 Task: Add an event  with title  Third Training Workshop: Innovation and Creativity, date '2024/05/16' to 2024/05/17 & Select Event type as  Group. Add location for the event as  Aarhus, Denmark and add a description: Conduct a detailed analysis of each identified risk to determine its root causes, triggers, and potential warning signs. This analysis helps in understanding the nature and characteristics of each risk and provides insights into appropriate mitigation strategies.Create an event link  http-thirdtrainingworkshop:innovationandcreativitycom & Select the event color as  Magenta. , logged in from the account softage.4@softage.netand send the event invitation to softage.6@softage.net and softage.7@softage.net
Action: Mouse moved to (718, 98)
Screenshot: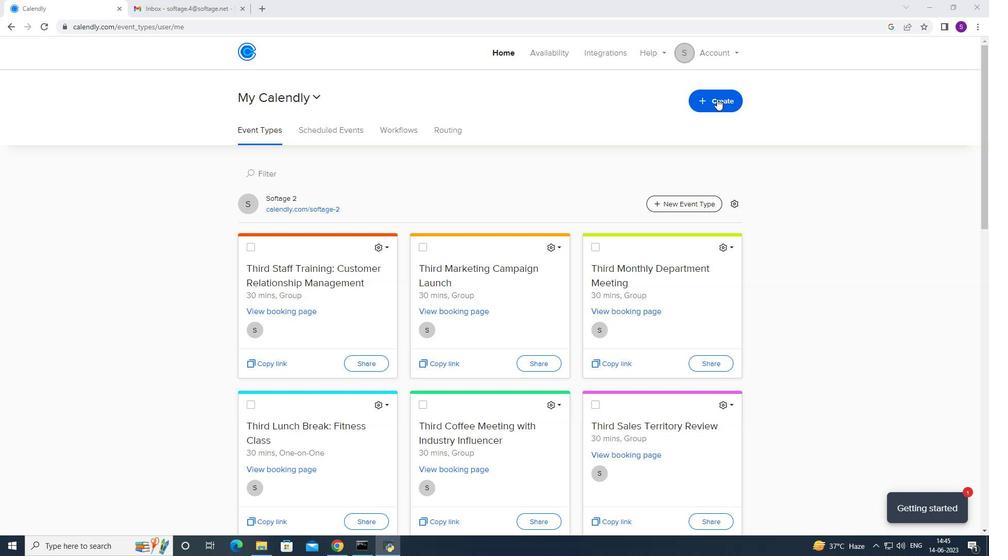 
Action: Mouse pressed left at (718, 98)
Screenshot: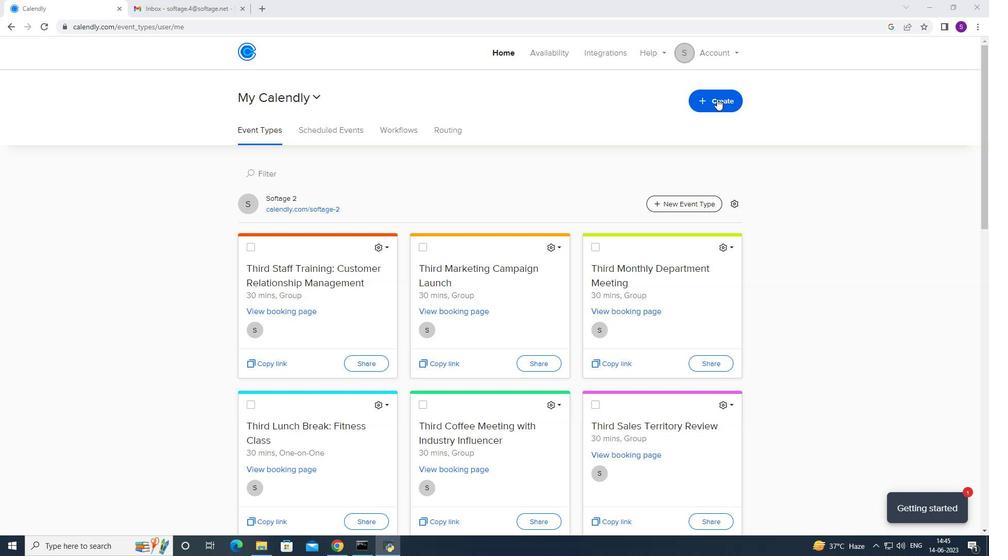 
Action: Mouse moved to (651, 140)
Screenshot: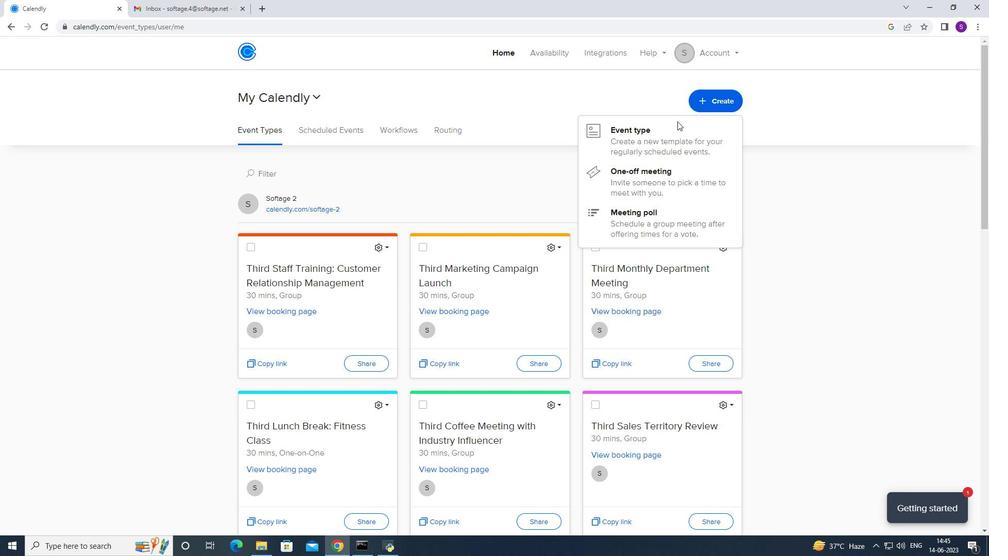 
Action: Mouse pressed left at (651, 140)
Screenshot: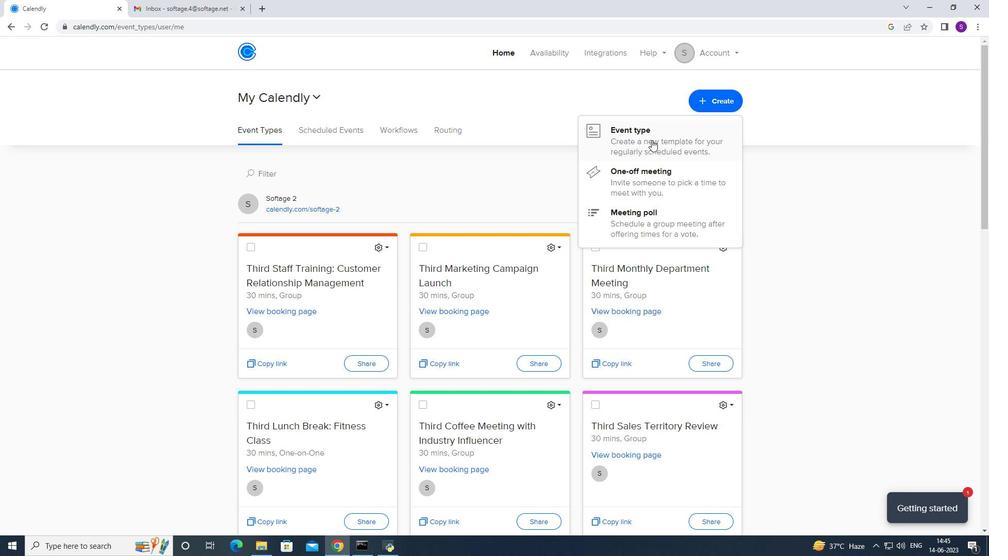 
Action: Mouse moved to (516, 152)
Screenshot: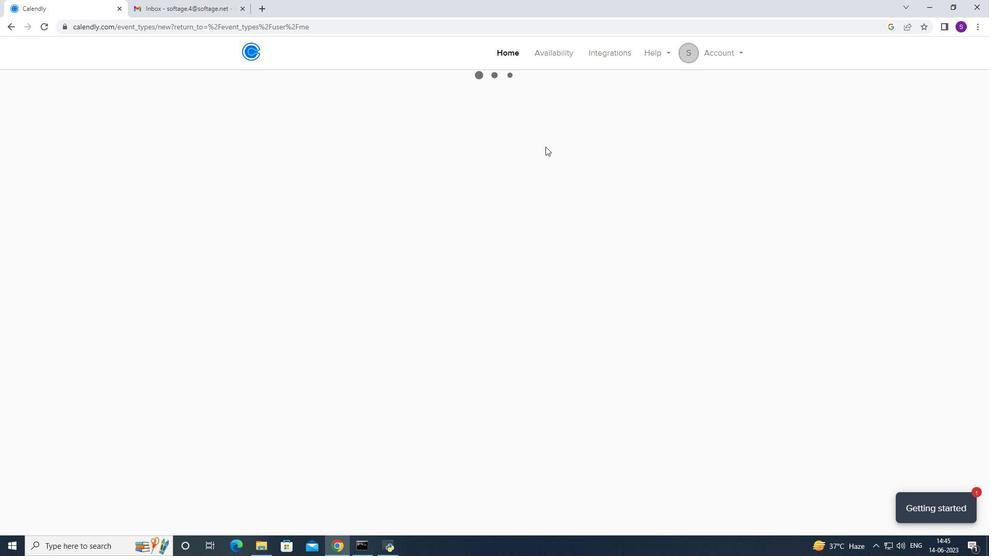 
Action: Mouse scrolled (516, 152) with delta (0, 0)
Screenshot: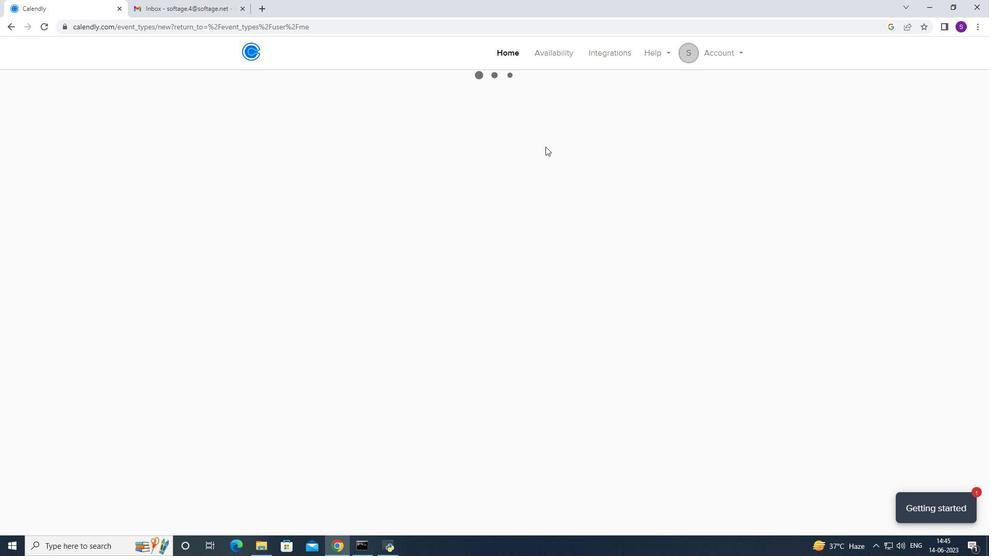 
Action: Mouse moved to (509, 152)
Screenshot: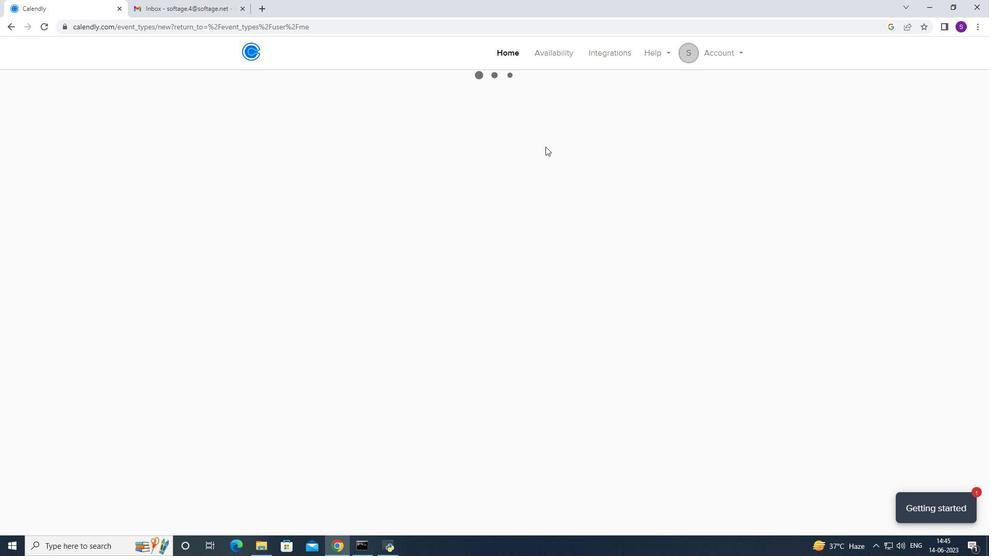 
Action: Mouse scrolled (509, 152) with delta (0, 0)
Screenshot: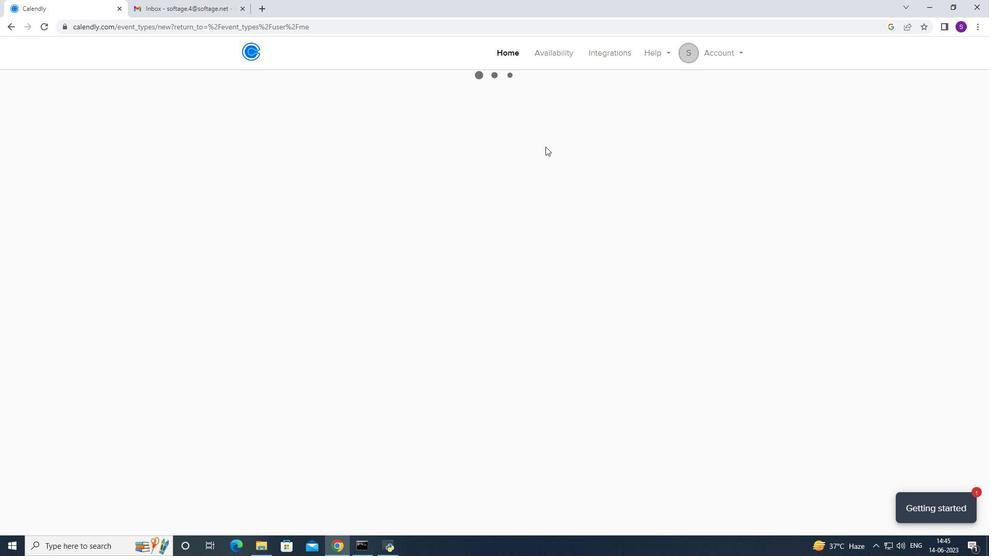 
Action: Mouse moved to (503, 152)
Screenshot: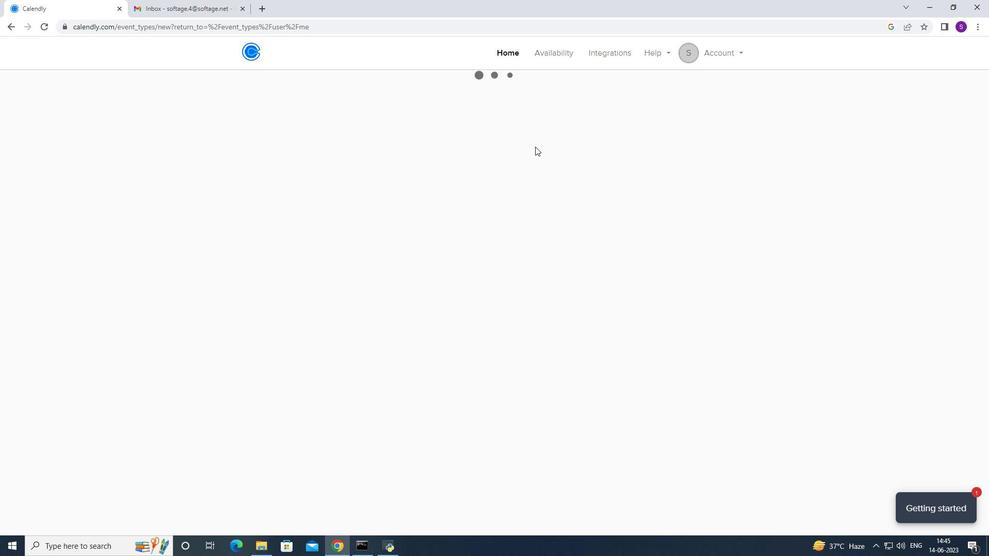 
Action: Mouse scrolled (503, 152) with delta (0, 0)
Screenshot: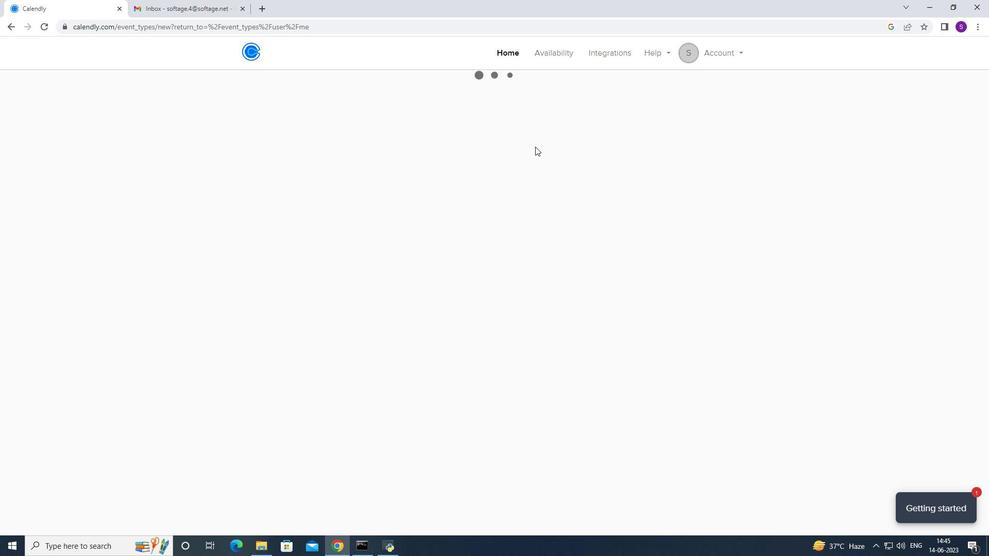 
Action: Mouse moved to (493, 152)
Screenshot: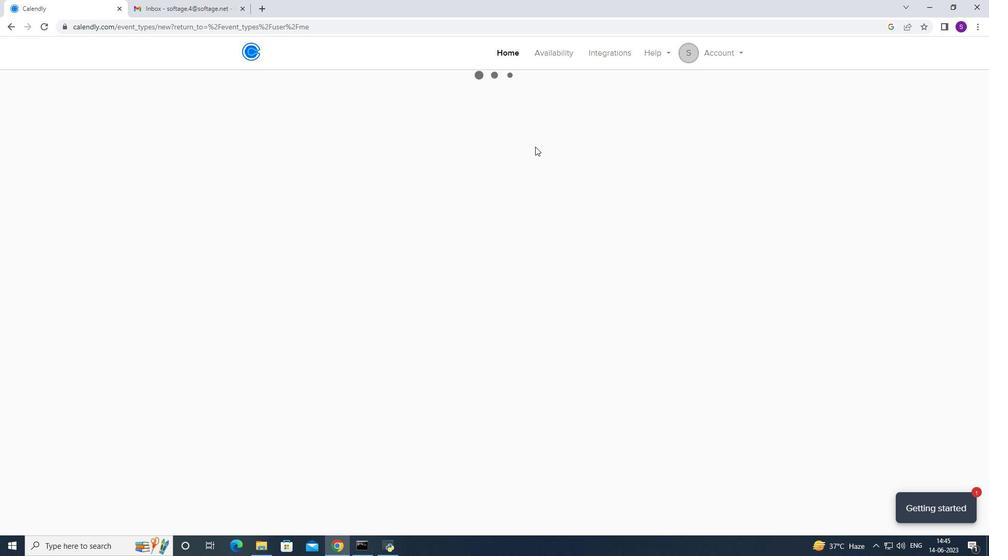 
Action: Mouse scrolled (496, 152) with delta (0, 0)
Screenshot: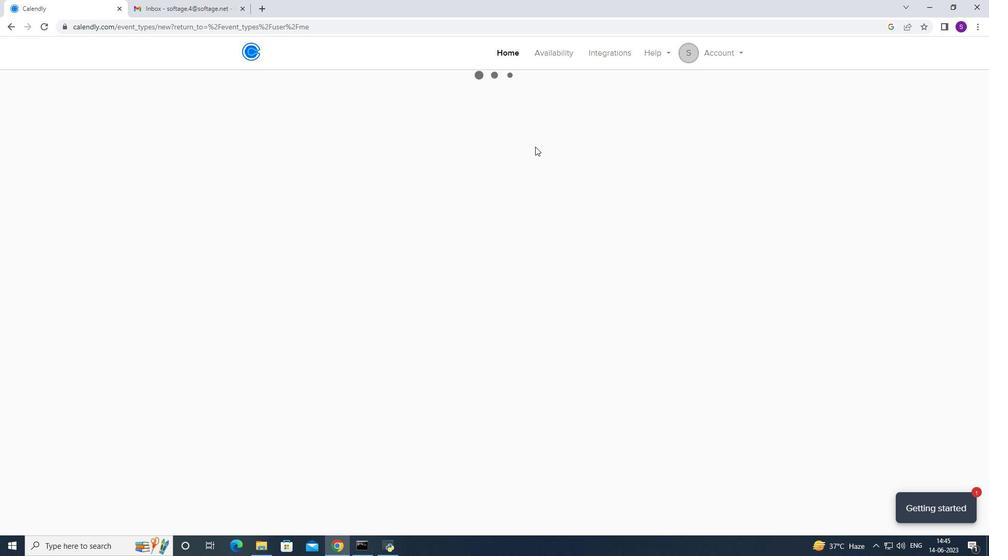 
Action: Mouse moved to (488, 152)
Screenshot: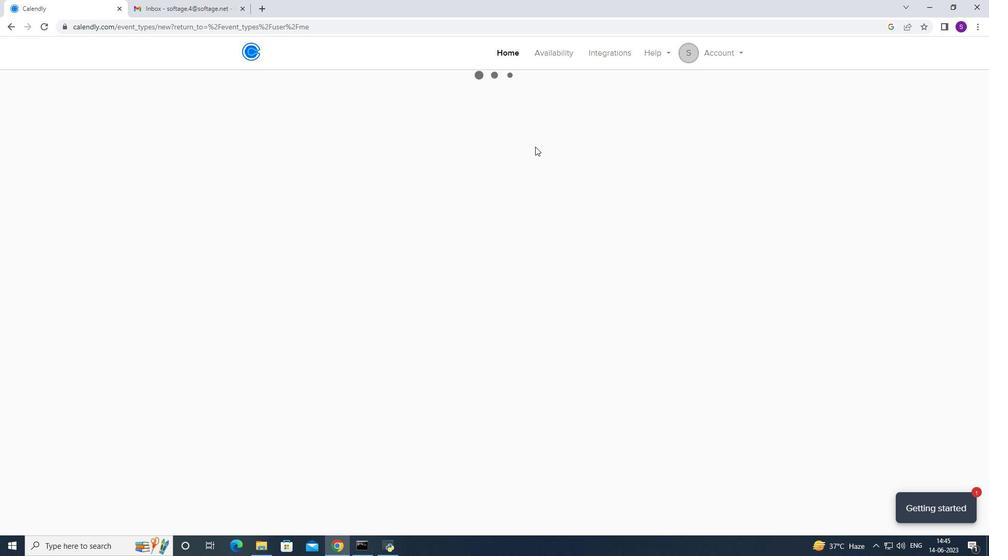 
Action: Mouse scrolled (488, 152) with delta (0, 0)
Screenshot: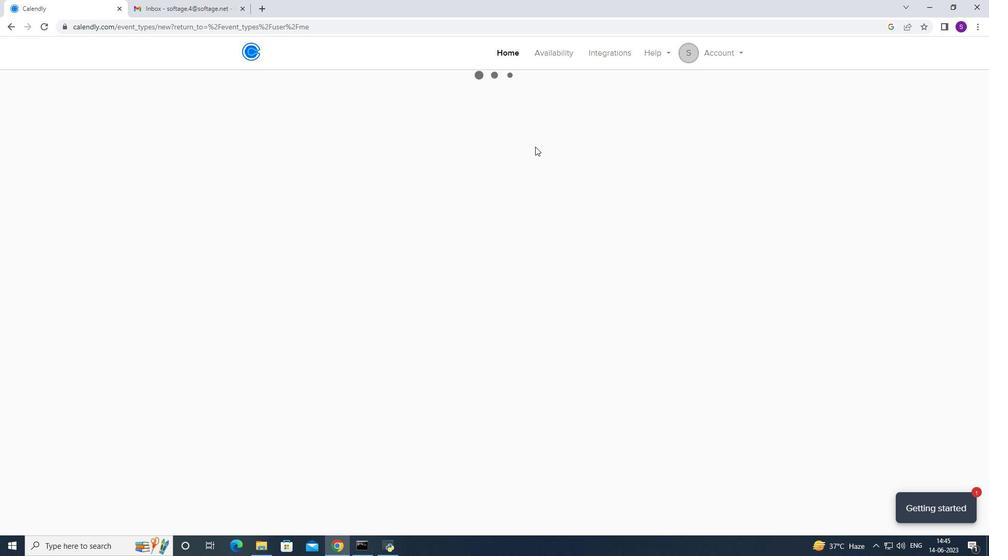 
Action: Mouse moved to (482, 152)
Screenshot: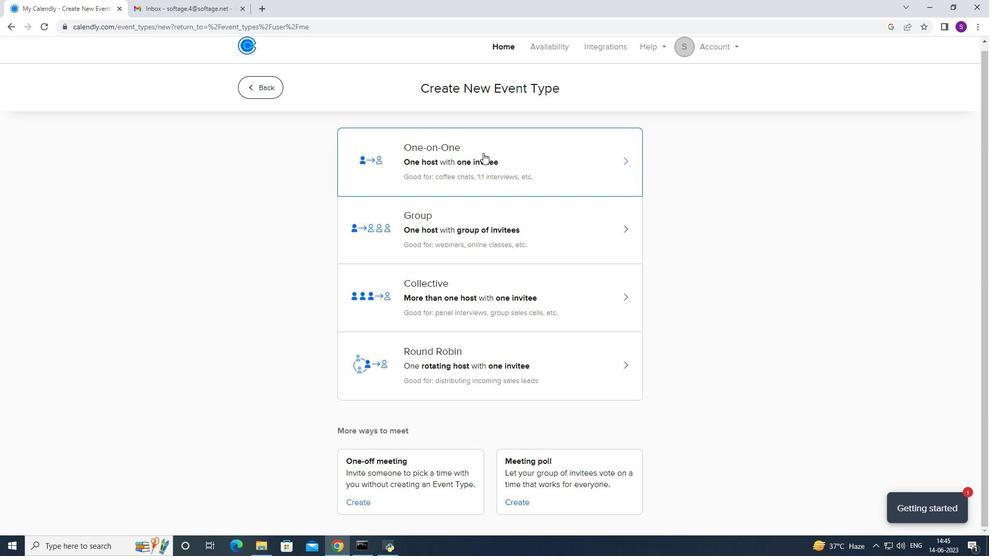 
Action: Mouse scrolled (482, 151) with delta (0, 0)
Screenshot: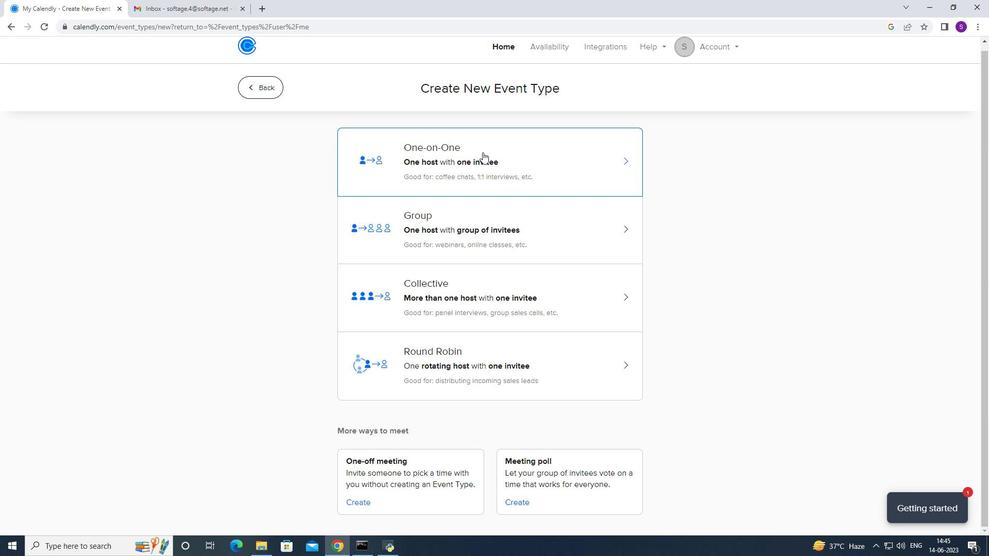 
Action: Mouse scrolled (482, 151) with delta (0, 0)
Screenshot: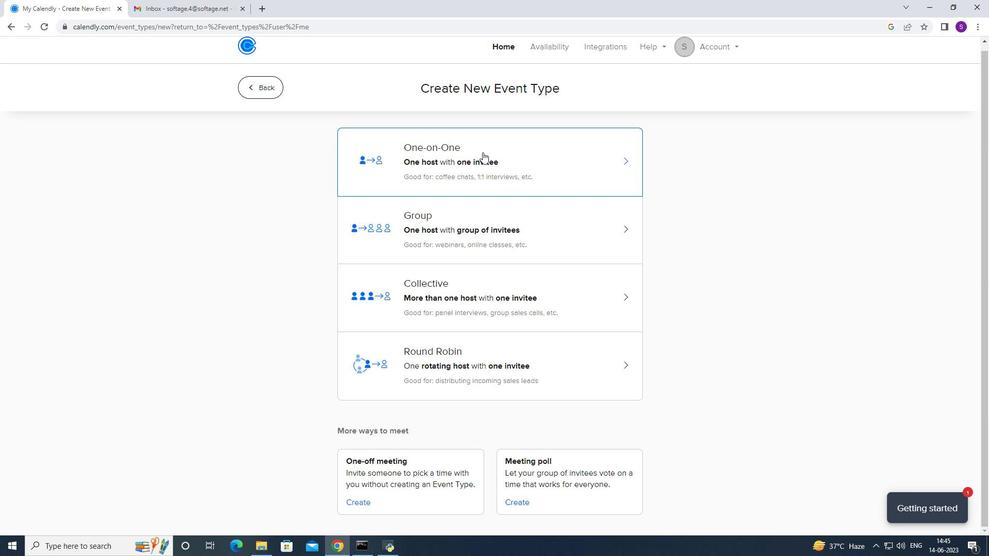 
Action: Mouse scrolled (482, 151) with delta (0, -1)
Screenshot: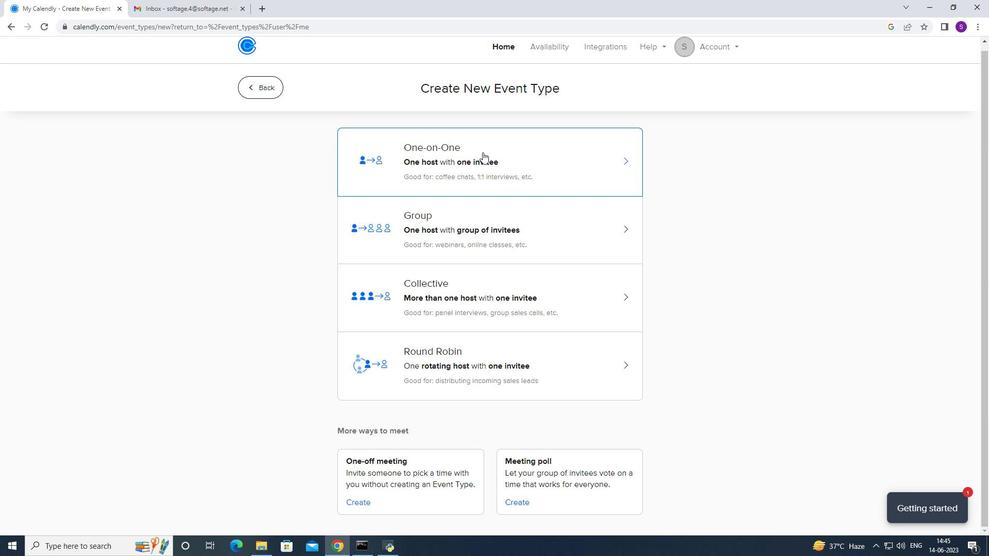 
Action: Mouse moved to (482, 151)
Screenshot: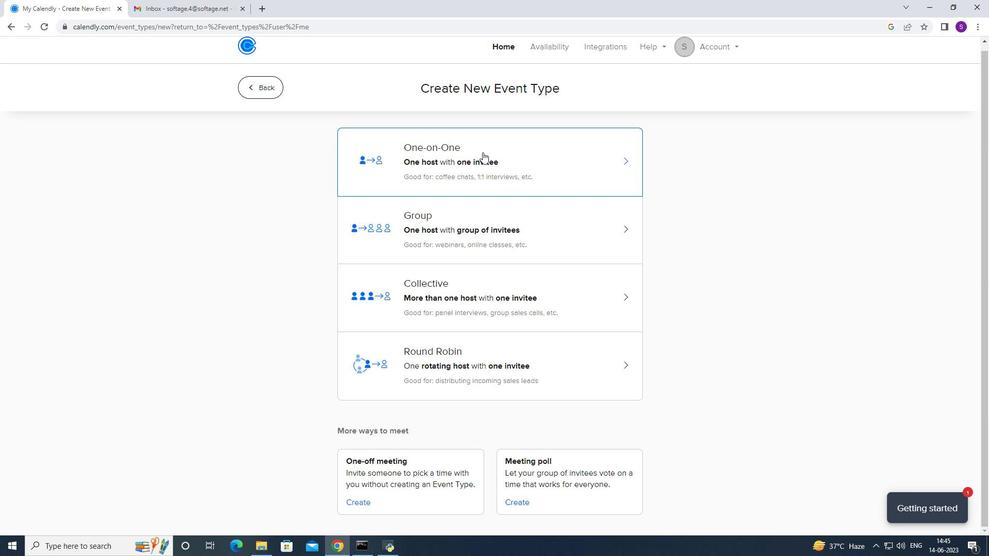 
Action: Mouse scrolled (482, 151) with delta (0, 0)
Screenshot: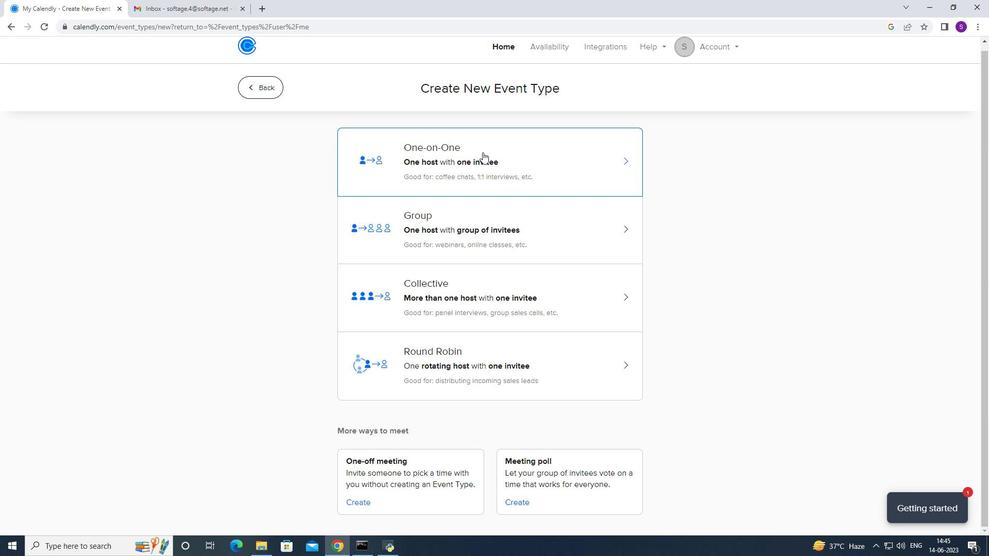 
Action: Mouse moved to (480, 151)
Screenshot: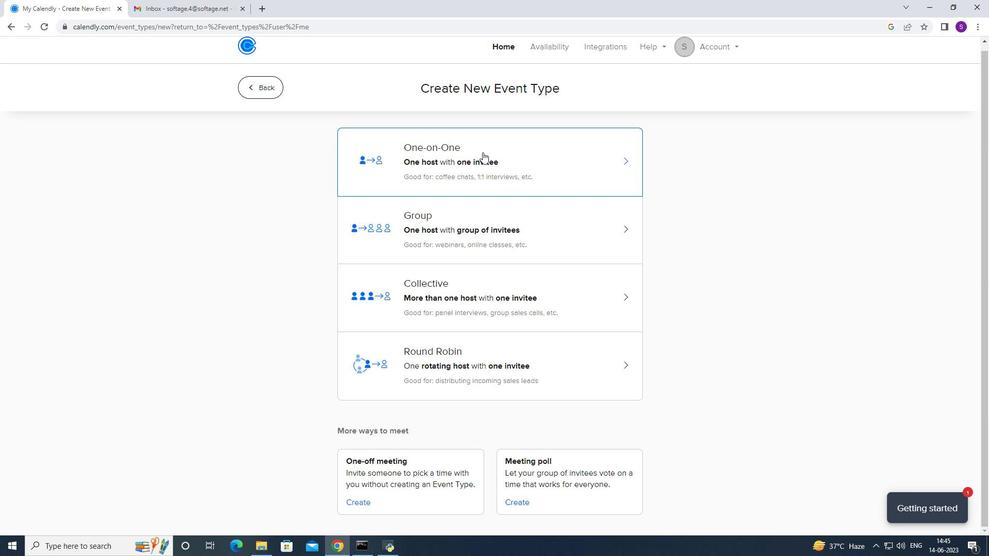 
Action: Mouse scrolled (481, 151) with delta (0, 0)
Screenshot: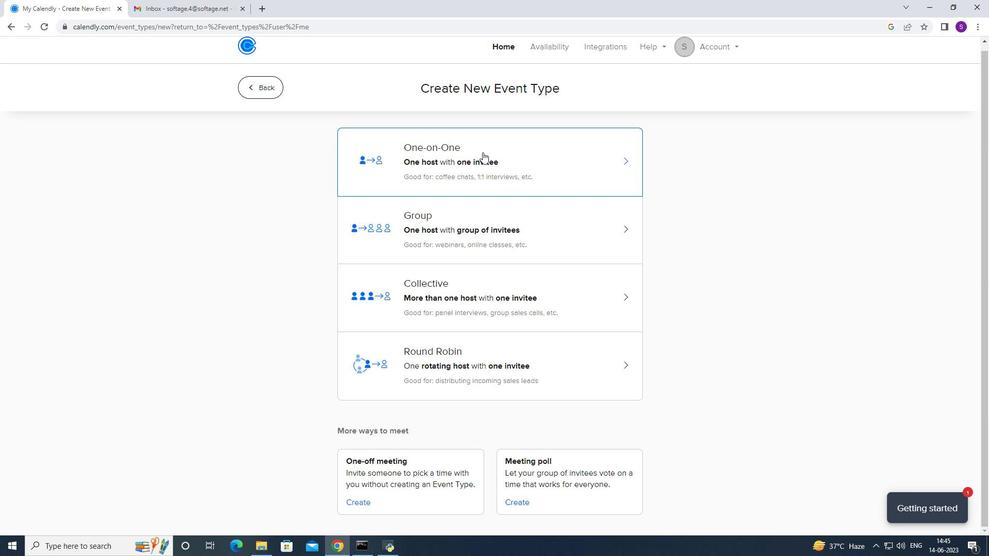 
Action: Mouse moved to (420, 239)
Screenshot: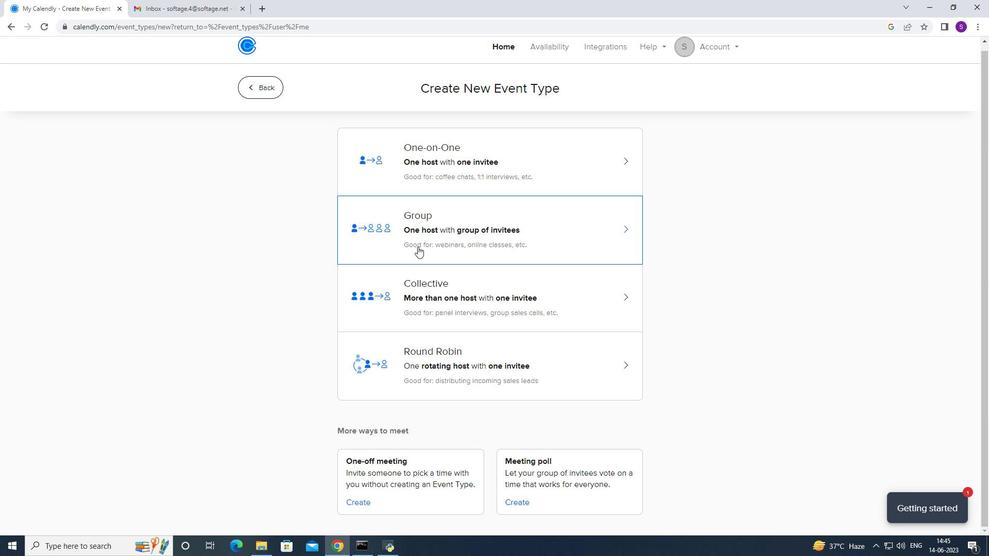 
Action: Mouse pressed left at (420, 239)
Screenshot: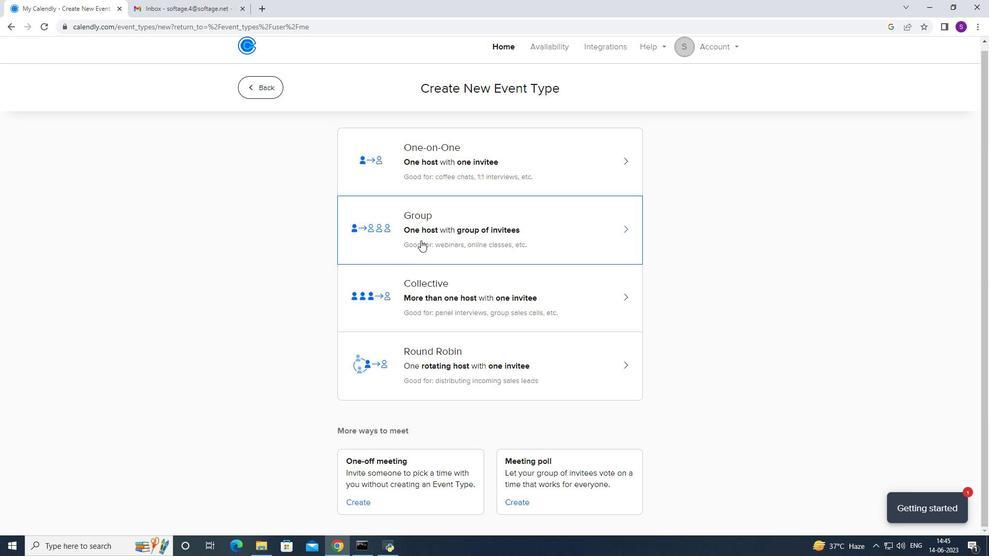 
Action: Mouse moved to (988, 12)
Screenshot: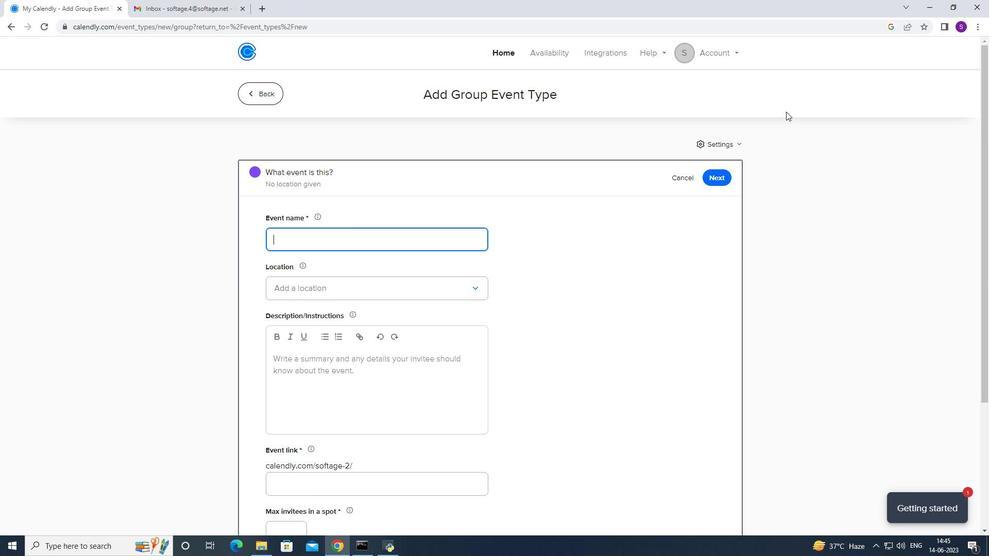 
Action: Key pressed <Key.caps_lock>T<Key.caps_lock>hird<Key.space><Key.caps_lock>T<Key.caps_lock><Key.caps_lock>RAINING<Key.space><Key.backspace><Key.backspace><Key.backspace><Key.backspace><Key.backspace><Key.backspace><Key.backspace><Key.backspace><Key.caps_lock>raining<Key.shift_r>:<Key.space><Key.backspace><Key.space><Key.backspace><Key.backspace><Key.space><Key.caps_lock>W<Key.caps_lock>orkshop<Key.shift_r>:<Key.space><Key.caps_lock><Key.caps_lock><Key.caps_lock>I<Key.caps_lock>nnovation<Key.space>and<Key.space><Key.caps_lock>C<Key.caps_lock>reativity
Screenshot: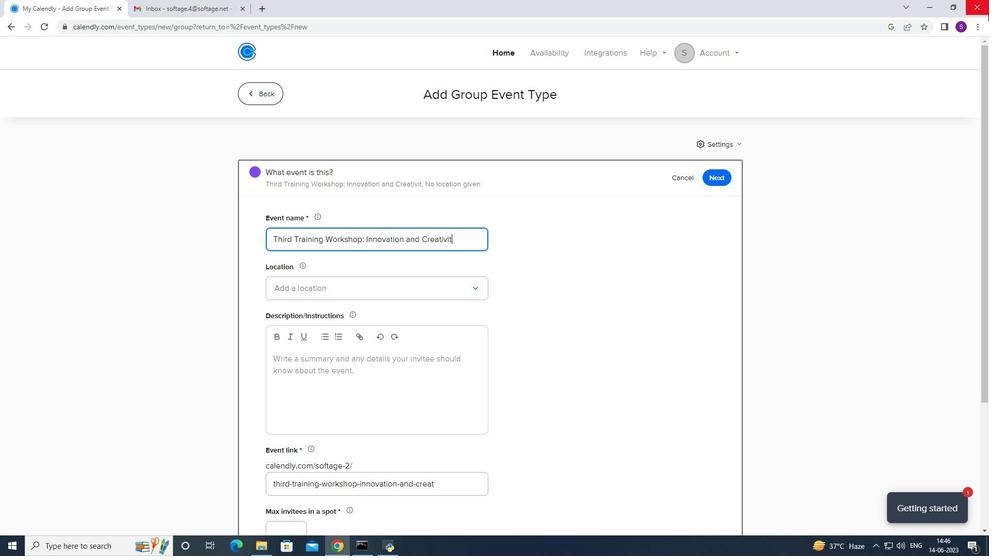 
Action: Mouse moved to (314, 301)
Screenshot: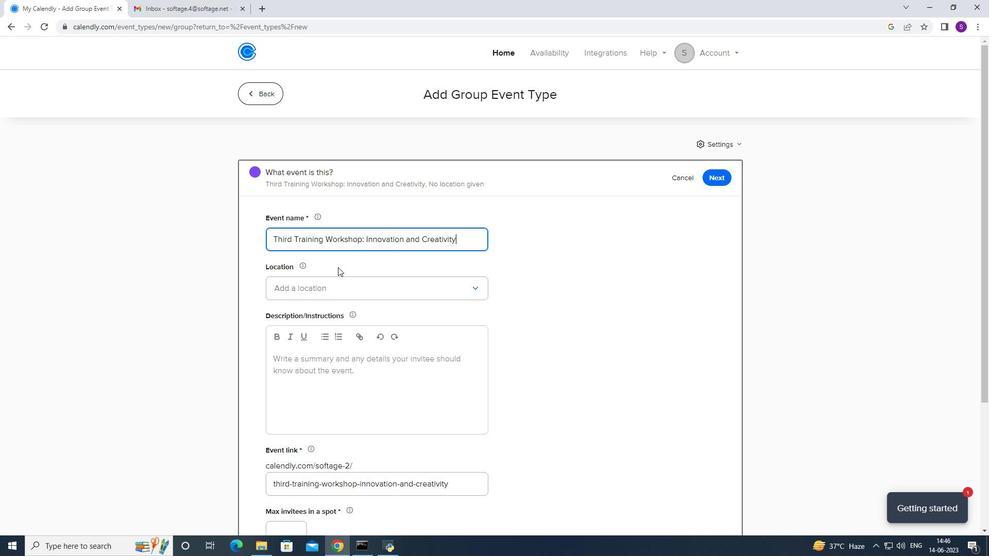 
Action: Mouse pressed left at (314, 301)
Screenshot: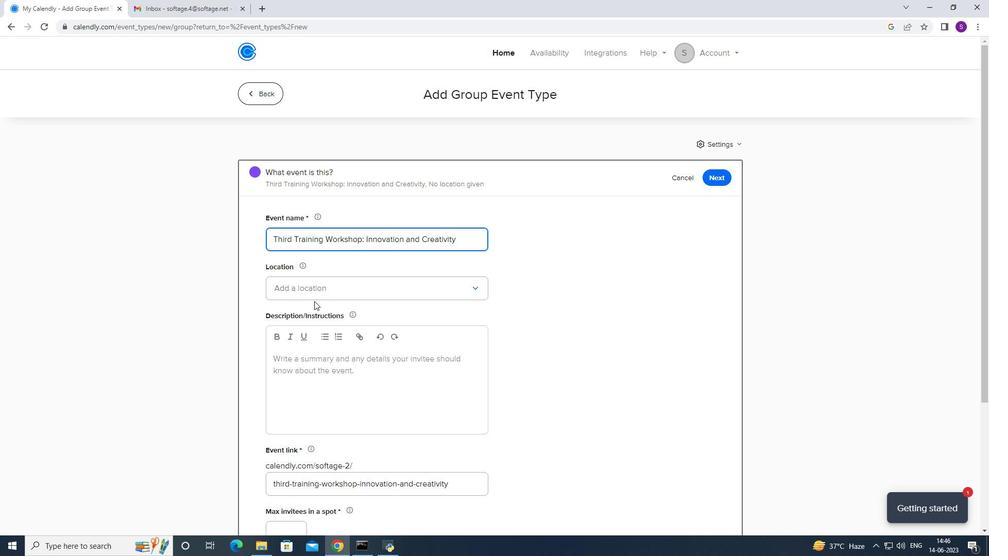 
Action: Mouse moved to (314, 296)
Screenshot: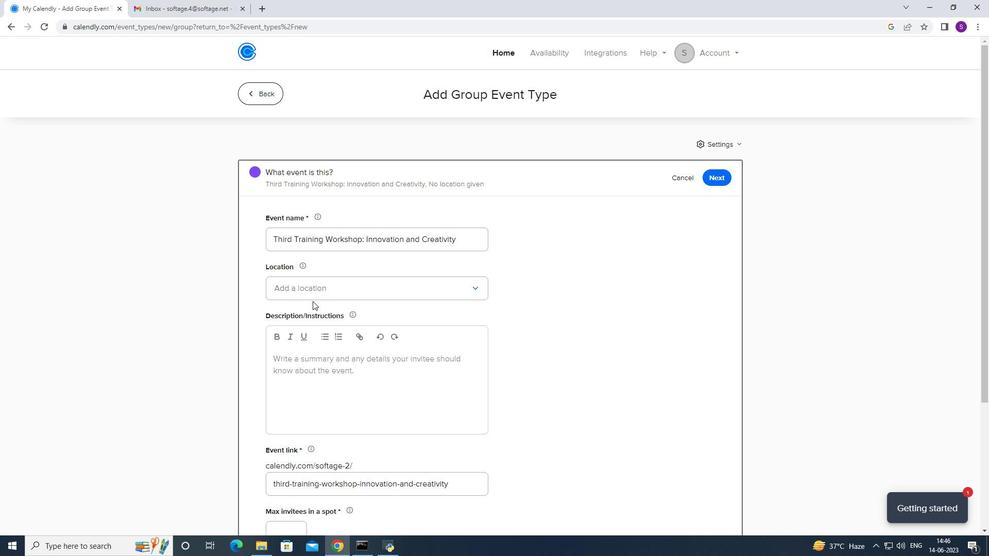 
Action: Mouse pressed left at (314, 296)
Screenshot: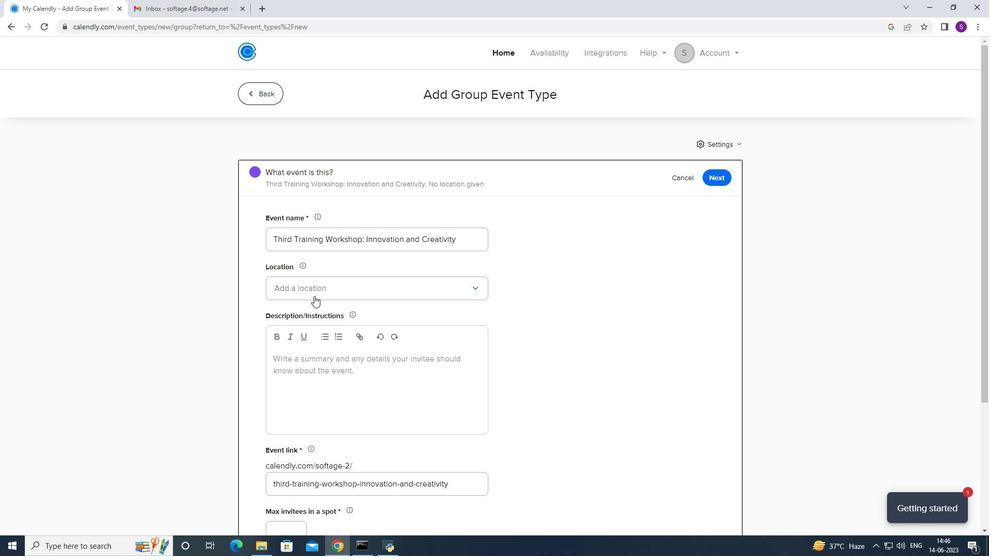 
Action: Mouse moved to (308, 319)
Screenshot: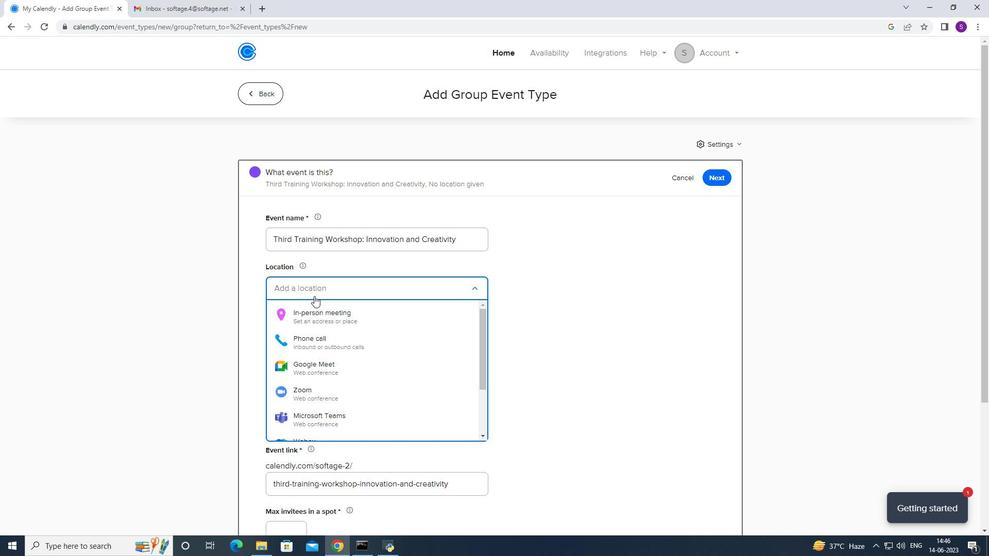 
Action: Mouse pressed left at (308, 319)
Screenshot: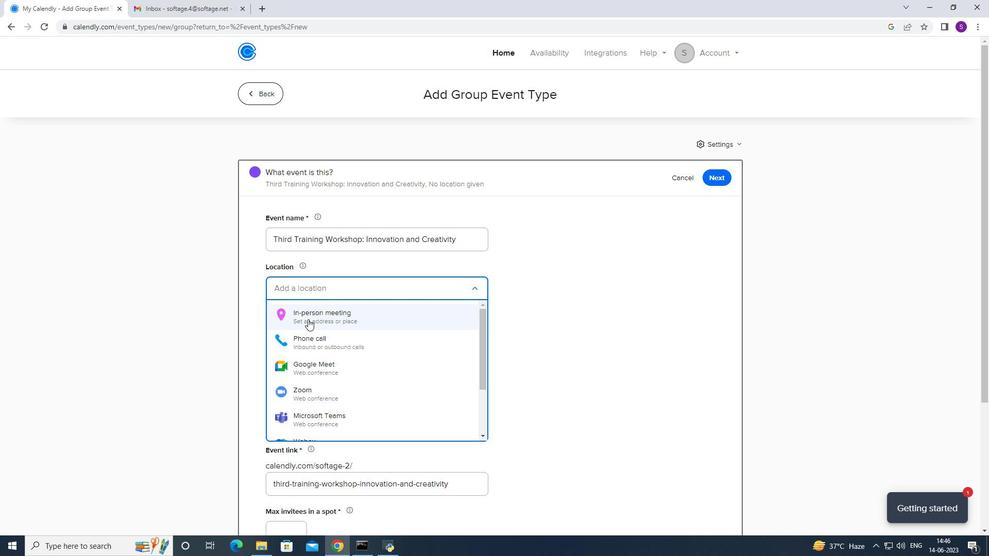 
Action: Mouse moved to (464, 168)
Screenshot: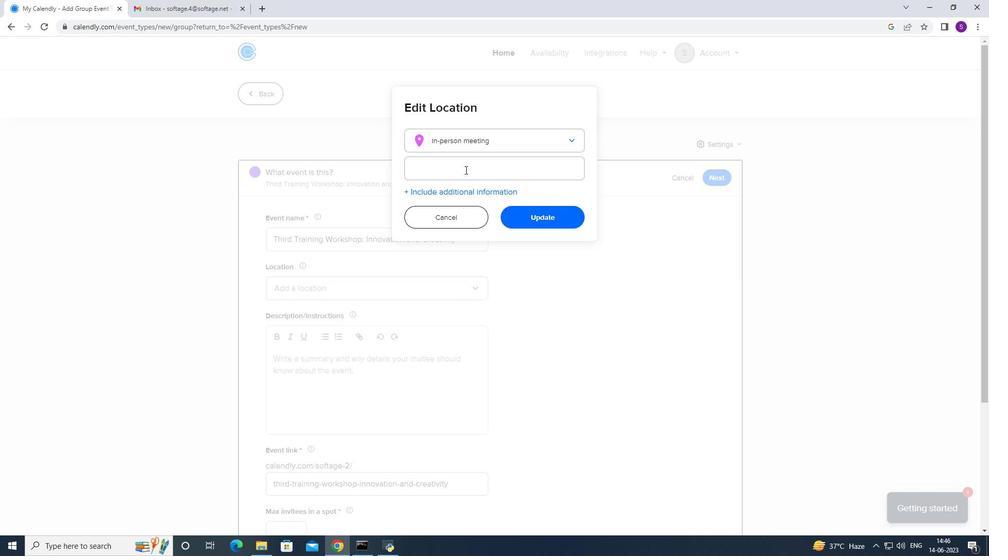 
Action: Mouse pressed left at (464, 168)
Screenshot: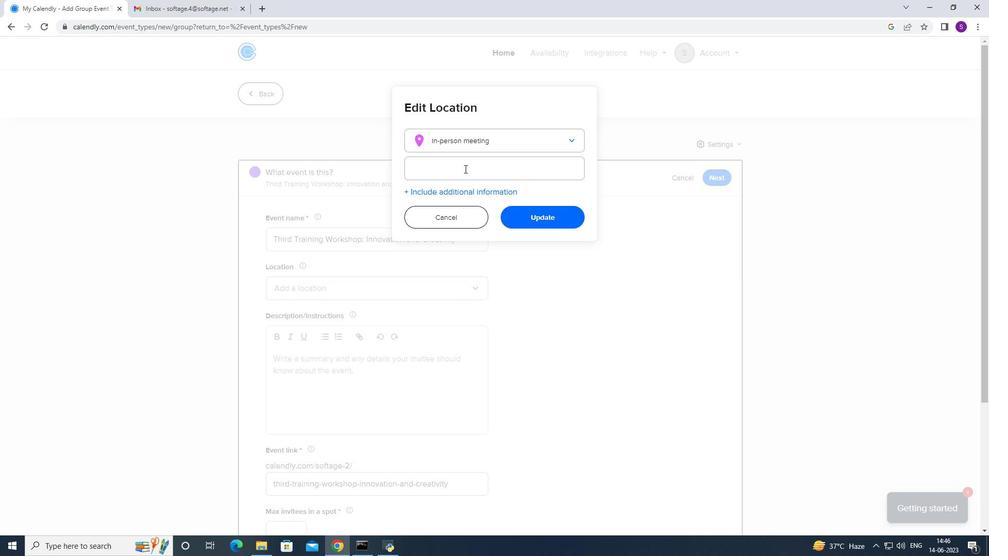 
Action: Mouse moved to (447, 169)
Screenshot: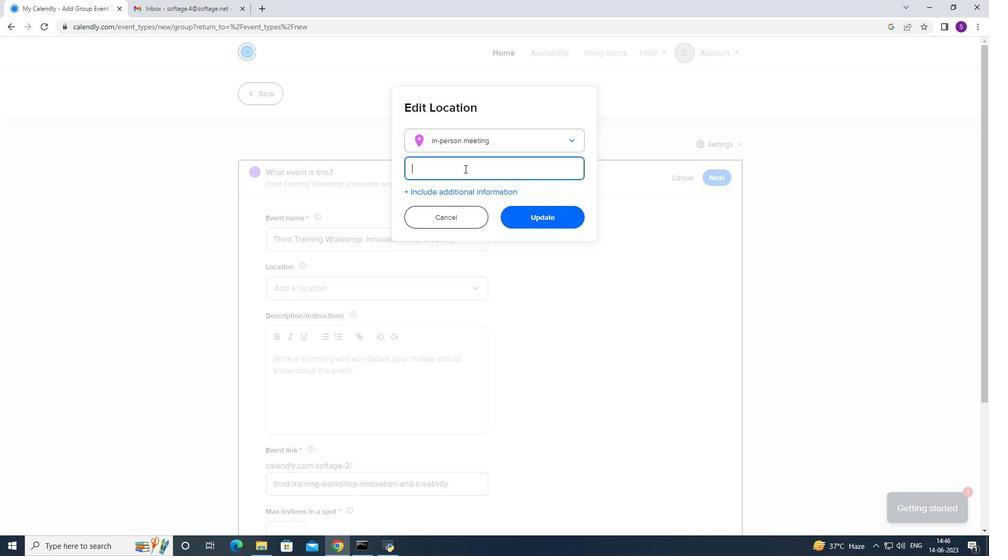 
Action: Key pressed <Key.caps_lock>AA<Key.caps_lock><Key.backspace>arhus,<Key.space><Key.caps_lock>D<Key.caps_lock>enmark
Screenshot: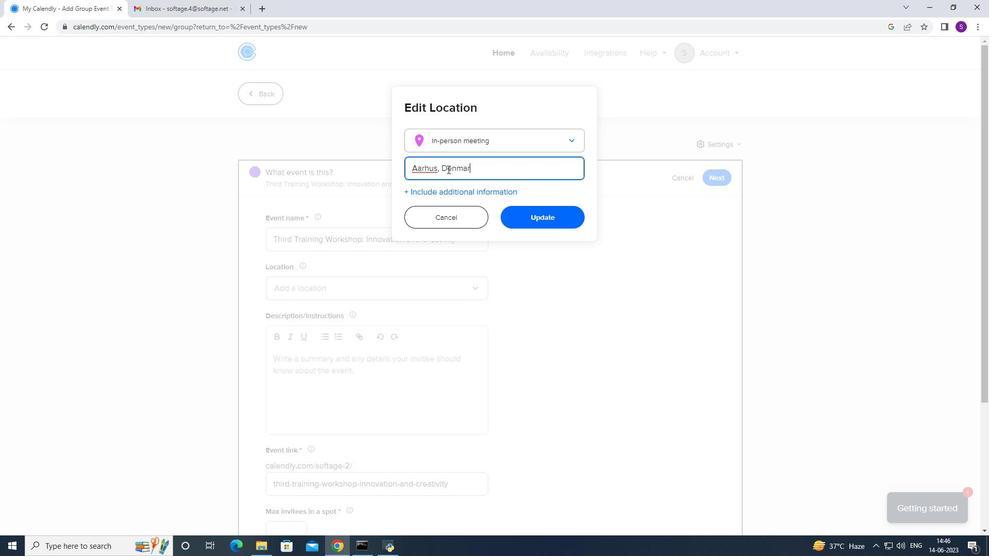 
Action: Mouse moved to (503, 203)
Screenshot: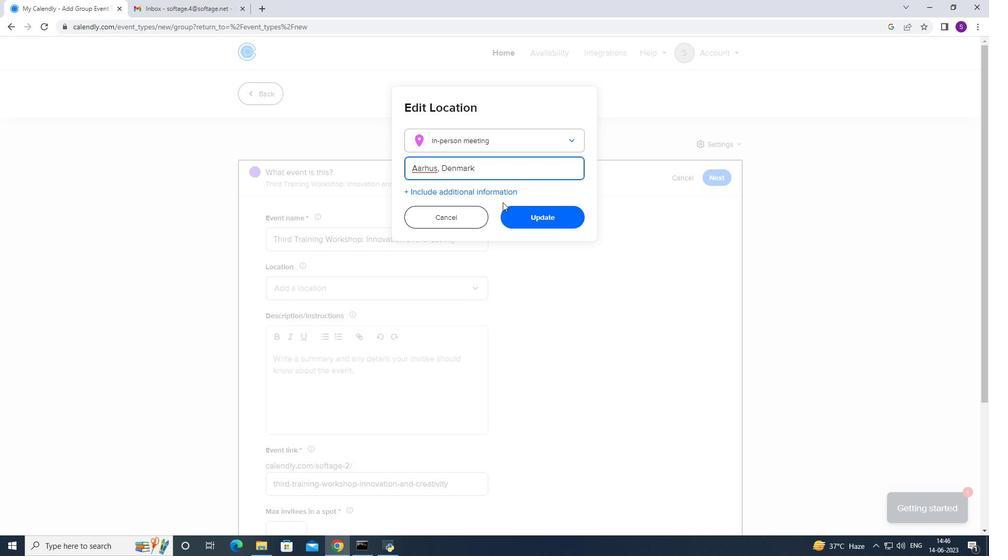 
Action: Mouse pressed left at (503, 203)
Screenshot: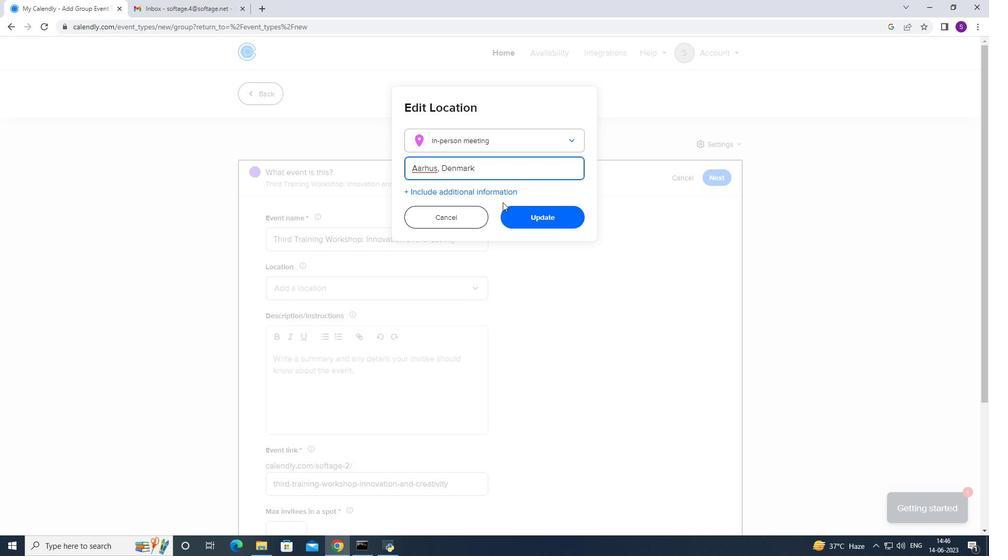
Action: Mouse moved to (514, 209)
Screenshot: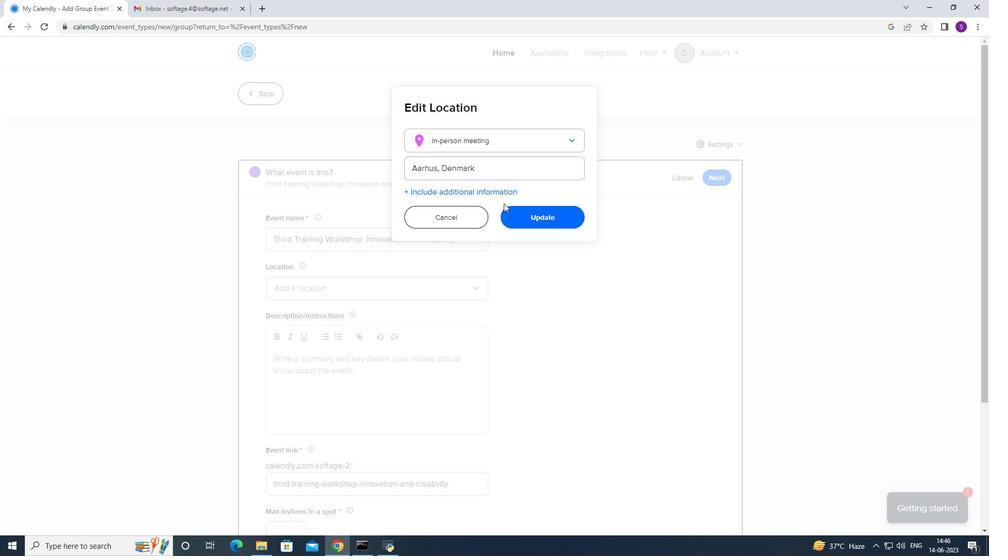 
Action: Mouse pressed left at (514, 209)
Screenshot: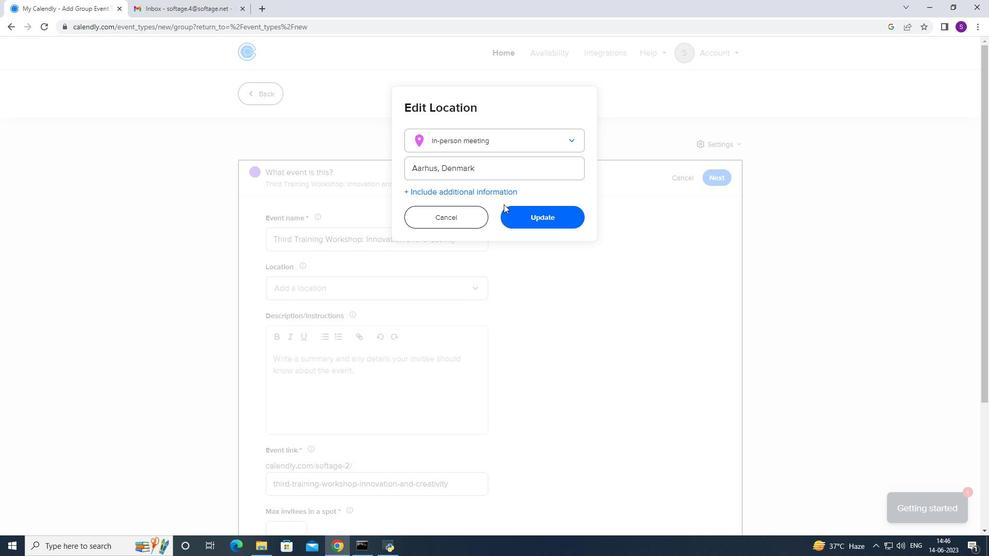 
Action: Mouse moved to (394, 239)
Screenshot: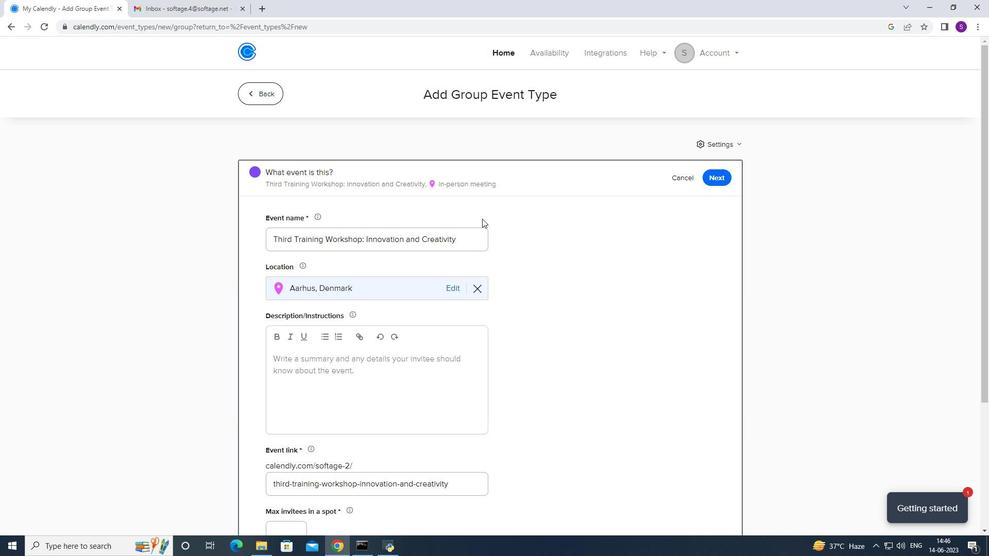 
Action: Mouse scrolled (394, 238) with delta (0, 0)
Screenshot: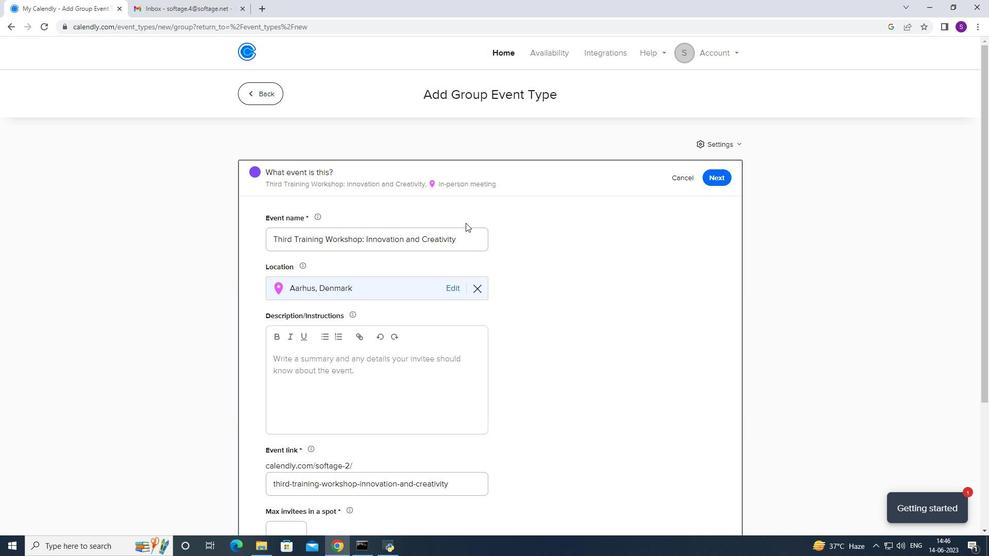 
Action: Mouse moved to (363, 252)
Screenshot: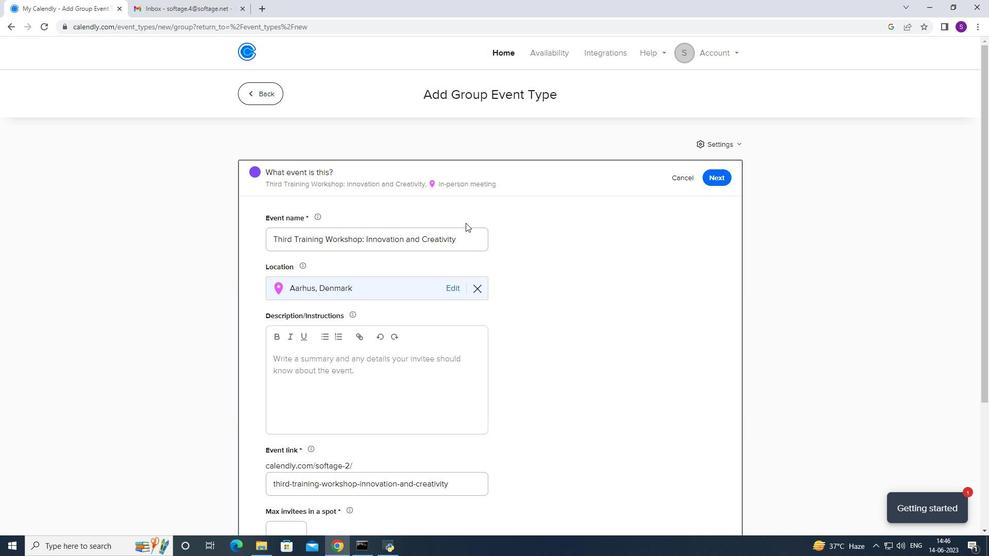 
Action: Mouse scrolled (363, 251) with delta (0, 0)
Screenshot: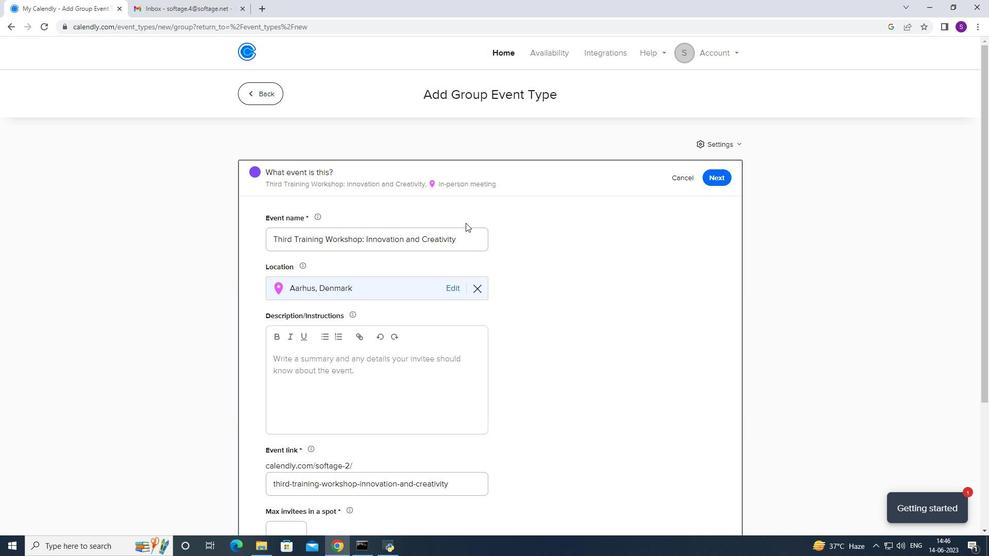 
Action: Mouse moved to (320, 264)
Screenshot: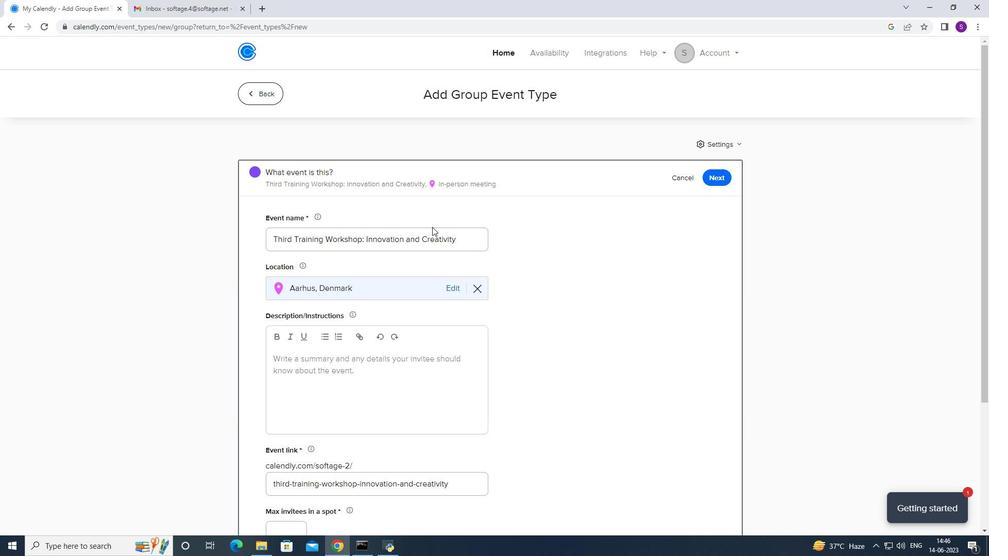 
Action: Mouse scrolled (340, 258) with delta (0, 0)
Screenshot: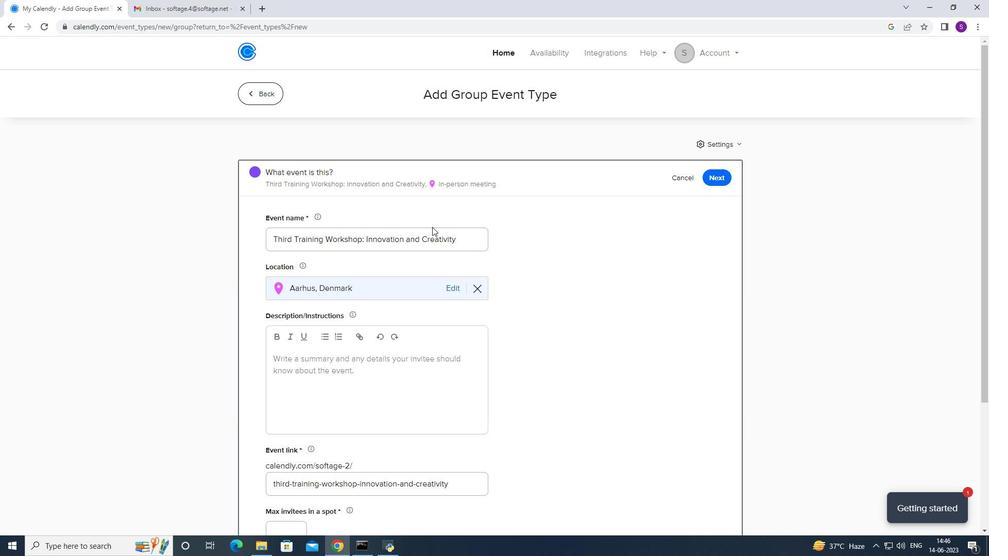 
Action: Mouse moved to (305, 267)
Screenshot: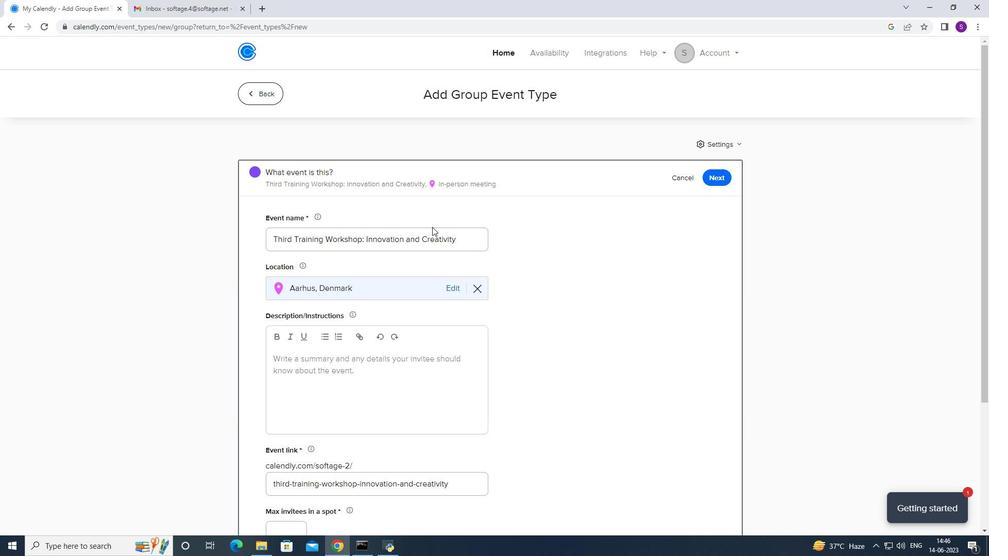 
Action: Mouse scrolled (314, 264) with delta (0, 0)
Screenshot: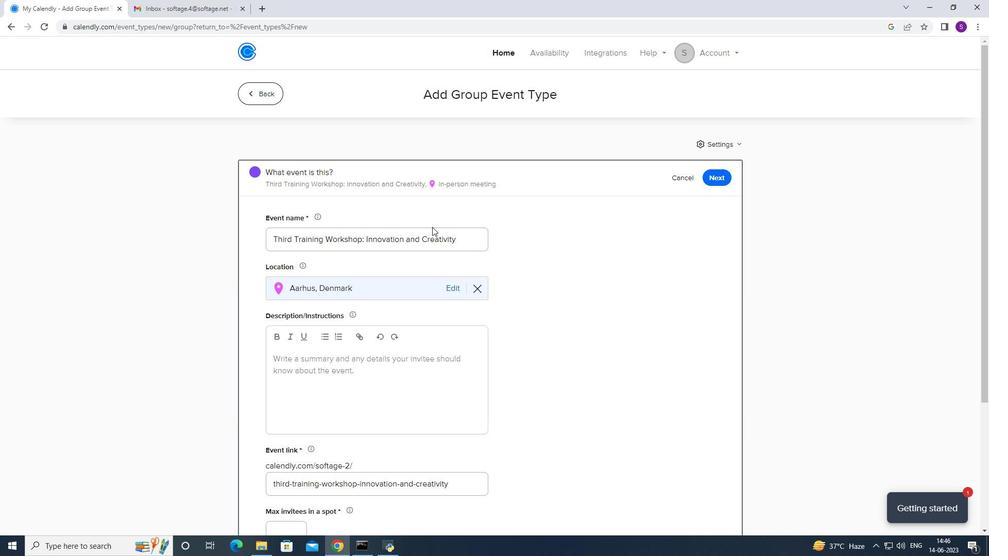 
Action: Mouse moved to (288, 277)
Screenshot: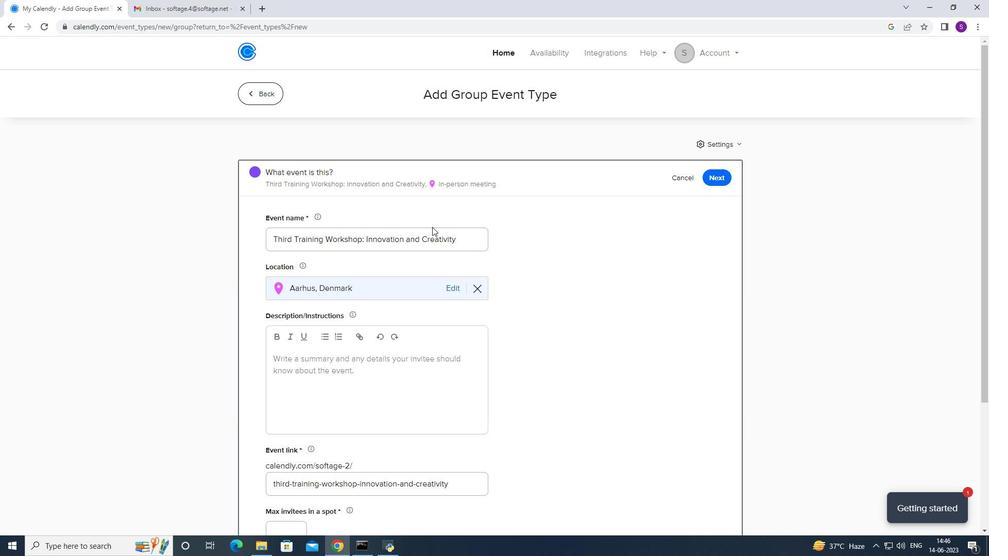 
Action: Mouse scrolled (295, 272) with delta (0, 0)
Screenshot: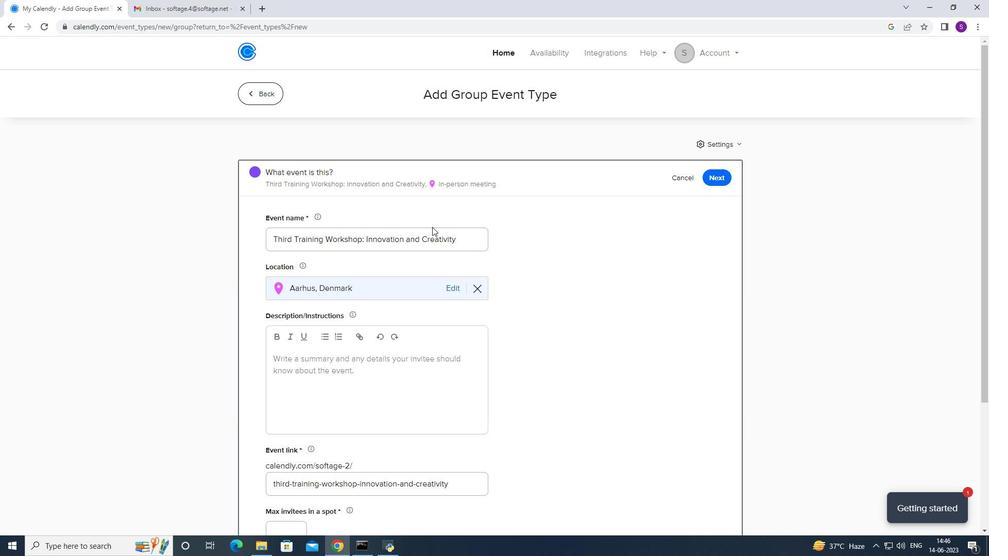
Action: Mouse moved to (265, 286)
Screenshot: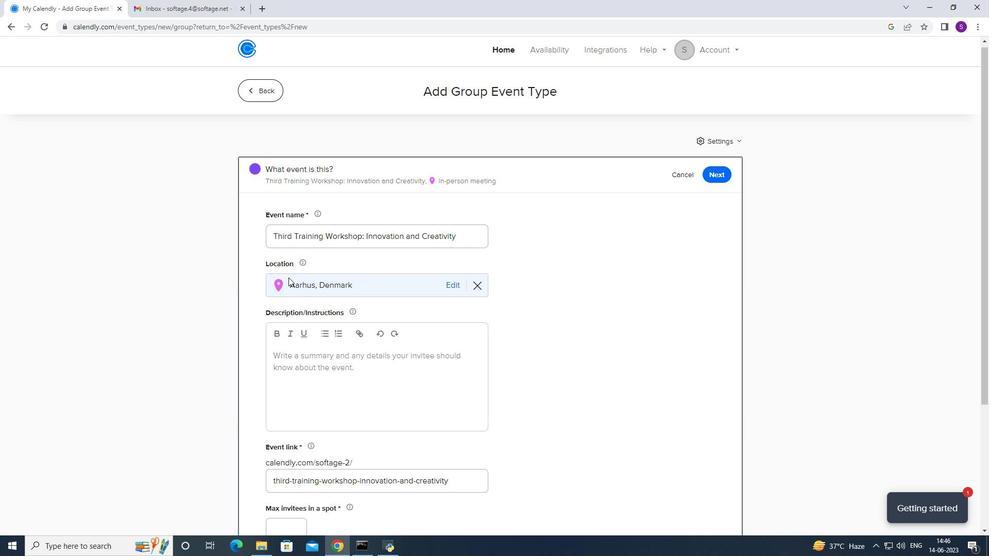 
Action: Mouse scrolled (272, 285) with delta (0, 0)
Screenshot: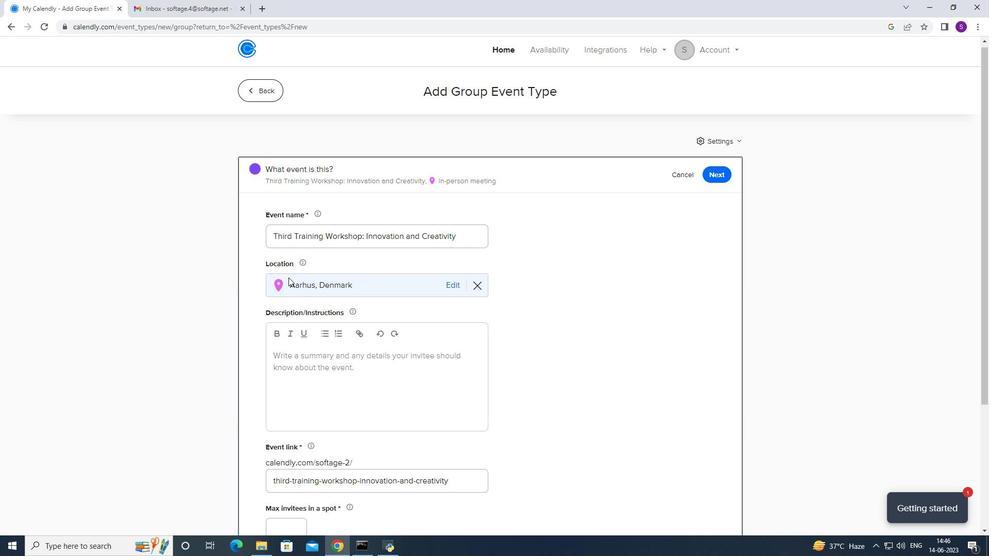 
Action: Mouse moved to (320, 222)
Screenshot: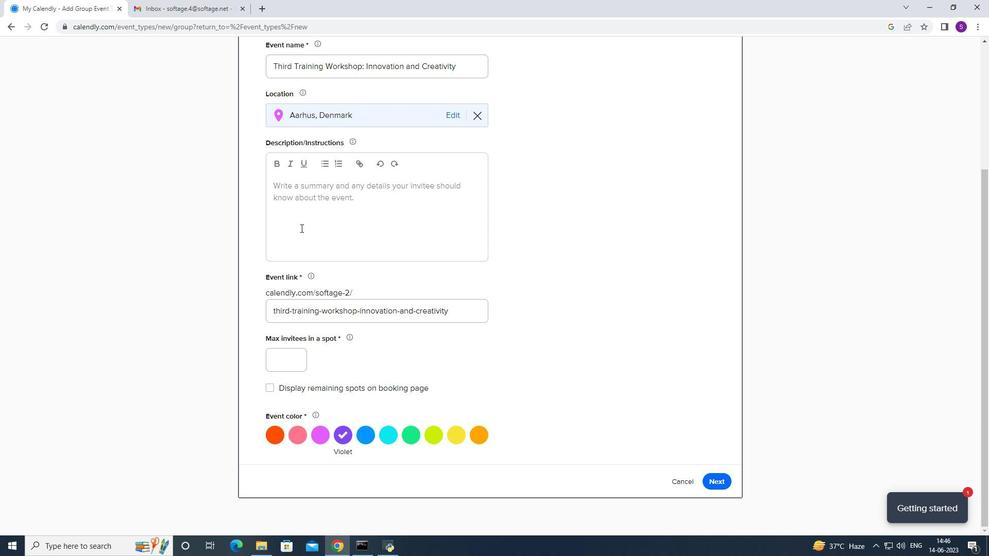 
Action: Mouse pressed left at (320, 222)
Screenshot: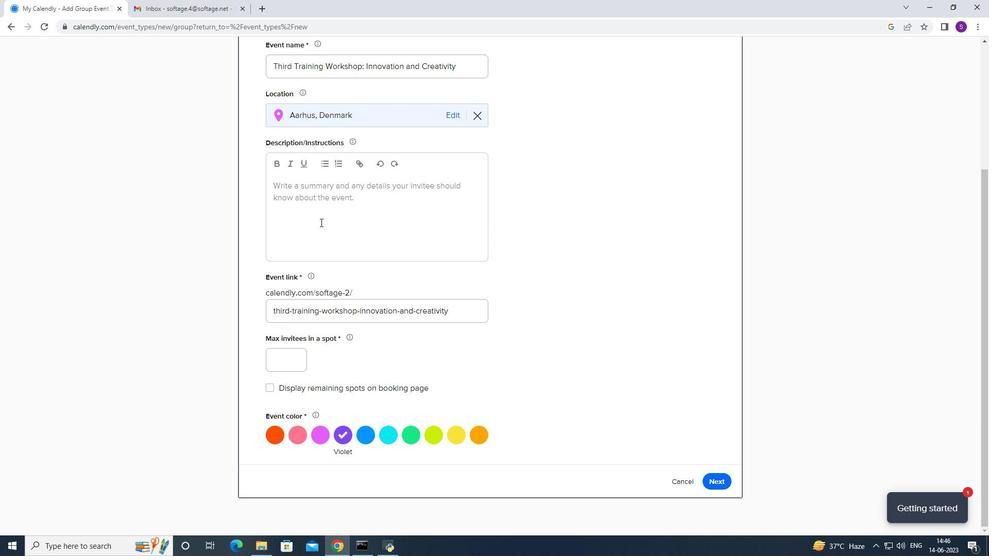 
Action: Mouse moved to (315, 243)
Screenshot: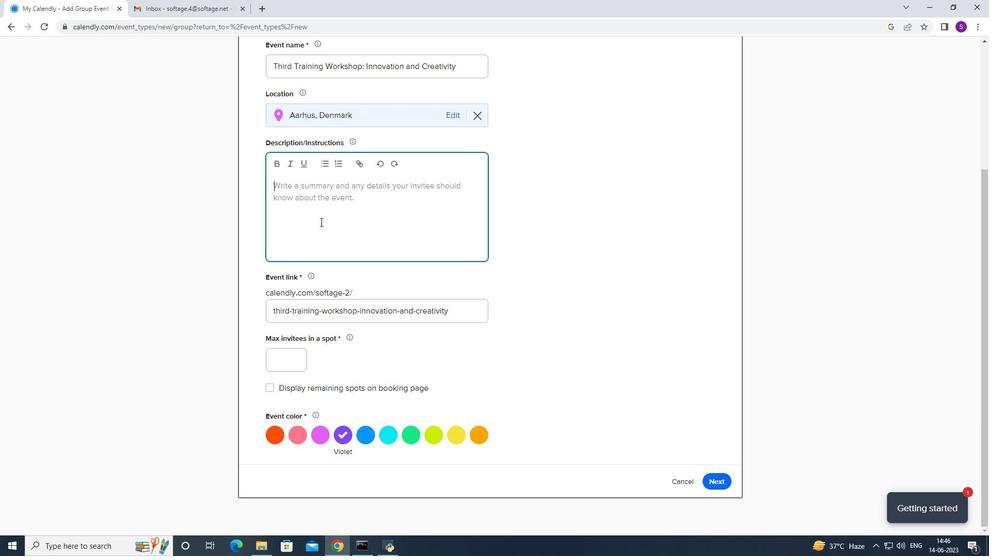 
Action: Mouse scrolled (315, 243) with delta (0, 0)
Screenshot: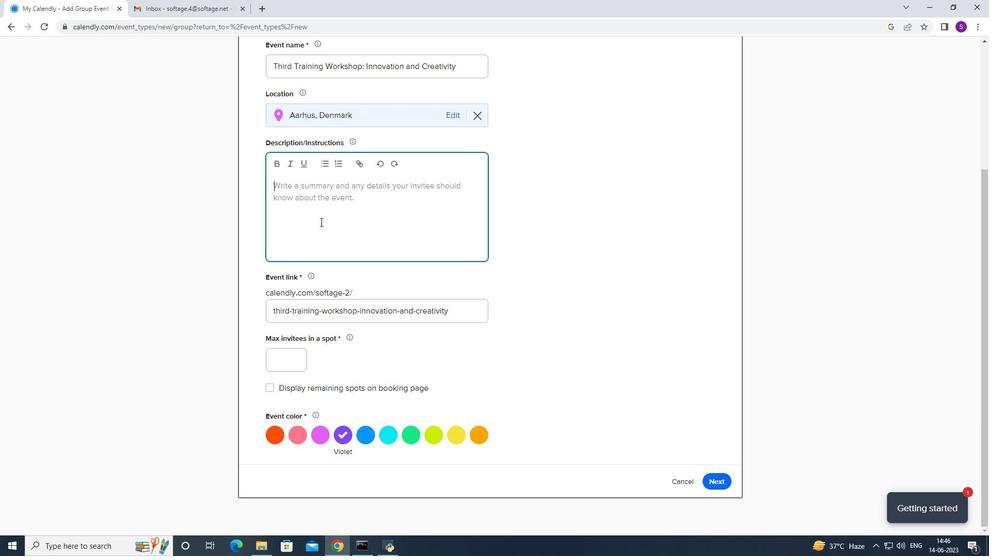 
Action: Mouse moved to (313, 248)
Screenshot: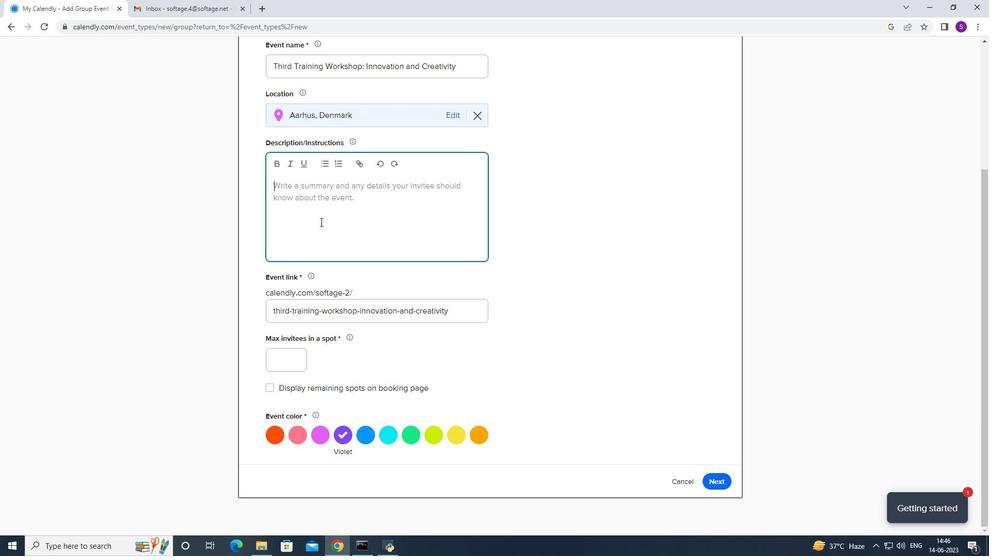 
Action: Mouse scrolled (313, 248) with delta (0, 0)
Screenshot: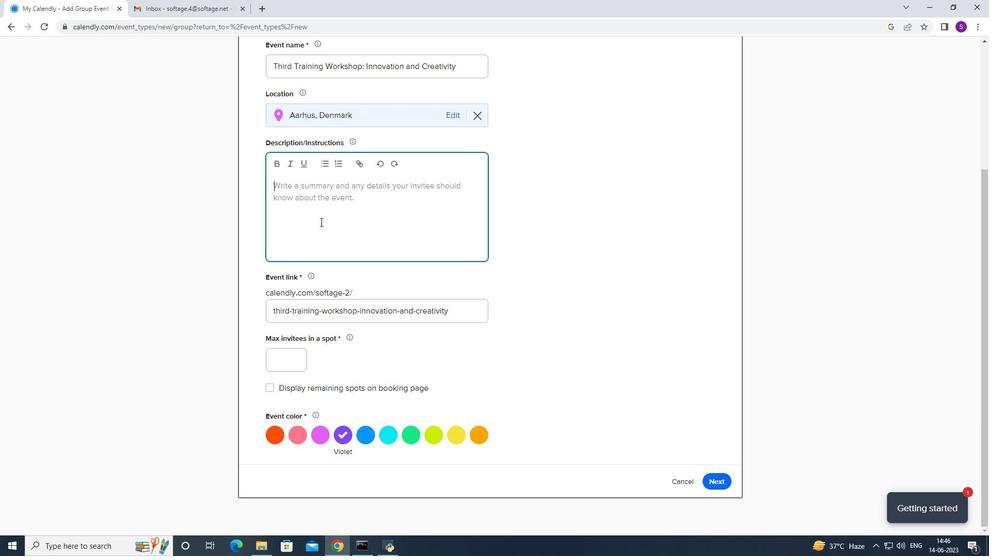 
Action: Mouse moved to (312, 251)
Screenshot: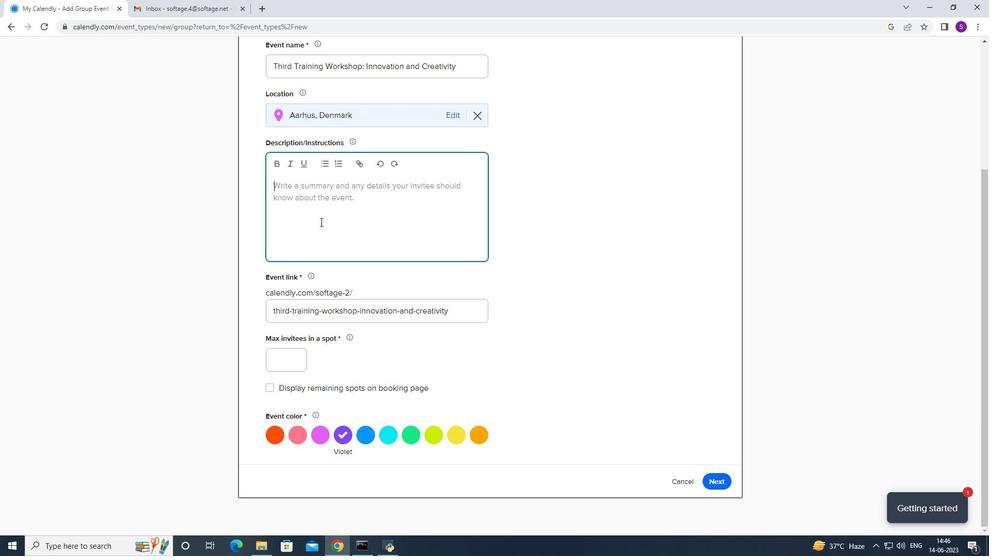 
Action: Mouse scrolled (312, 251) with delta (0, 0)
Screenshot: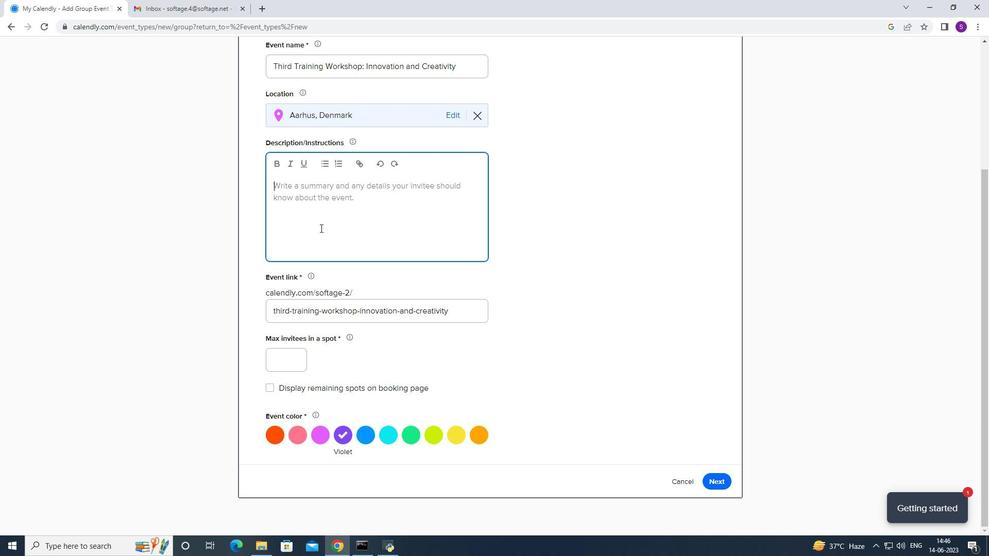 
Action: Mouse moved to (312, 252)
Screenshot: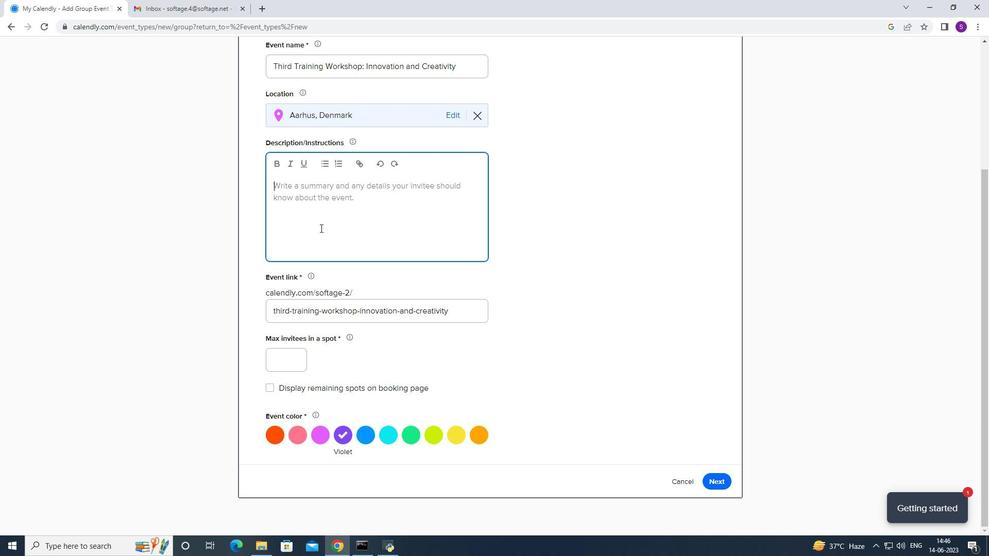 
Action: Mouse scrolled (312, 251) with delta (0, 0)
Screenshot: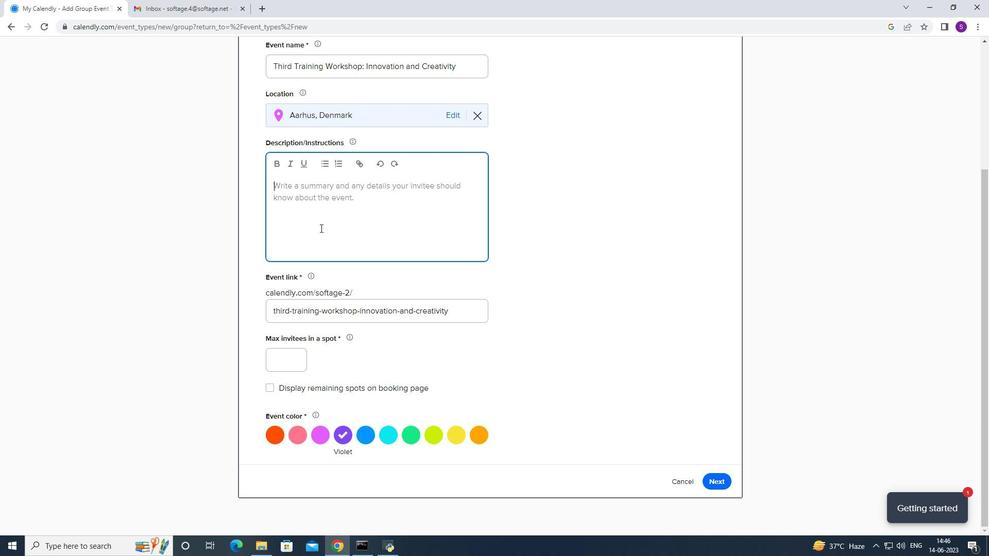 
Action: Mouse scrolled (312, 251) with delta (0, 0)
Screenshot: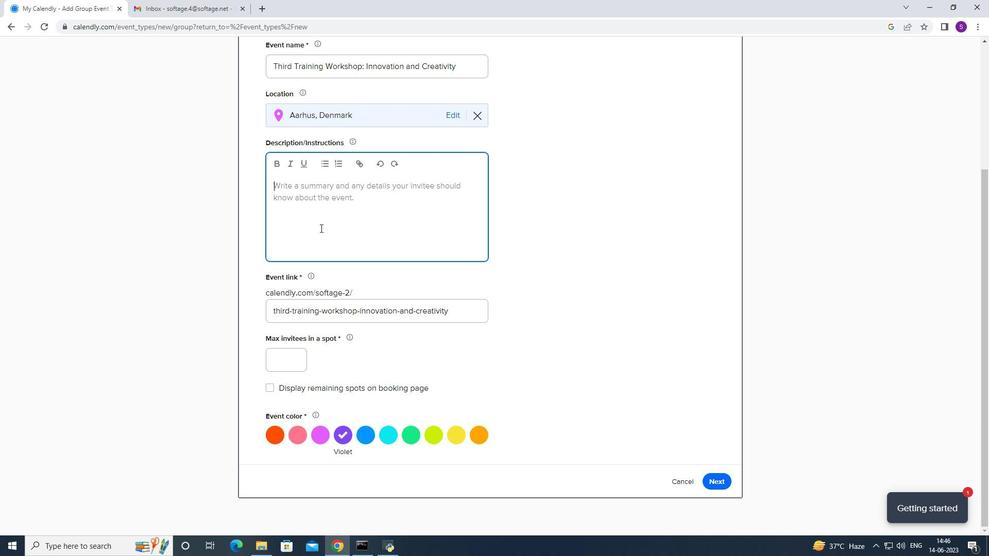 
Action: Mouse scrolled (312, 251) with delta (0, 0)
Screenshot: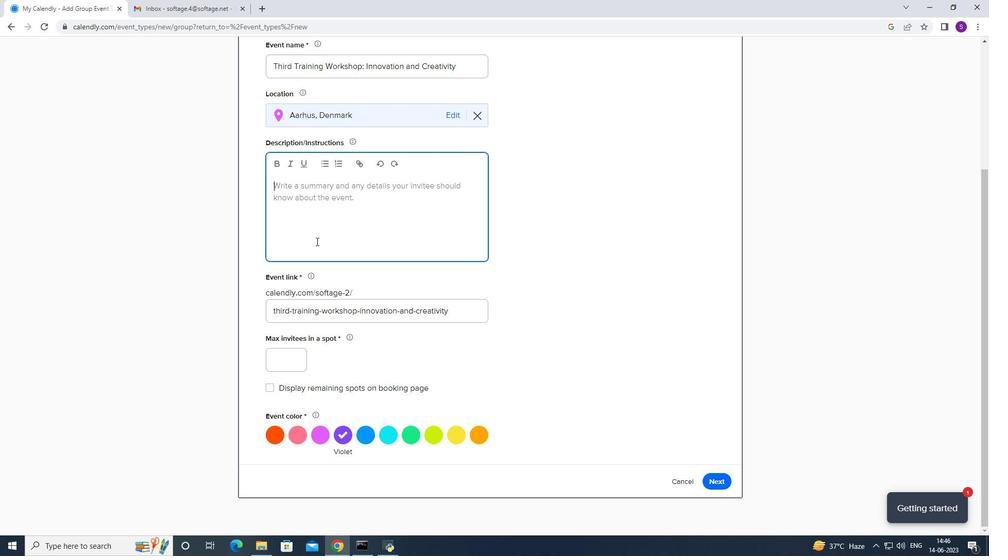 
Action: Mouse scrolled (312, 252) with delta (0, 0)
Screenshot: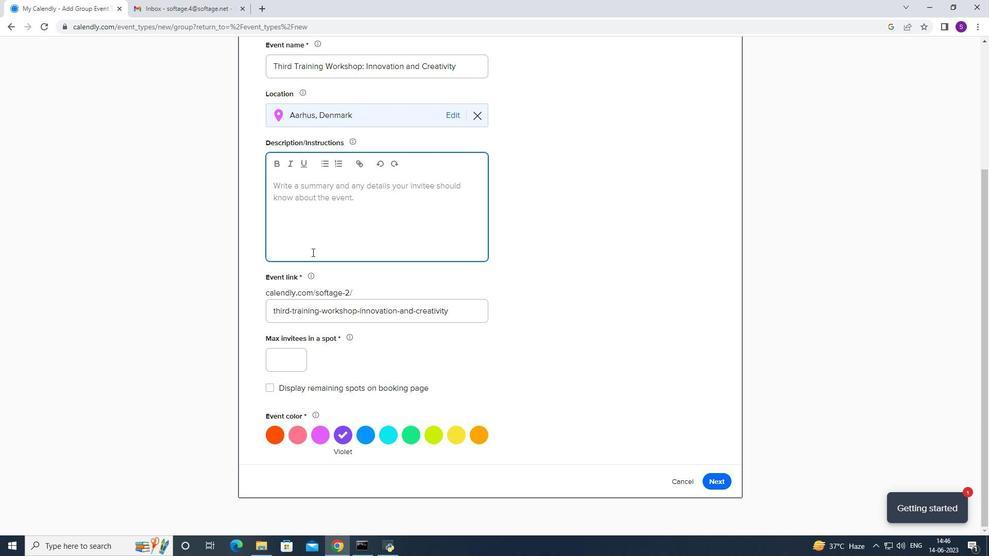 
Action: Mouse scrolled (312, 252) with delta (0, 0)
Screenshot: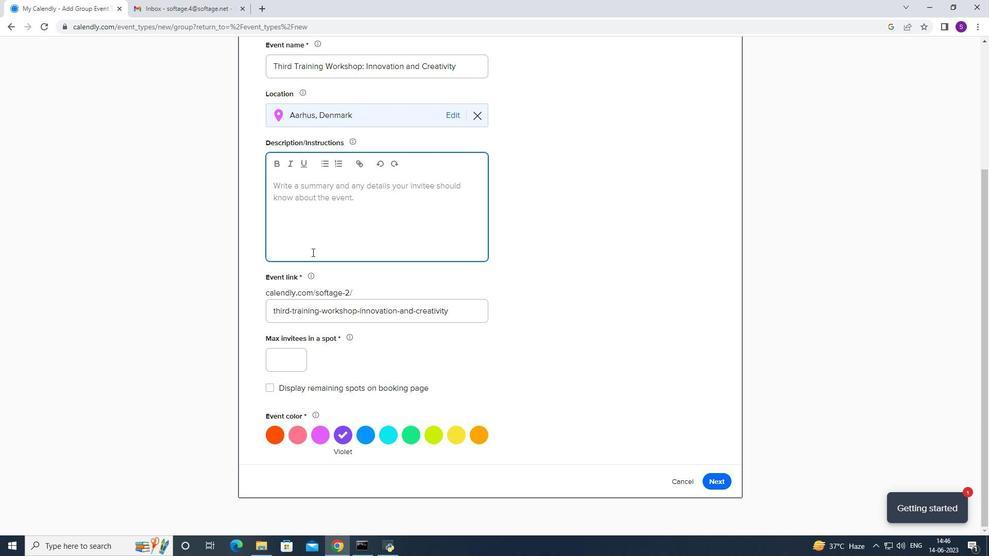 
Action: Mouse moved to (284, 384)
Screenshot: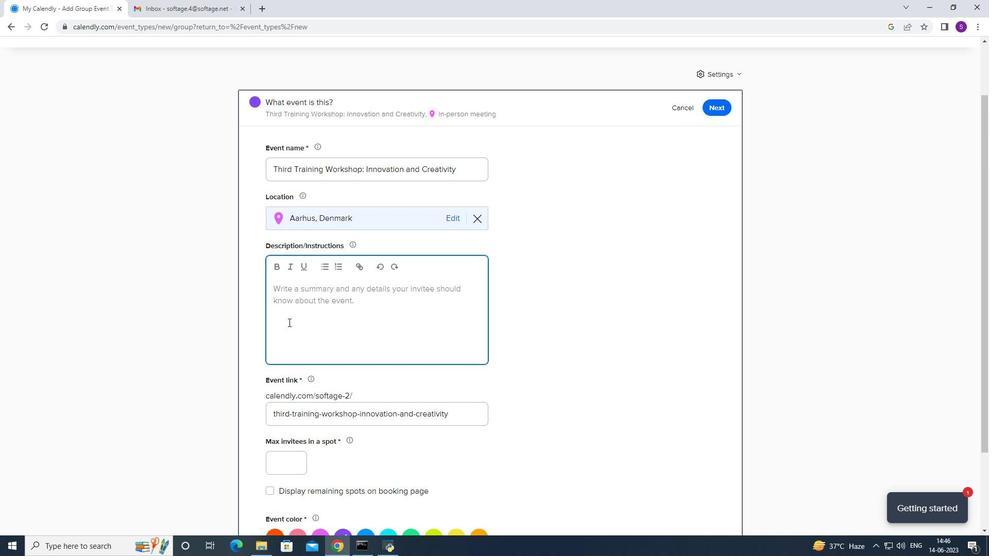 
Action: Mouse scrolled (284, 384) with delta (0, 0)
Screenshot: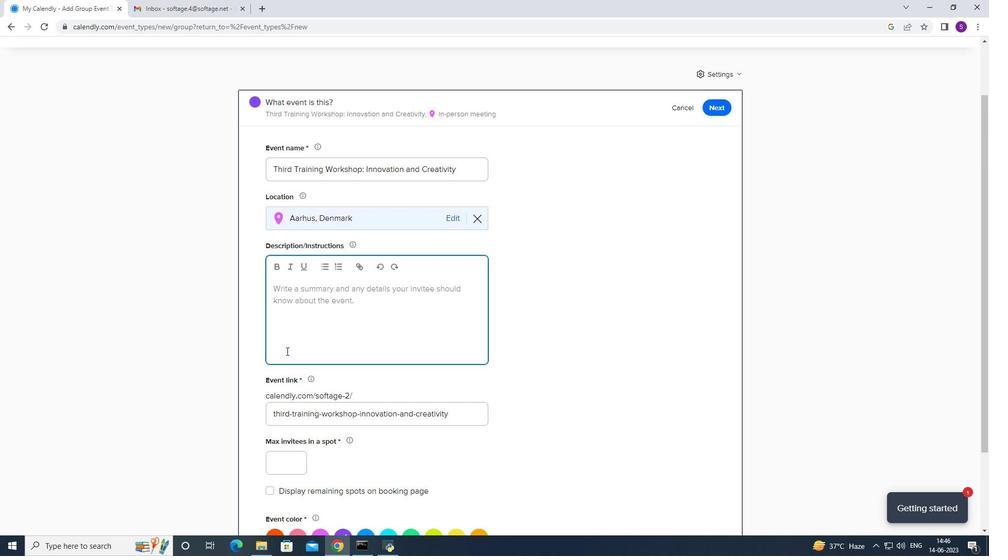 
Action: Mouse moved to (284, 385)
Screenshot: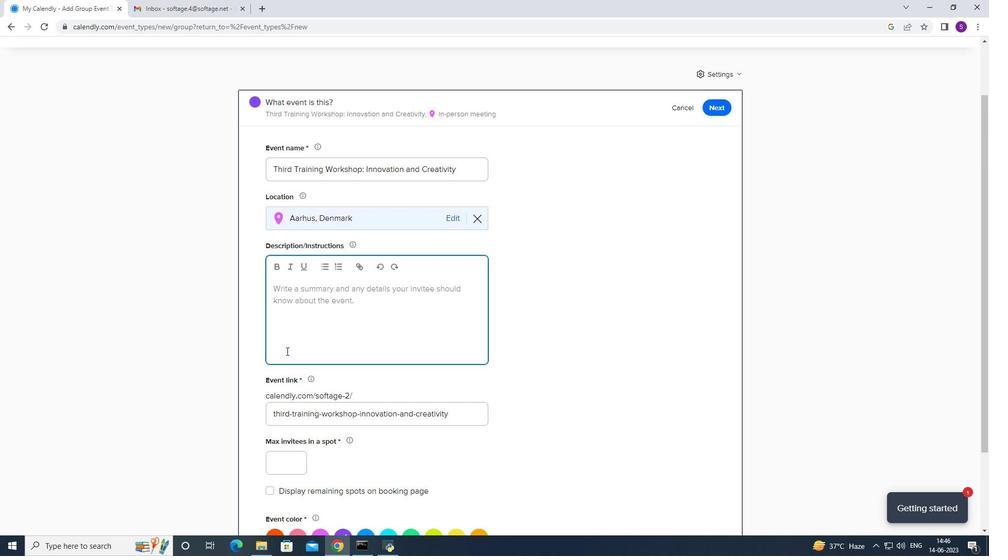 
Action: Mouse scrolled (284, 384) with delta (0, 0)
Screenshot: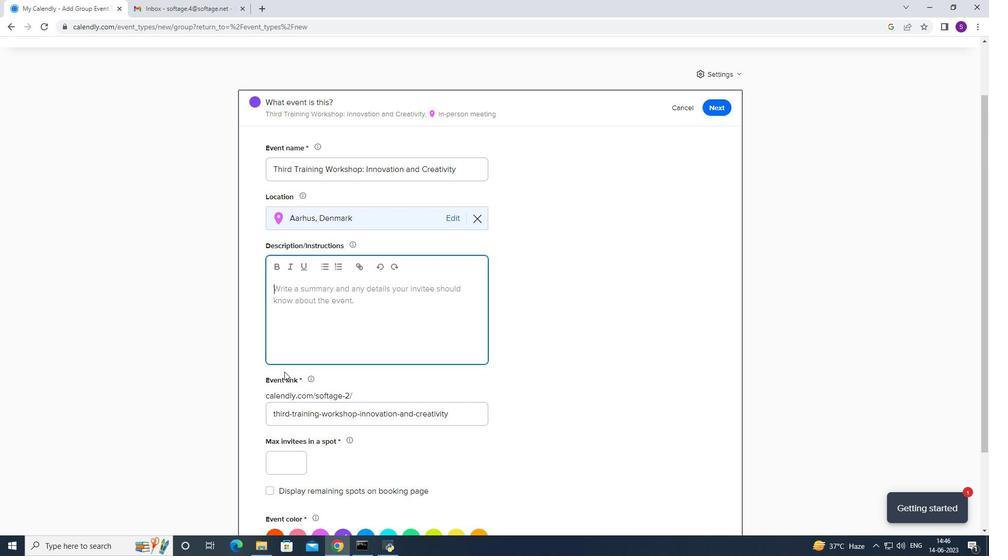 
Action: Mouse scrolled (284, 384) with delta (0, 0)
Screenshot: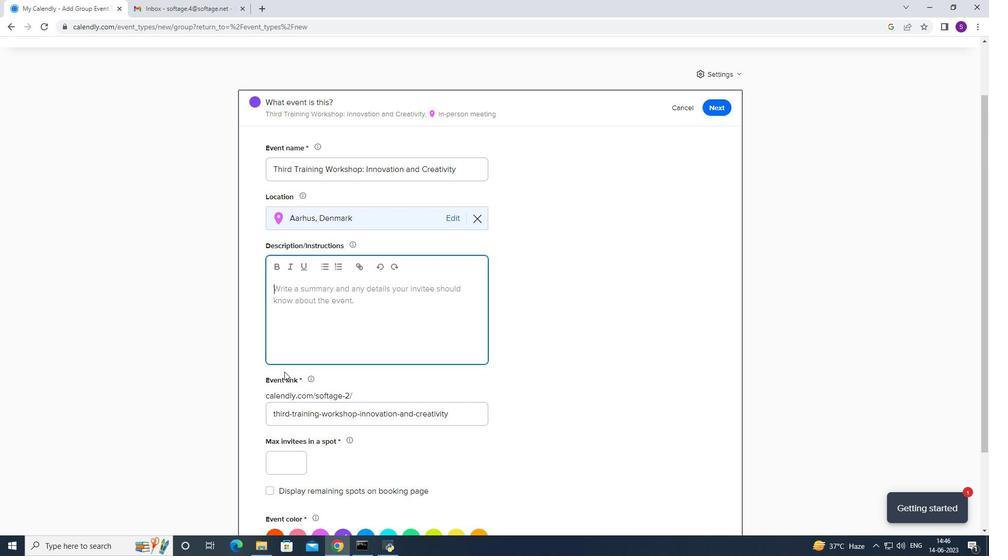 
Action: Mouse scrolled (284, 384) with delta (0, 0)
Screenshot: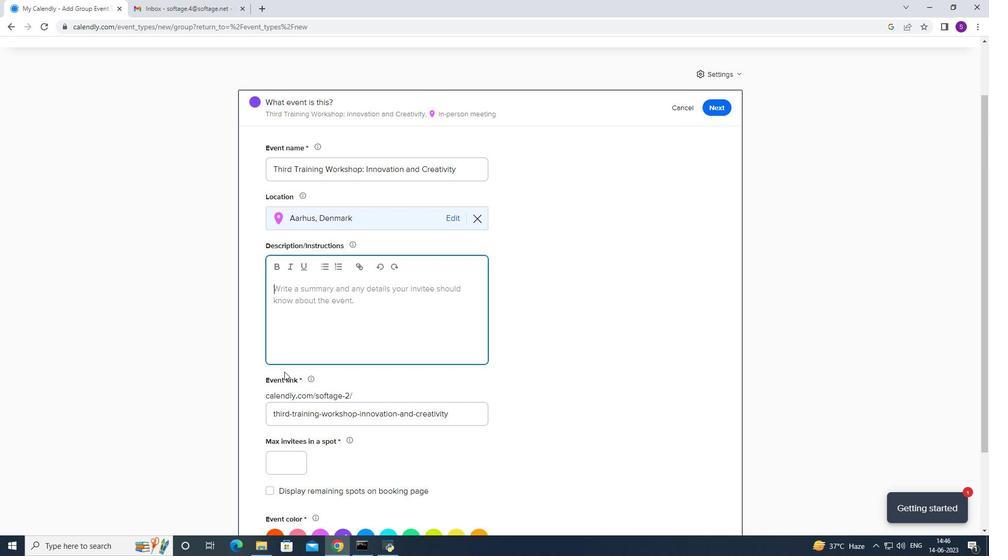
Action: Mouse moved to (286, 385)
Screenshot: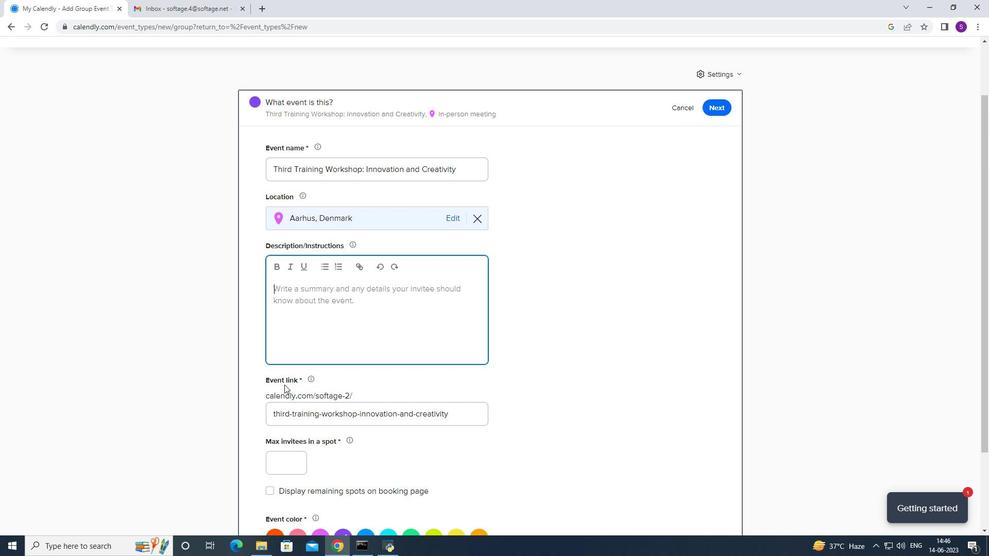 
Action: Mouse scrolled (286, 385) with delta (0, 0)
Screenshot: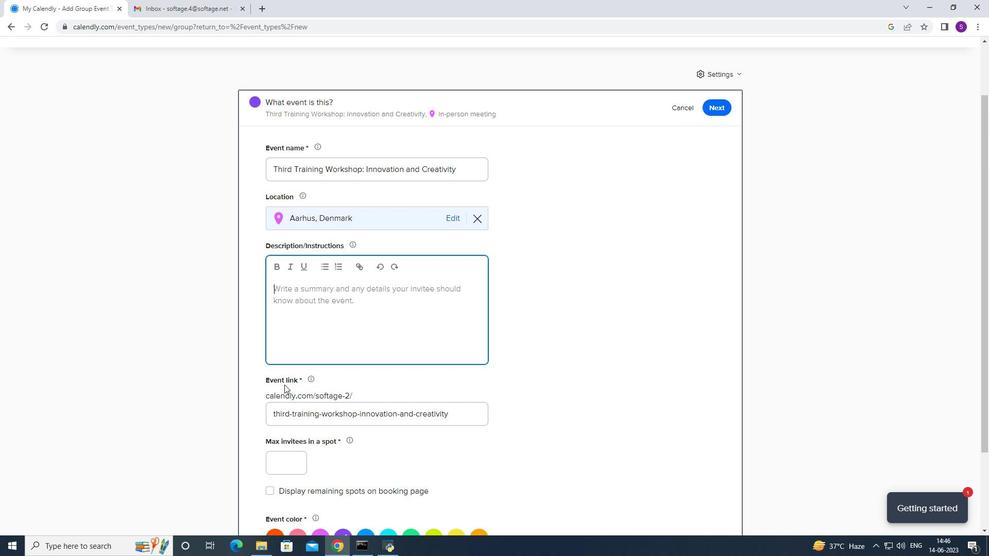 
Action: Mouse moved to (291, 379)
Screenshot: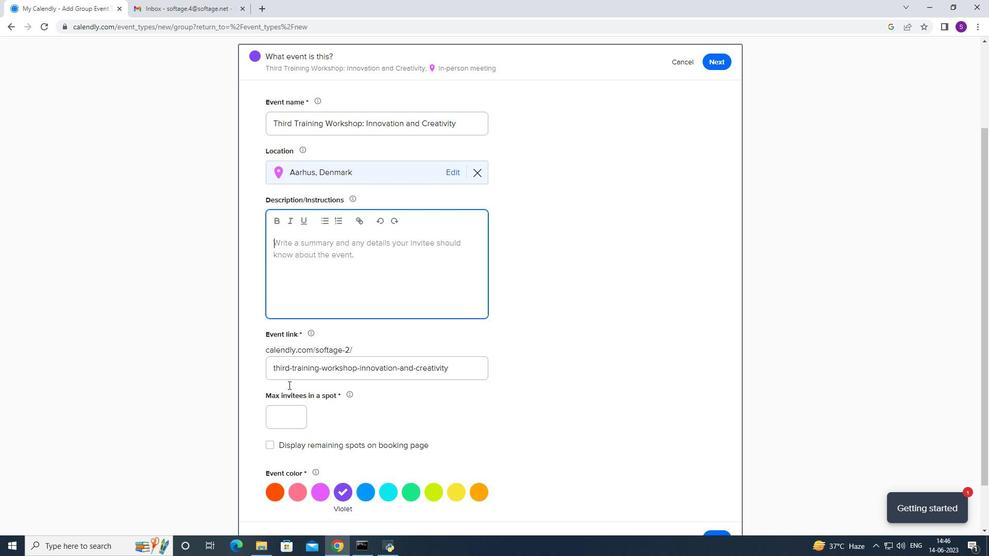
Action: Mouse scrolled (291, 380) with delta (0, 0)
Screenshot: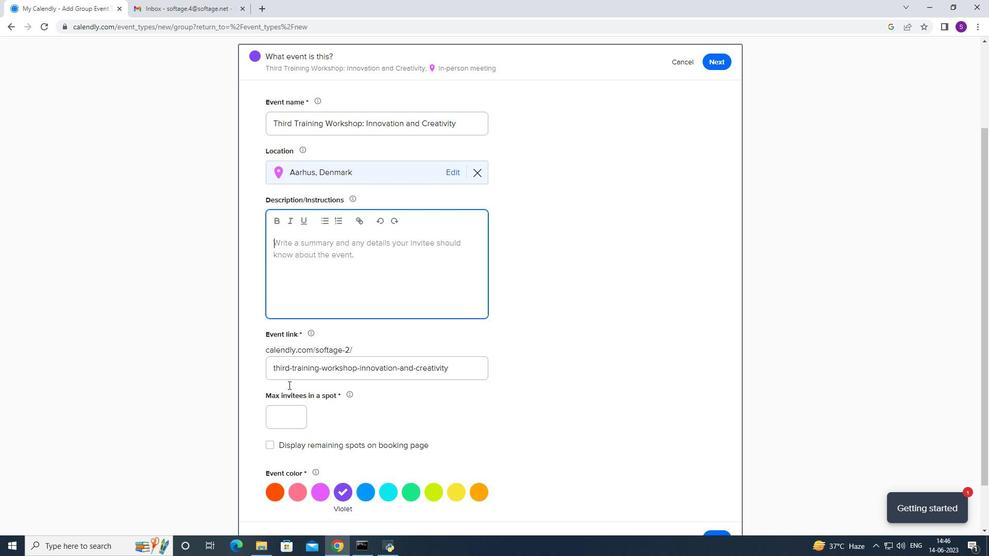 
Action: Mouse moved to (286, 402)
Screenshot: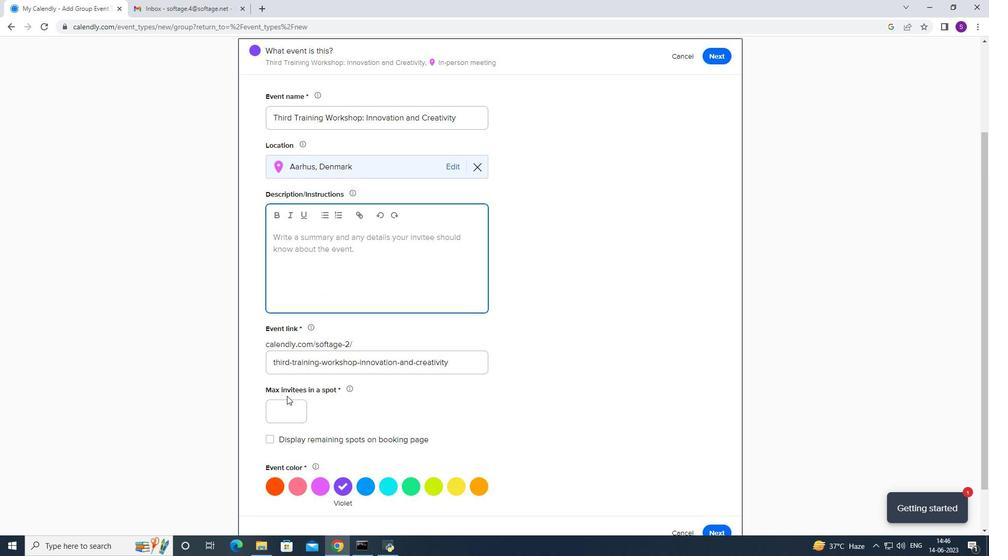 
Action: Mouse pressed left at (286, 402)
Screenshot: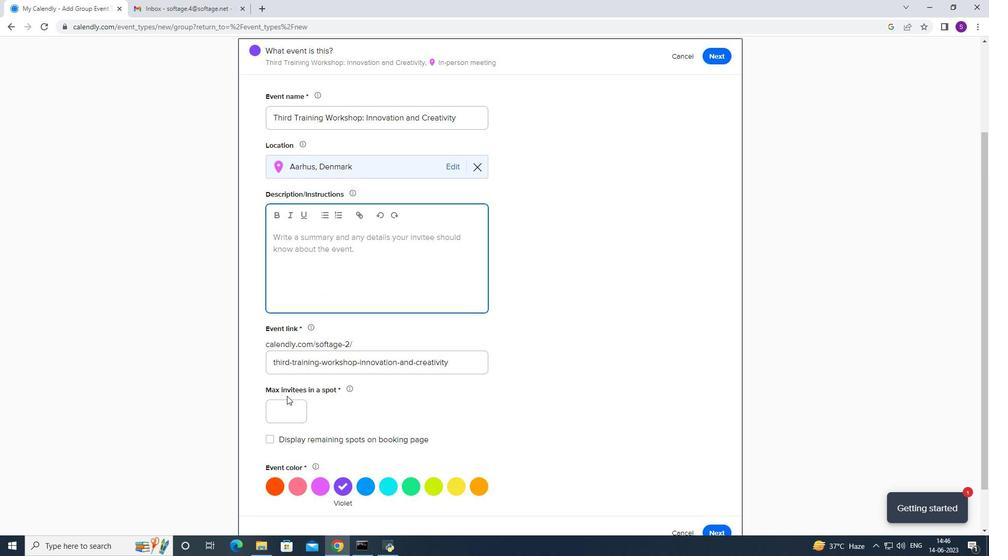 
Action: Key pressed 3
Screenshot: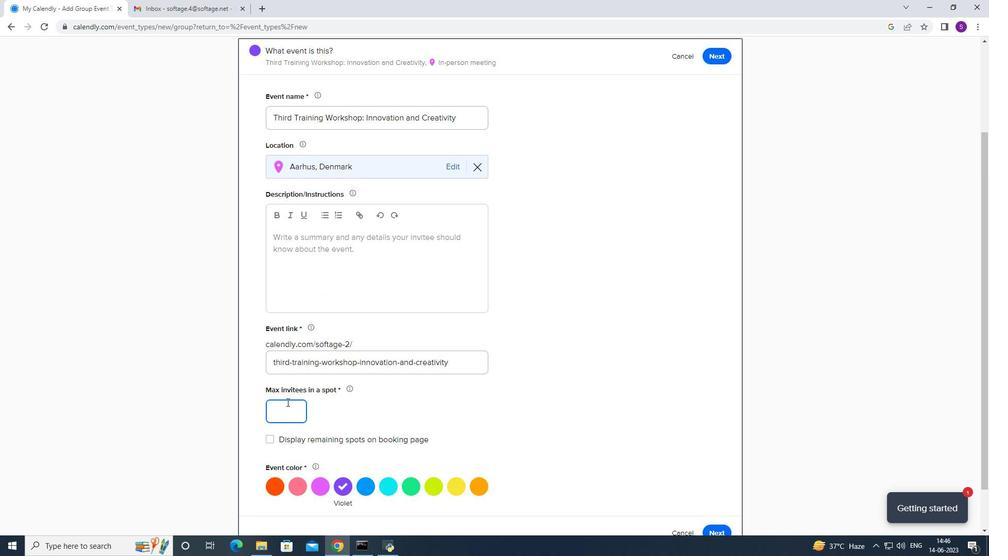 
Action: Mouse moved to (304, 389)
Screenshot: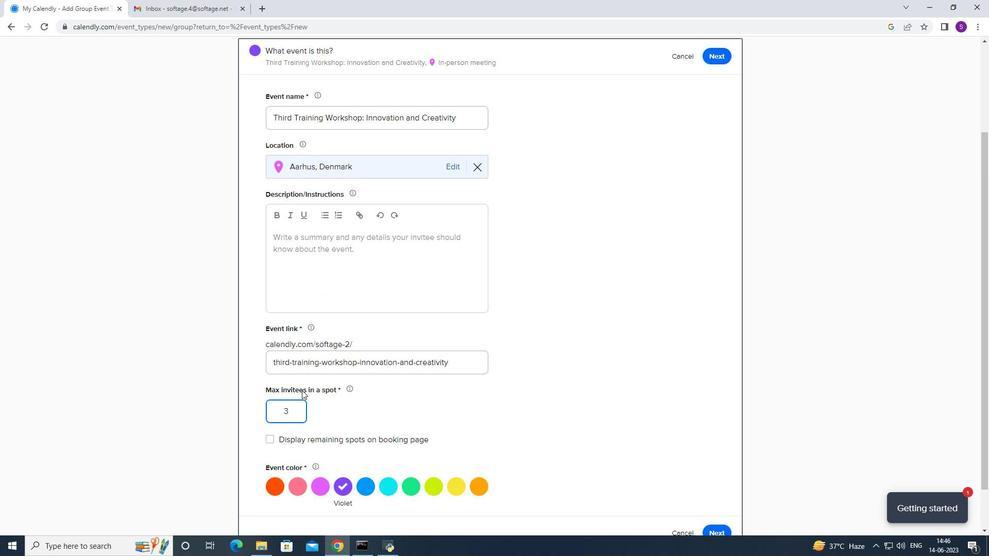 
Action: Mouse scrolled (304, 388) with delta (0, 0)
Screenshot: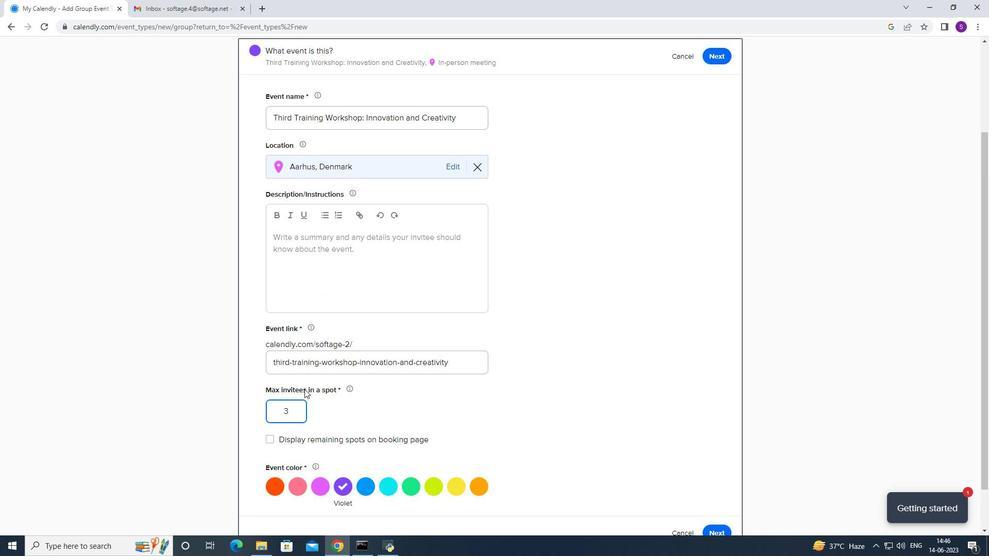 
Action: Mouse scrolled (304, 388) with delta (0, 0)
Screenshot: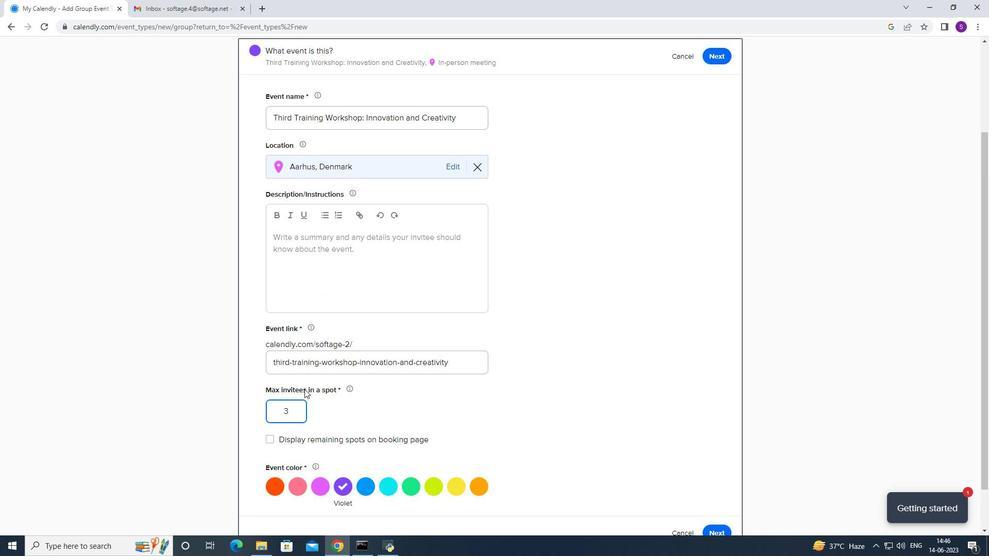
Action: Mouse scrolled (304, 388) with delta (0, 0)
Screenshot: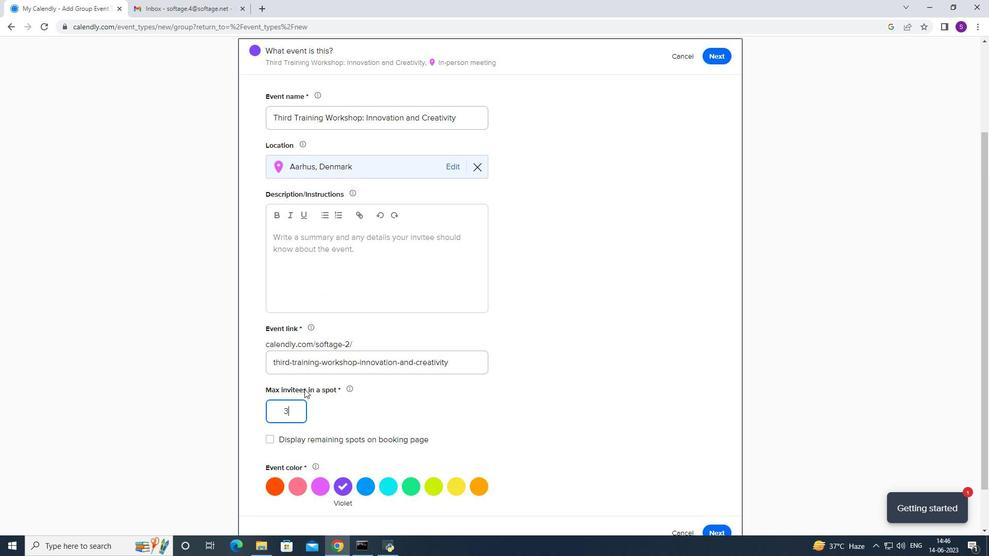
Action: Mouse scrolled (304, 388) with delta (0, 0)
Screenshot: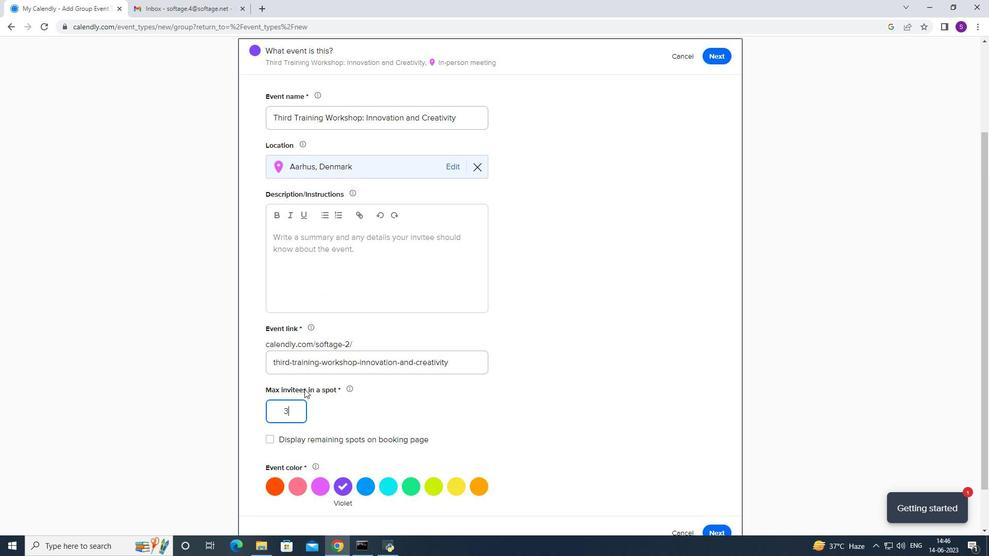 
Action: Mouse moved to (338, 474)
Screenshot: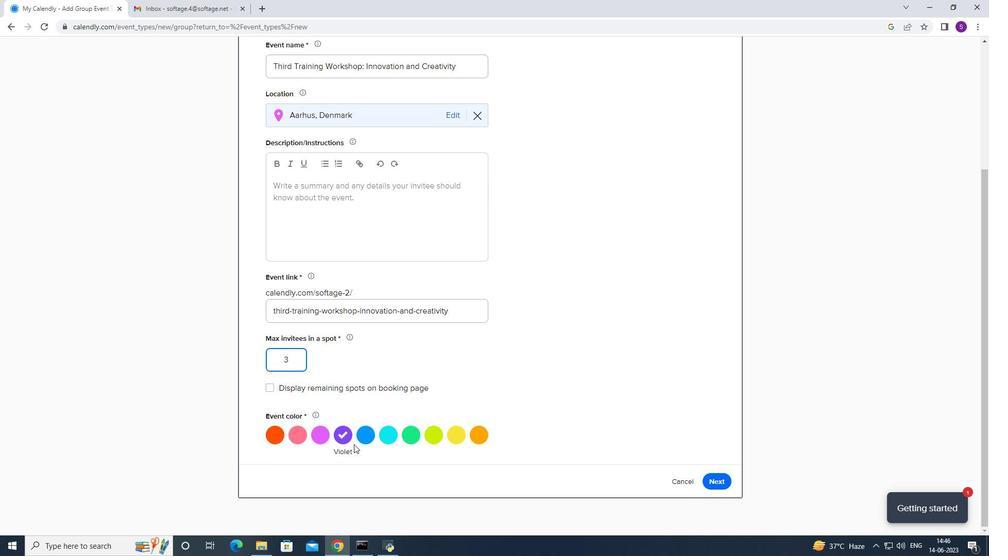 
Action: Mouse scrolled (343, 469) with delta (0, 0)
Screenshot: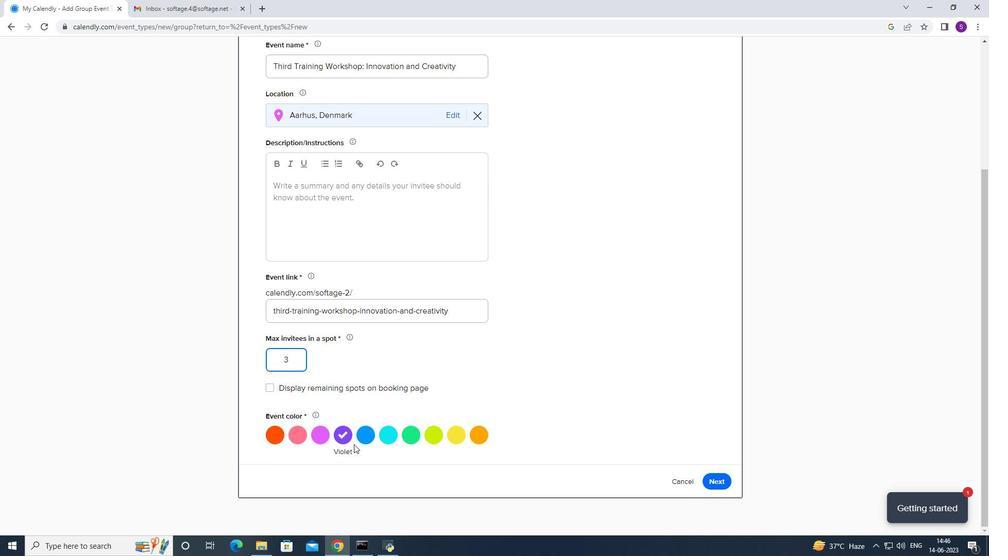 
Action: Mouse moved to (328, 442)
Screenshot: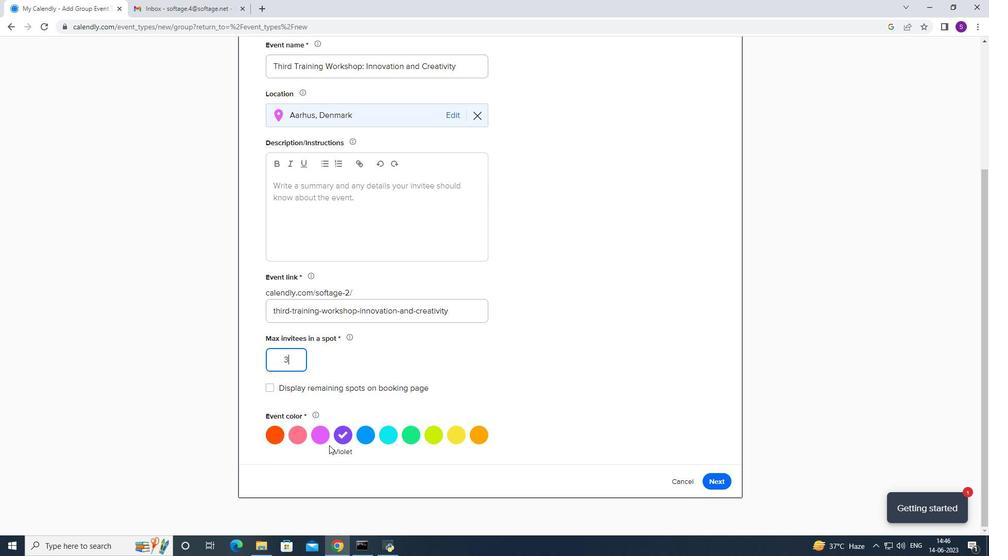 
Action: Mouse pressed left at (328, 442)
Screenshot: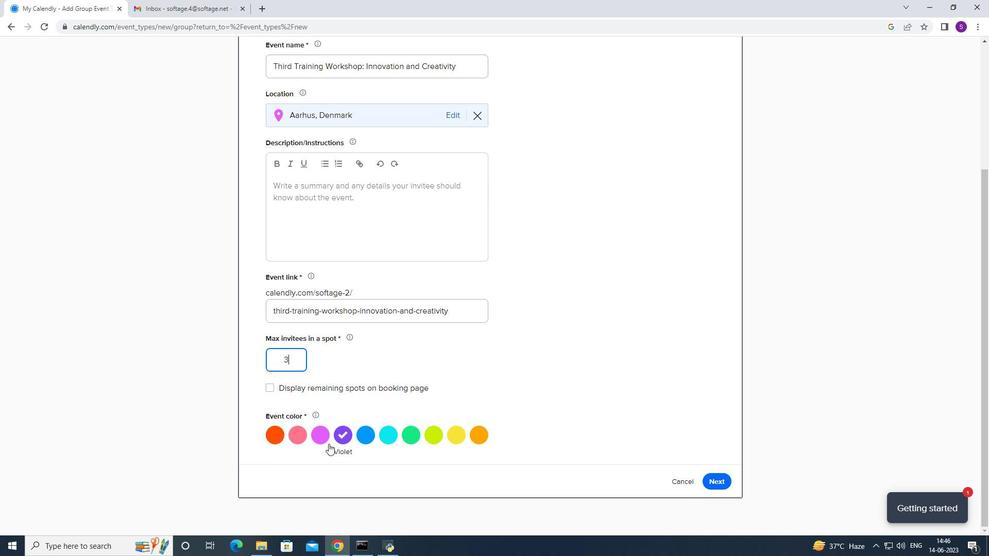 
Action: Mouse moved to (325, 361)
Screenshot: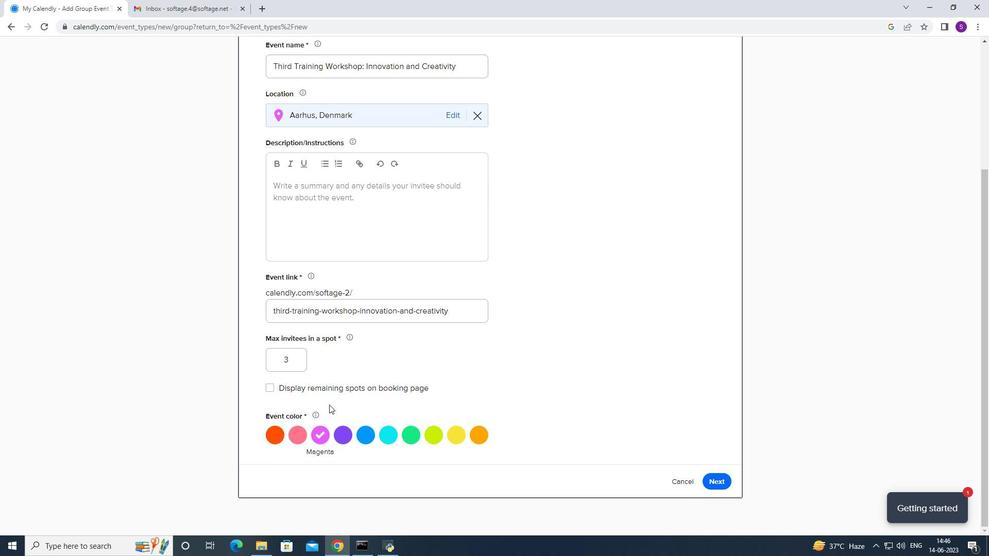 
Action: Mouse scrolled (325, 361) with delta (0, 0)
Screenshot: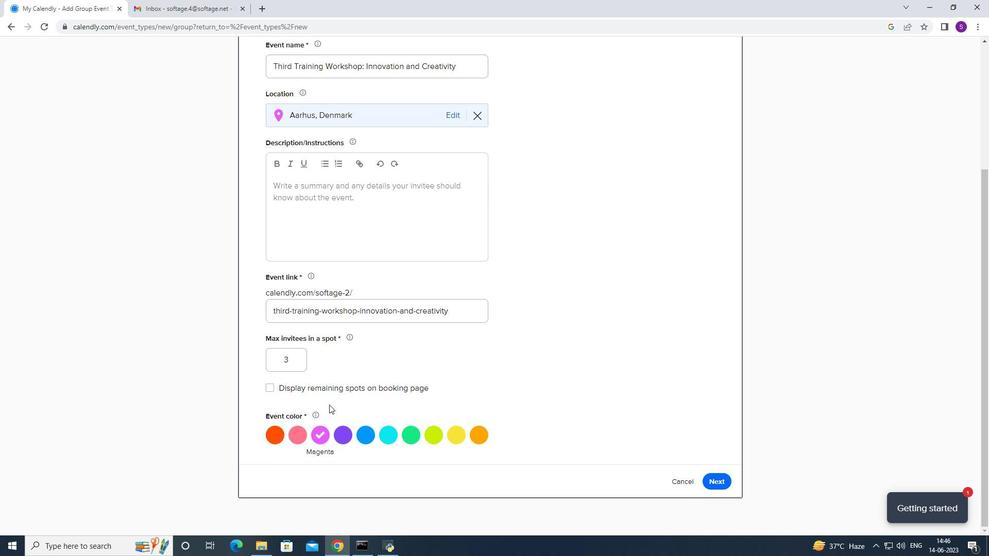 
Action: Mouse scrolled (325, 361) with delta (0, 0)
Screenshot: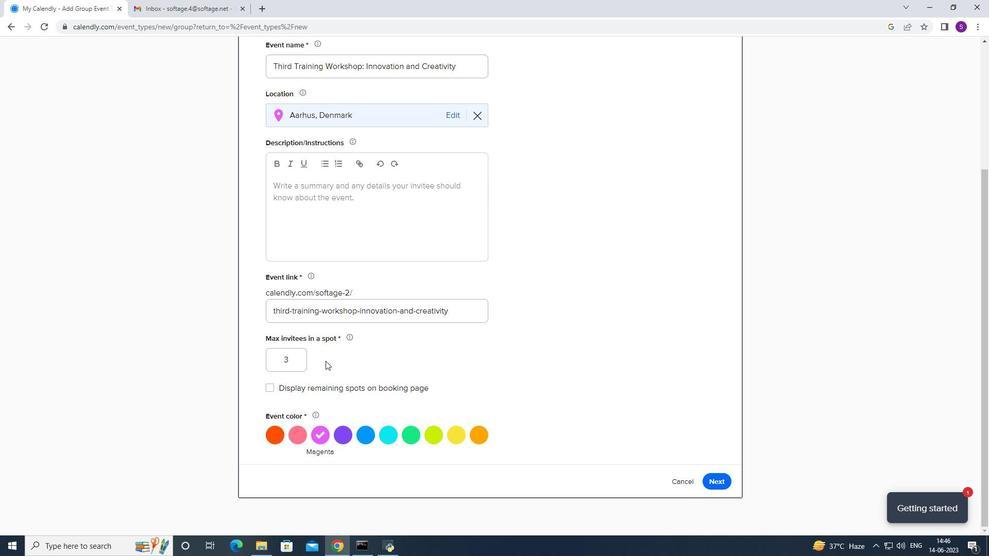 
Action: Mouse scrolled (325, 361) with delta (0, 0)
Screenshot: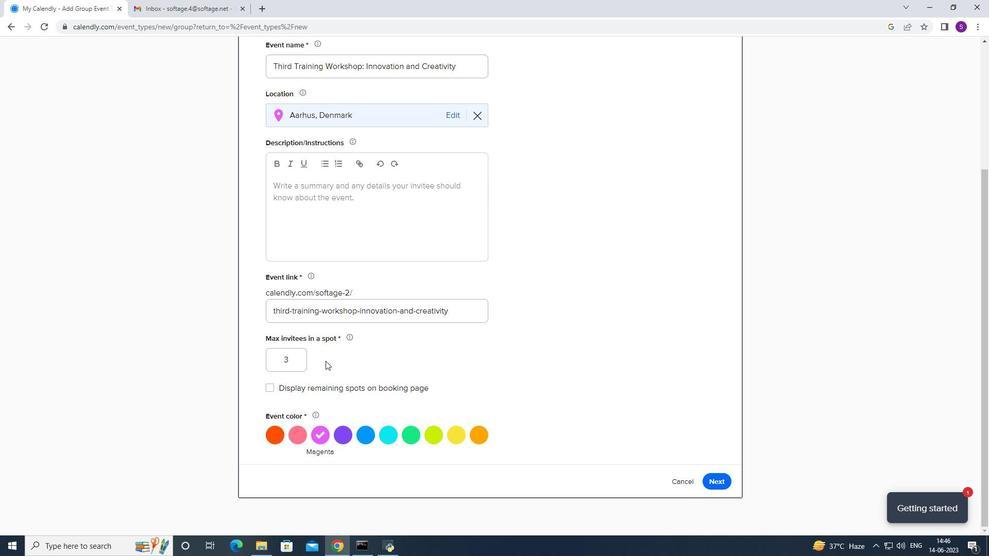 
Action: Mouse scrolled (325, 361) with delta (0, 0)
Screenshot: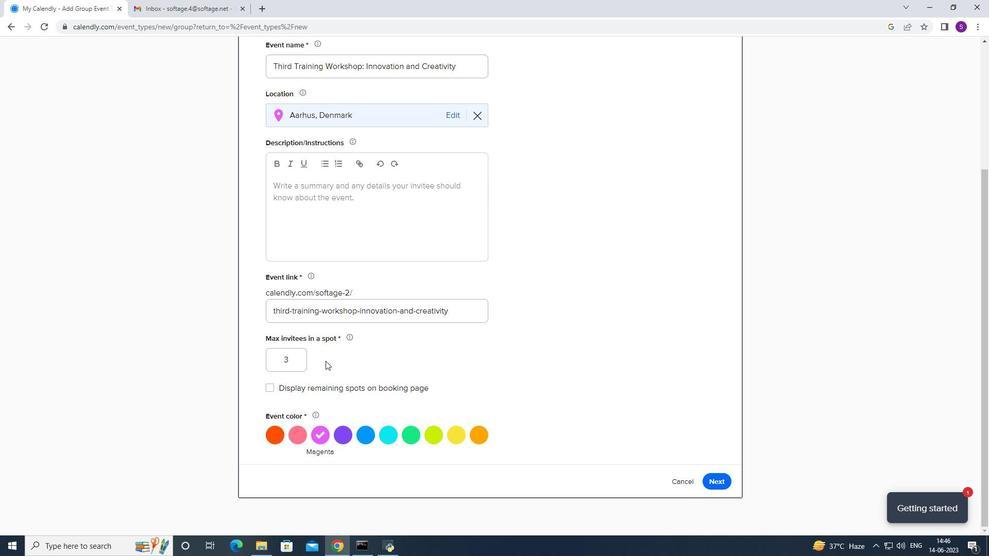 
Action: Mouse scrolled (325, 361) with delta (0, 0)
Screenshot: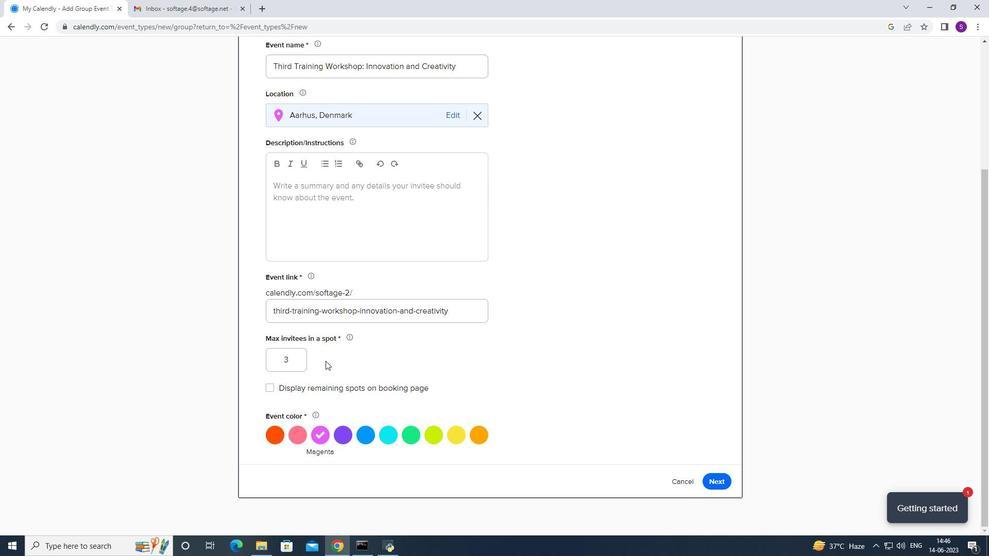 
Action: Mouse scrolled (325, 361) with delta (0, 0)
Screenshot: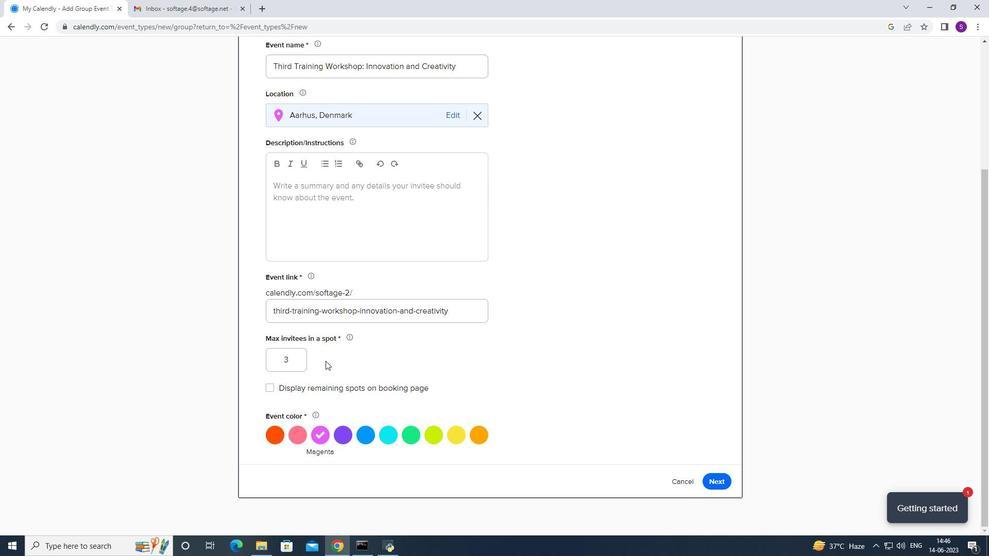 
Action: Mouse scrolled (325, 361) with delta (0, 0)
Screenshot: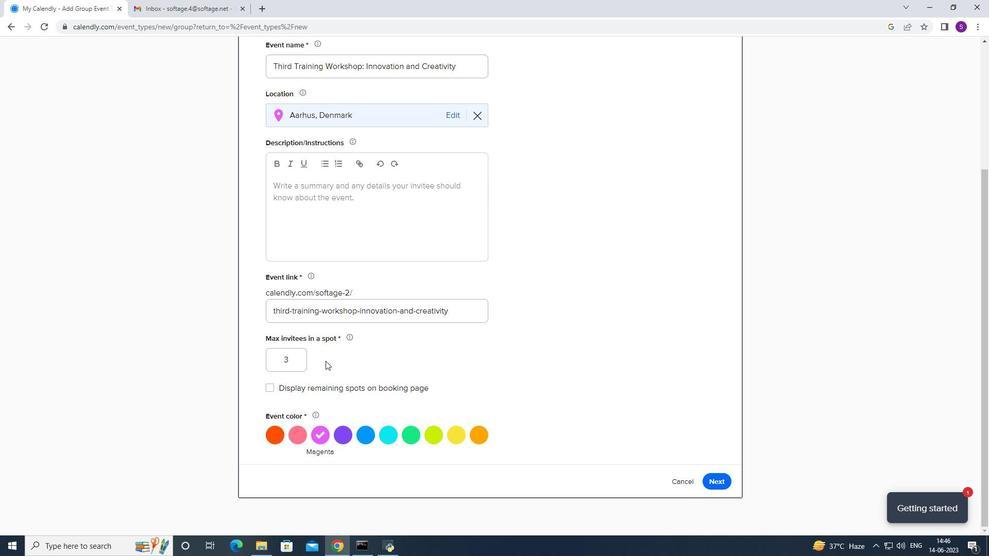 
Action: Mouse scrolled (325, 361) with delta (0, 0)
Screenshot: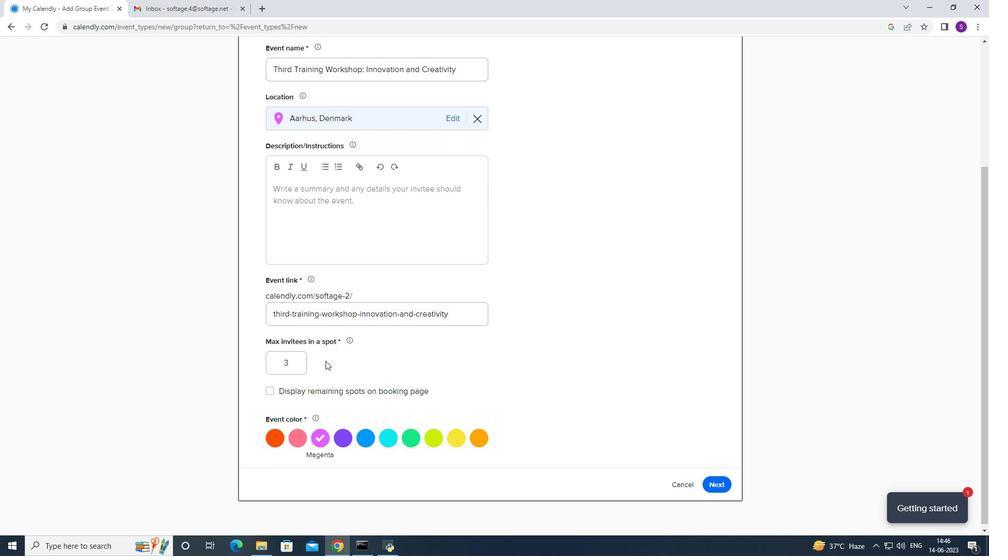 
Action: Mouse moved to (311, 372)
Screenshot: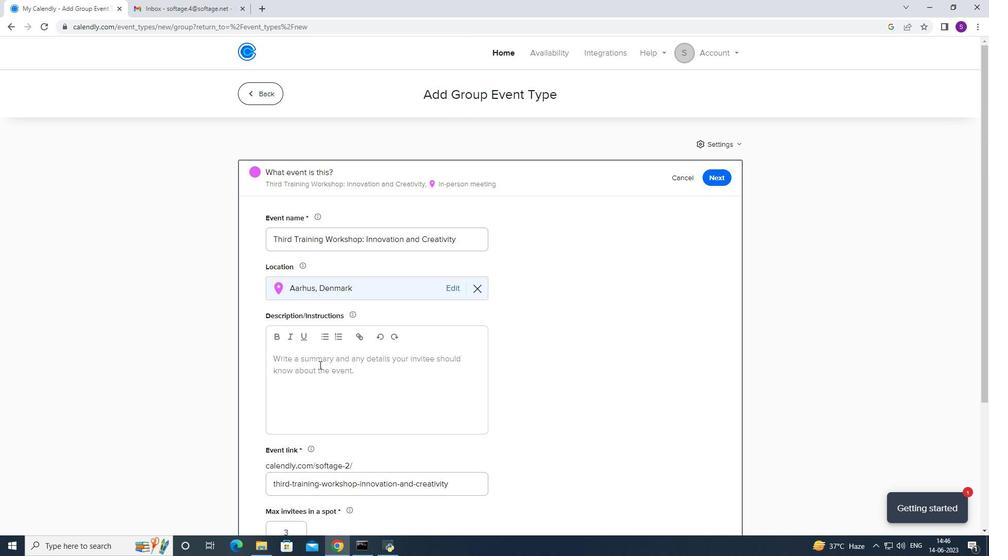 
Action: Mouse pressed left at (311, 372)
Screenshot: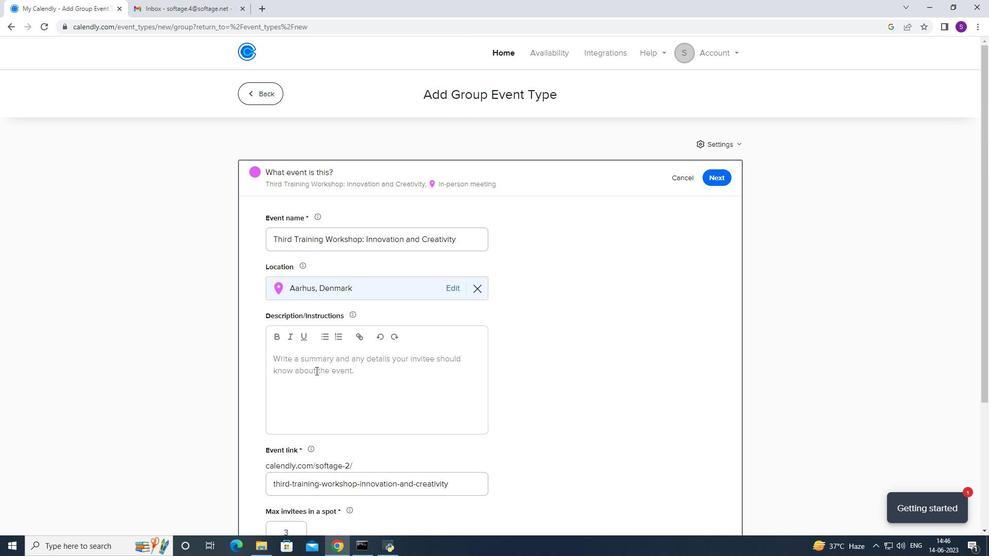 
Action: Mouse moved to (318, 370)
Screenshot: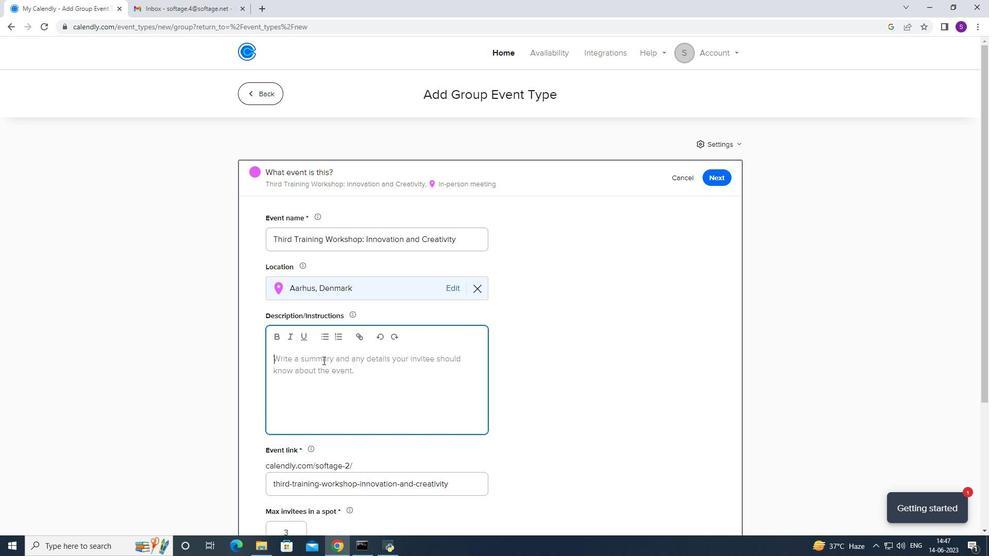 
Action: Mouse pressed left at (318, 370)
Screenshot: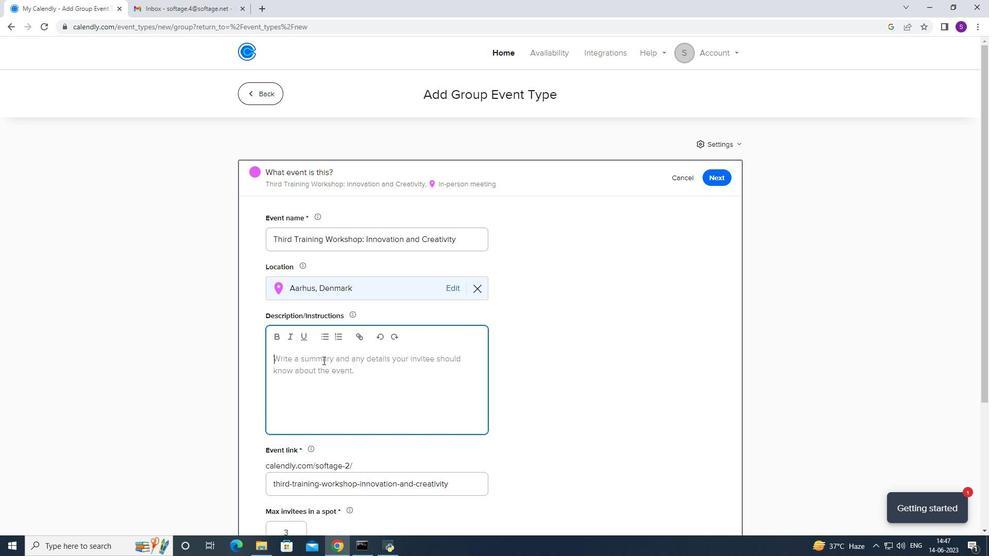 
Action: Mouse moved to (310, 370)
Screenshot: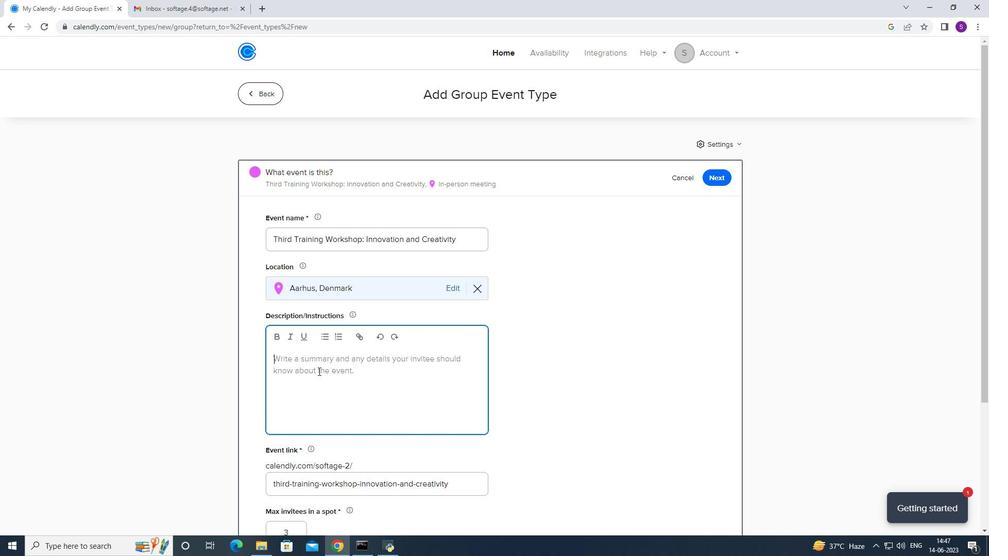 
Action: Key pressed <Key.caps_lock>C<Key.caps_lock>ondfucrt<Key.space><Key.backspace><Key.backspace><Key.backspace><Key.backspace><Key.backspace><Key.backspace>uct<Key.space><Key.space>a<Key.space>detailed<Key.space>analysis<Key.space>of<Key.space>each<Key.space>identified<Key.space>risk<Key.space>to<Key.space>determine<Key.space>its<Key.space>root<Key.space>causes,<Key.space>troiggers=<Key.backspace><Key.backspace><Key.backspace><Key.backspace><Key.backspace><Key.backspace><Key.backspace><Key.backspace>
Screenshot: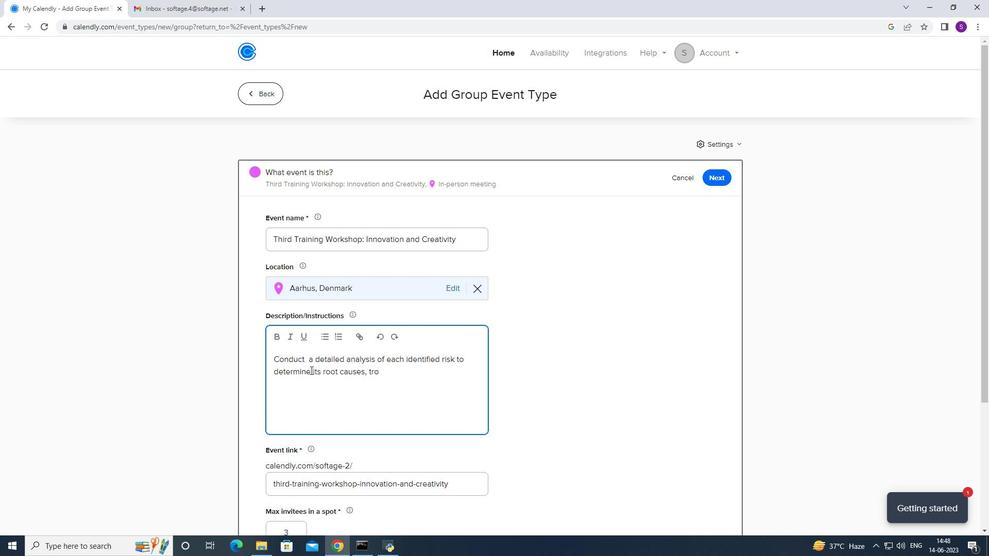 
Action: Mouse moved to (310, 370)
Screenshot: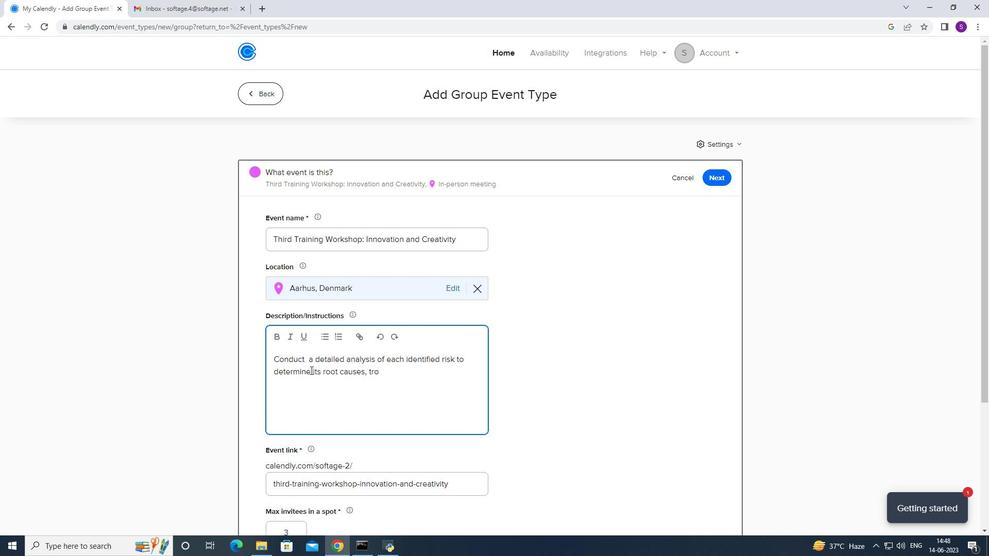 
Action: Key pressed i
Screenshot: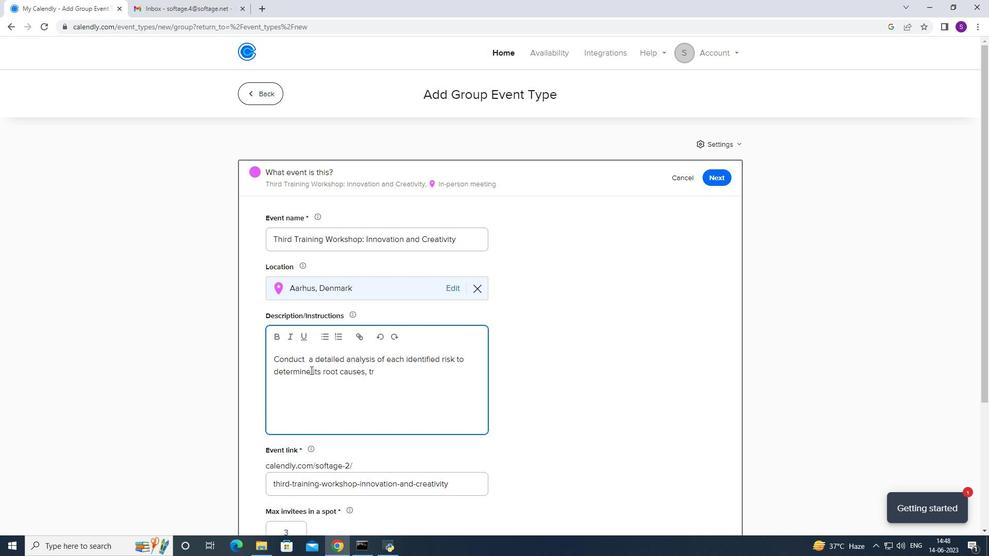 
Action: Mouse moved to (310, 370)
Screenshot: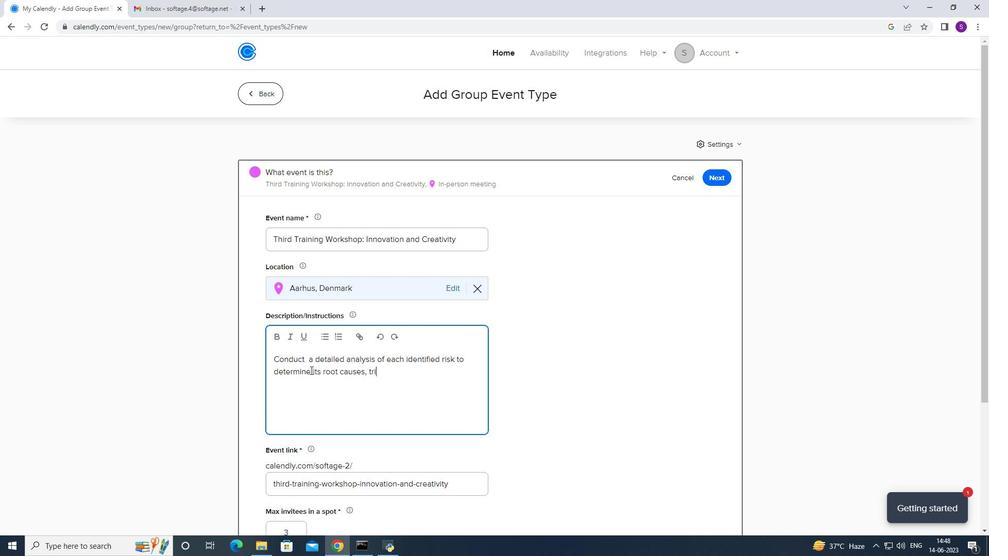 
Action: Key pressed ggers,<Key.space>and<Key.space>warning<Key.space>signs.<Key.space><Key.caps_lock>T<Key.caps_lock>his<Key.space>anlaus<Key.backspace><Key.backspace><Key.backspace>
Screenshot: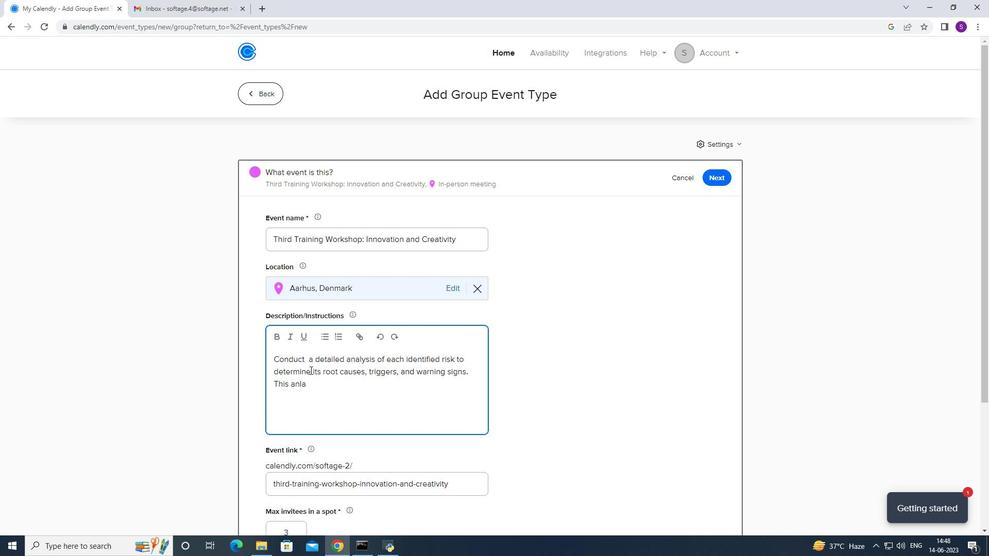 
Action: Mouse moved to (269, 383)
Screenshot: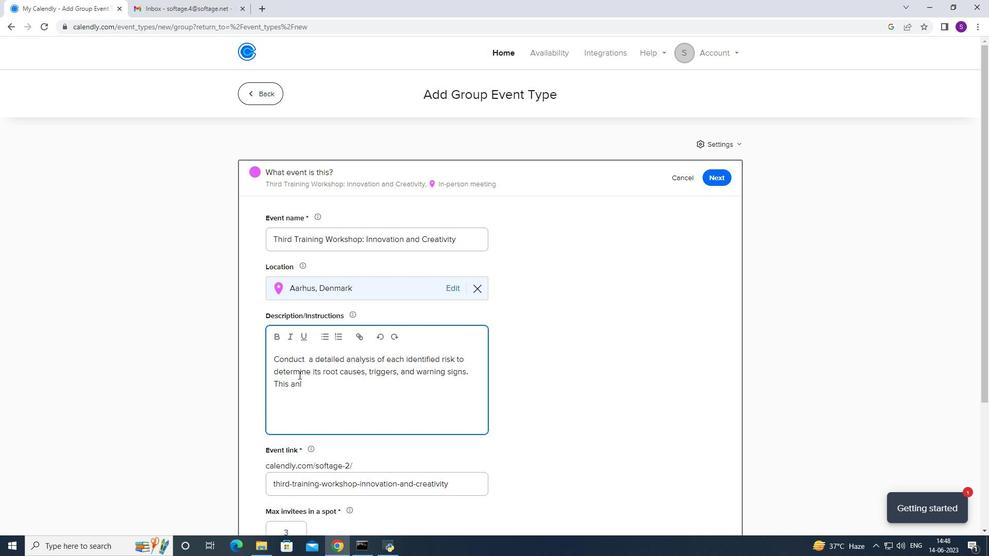 
Action: Key pressed <Key.backspace>alu<Key.backspace>ysis<Key.space>helps<Key.space>in<Key.space>understanduing<Key.space><Key.backspace><Key.backspace><Key.backspace><Key.backspace><Key.backspace>ing<Key.space>the<Key.space>nature<Key.space>and<Key.space>charactertistic<Key.space>
Screenshot: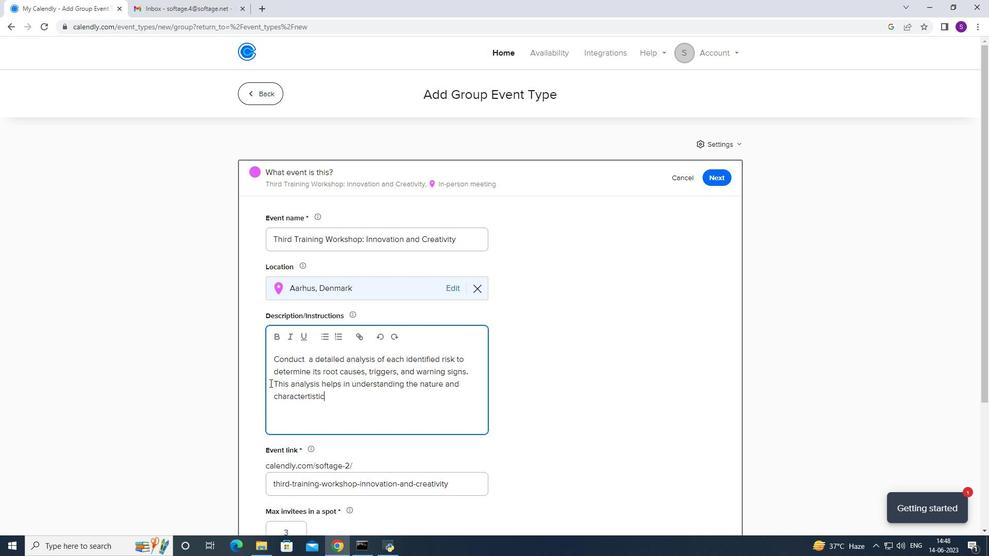 
Action: Mouse moved to (275, 396)
Screenshot: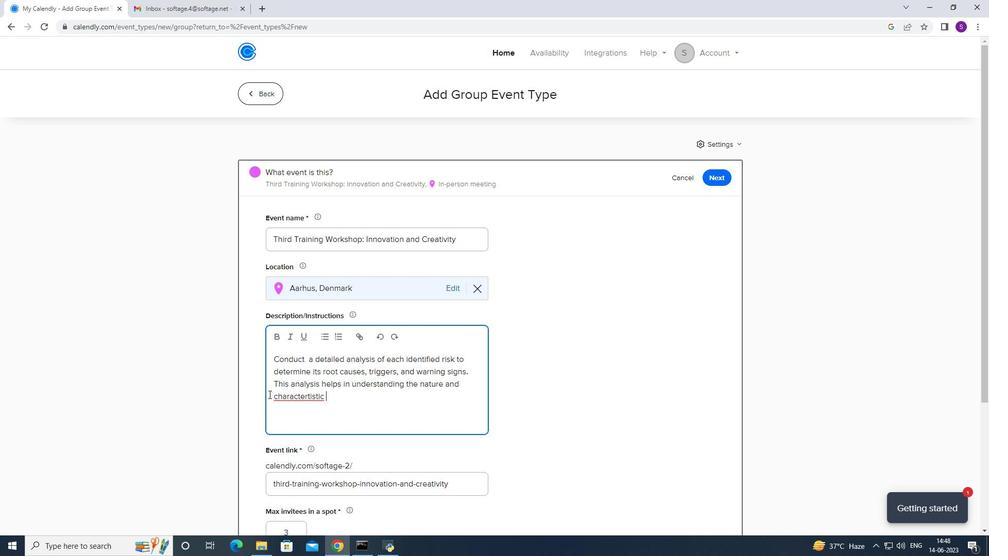 
Action: Mouse pressed right at (275, 396)
Screenshot: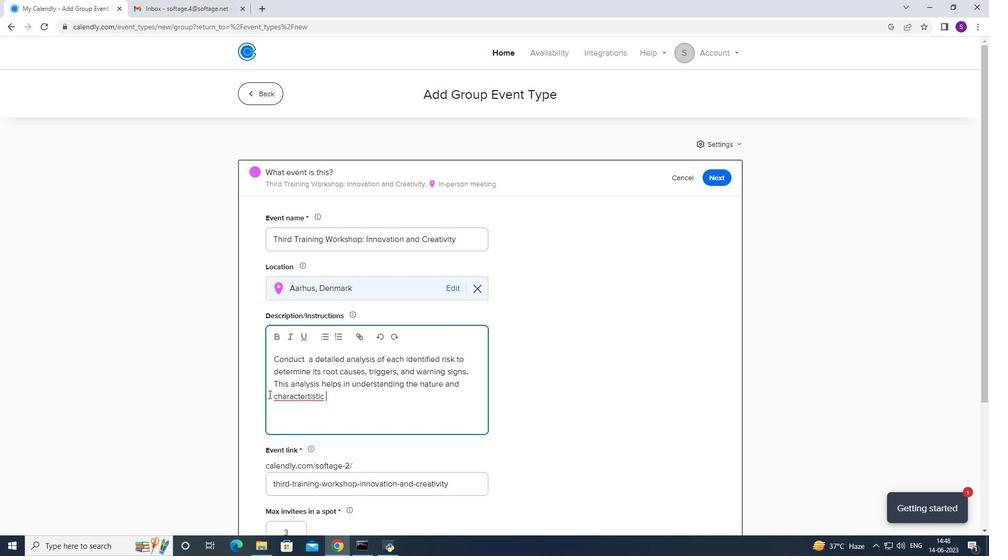 
Action: Mouse moved to (342, 249)
Screenshot: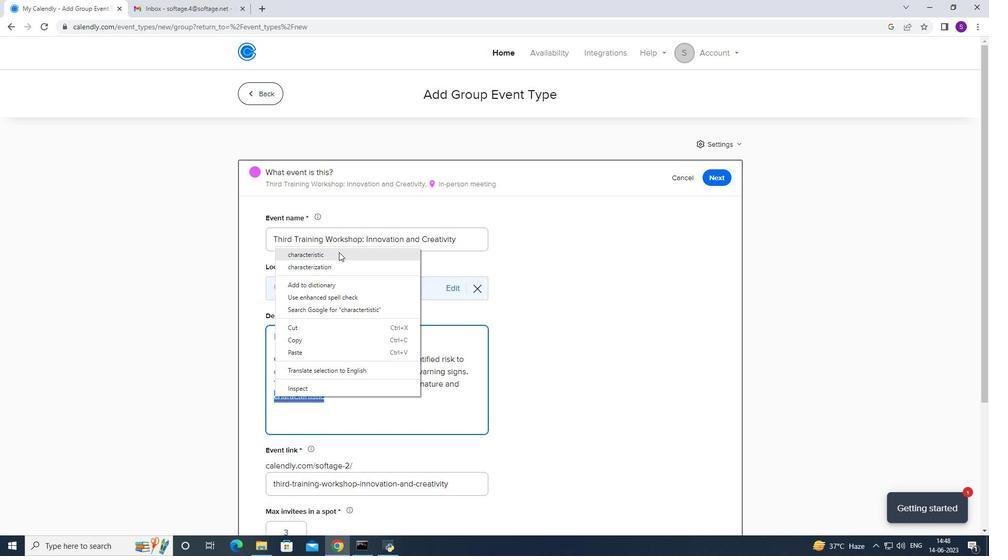 
Action: Mouse pressed left at (342, 249)
Screenshot: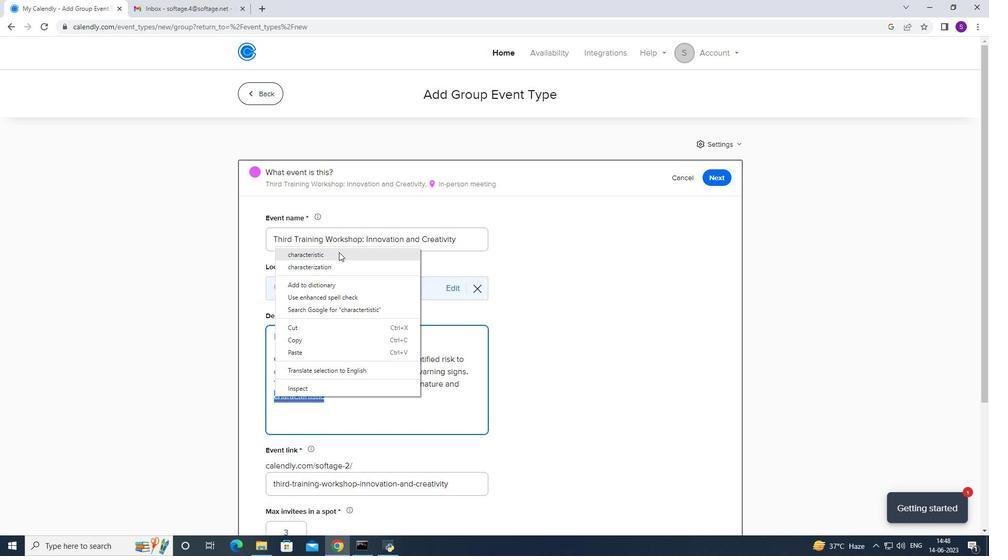 
Action: Mouse moved to (333, 396)
Screenshot: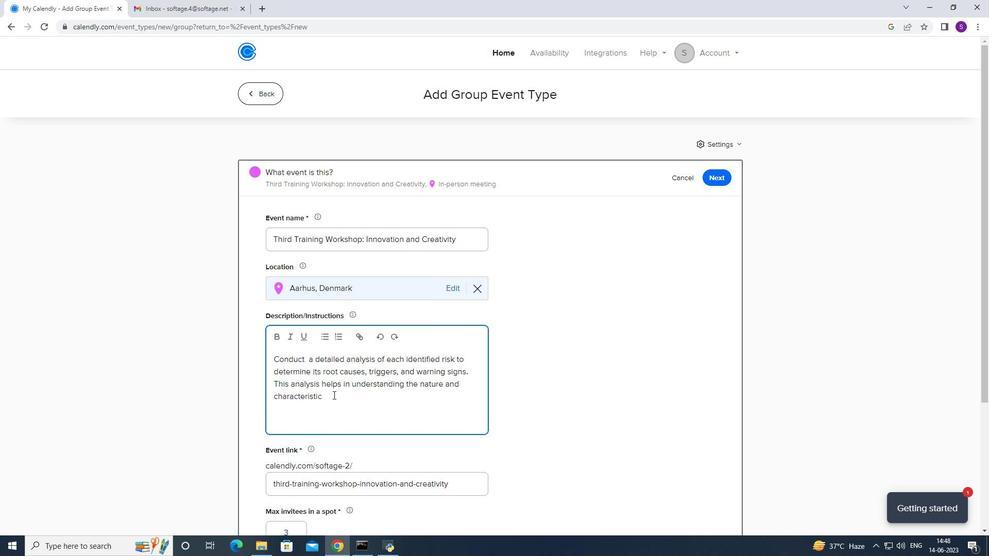 
Action: Mouse pressed left at (333, 396)
Screenshot: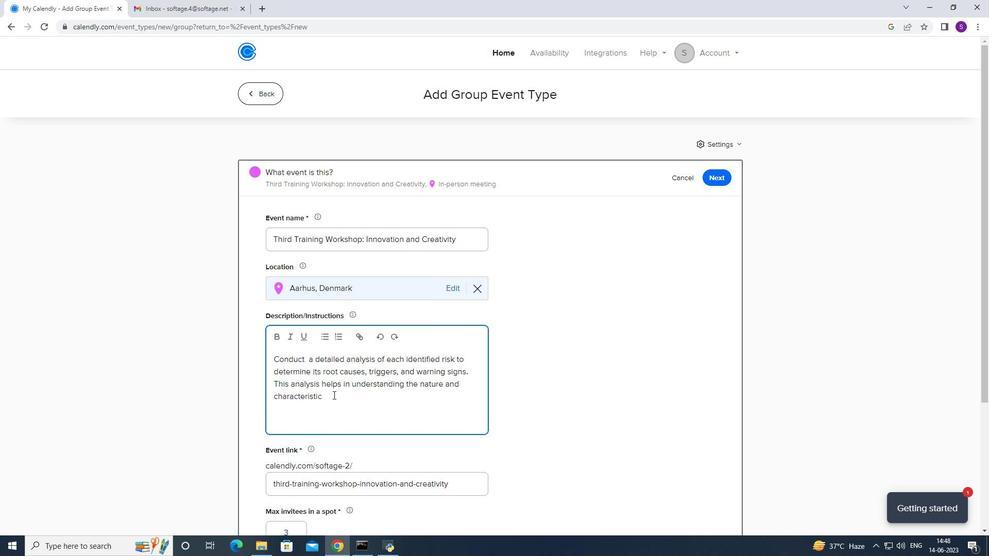 
Action: Mouse moved to (338, 397)
Screenshot: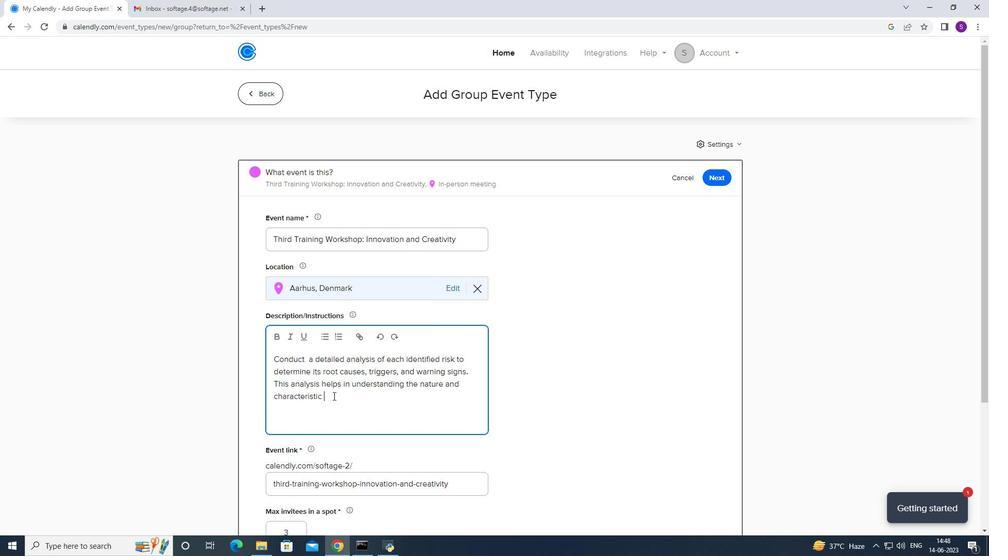 
Action: Key pressed of<Key.space>each<Key.space>risk<Key.space>and<Key.space>provides<Key.space>insight<Key.space>into<Key.space>approprite<Key.space>mni<Key.backspace><Key.backspace><Key.backspace>mitigation<Key.space>strategies.
Screenshot: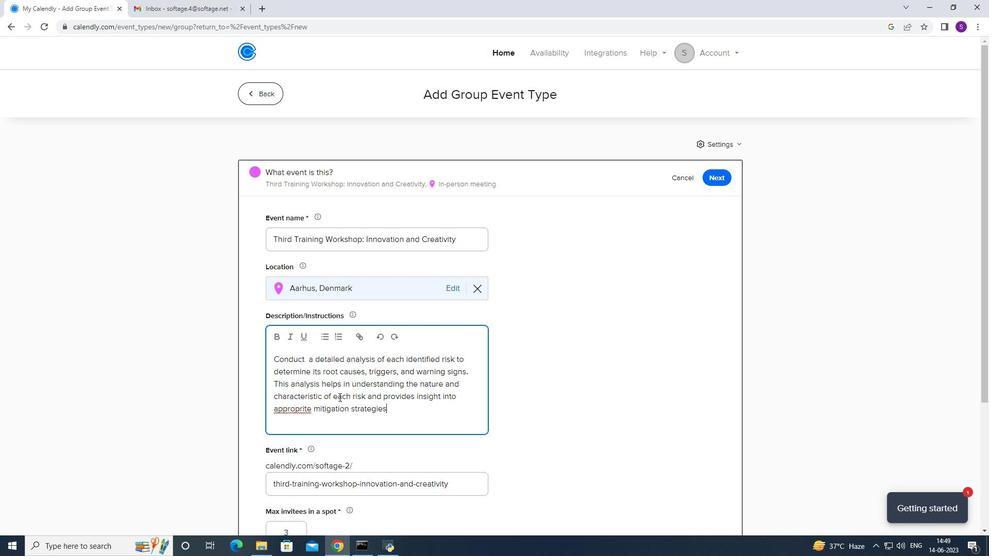 
Action: Mouse moved to (289, 406)
Screenshot: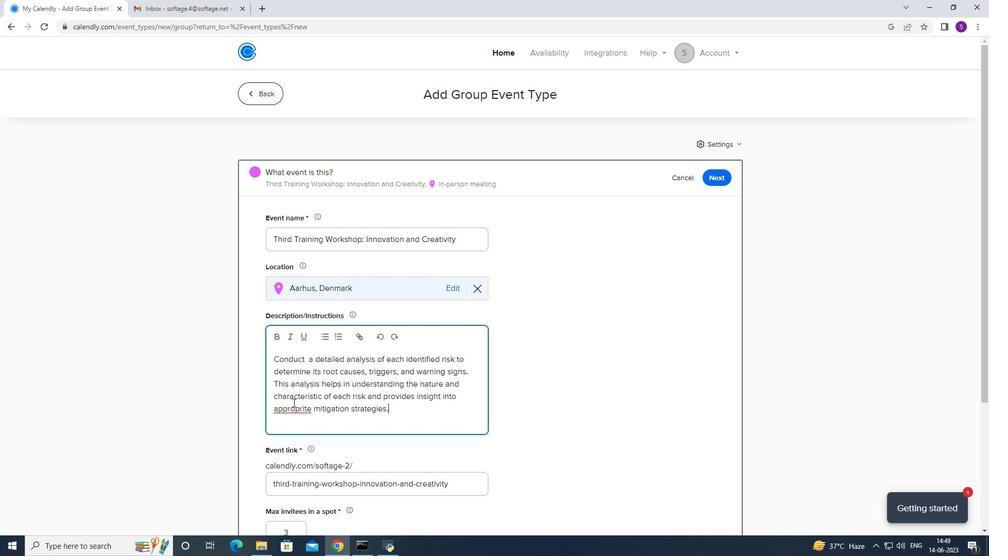 
Action: Mouse pressed right at (289, 406)
Screenshot: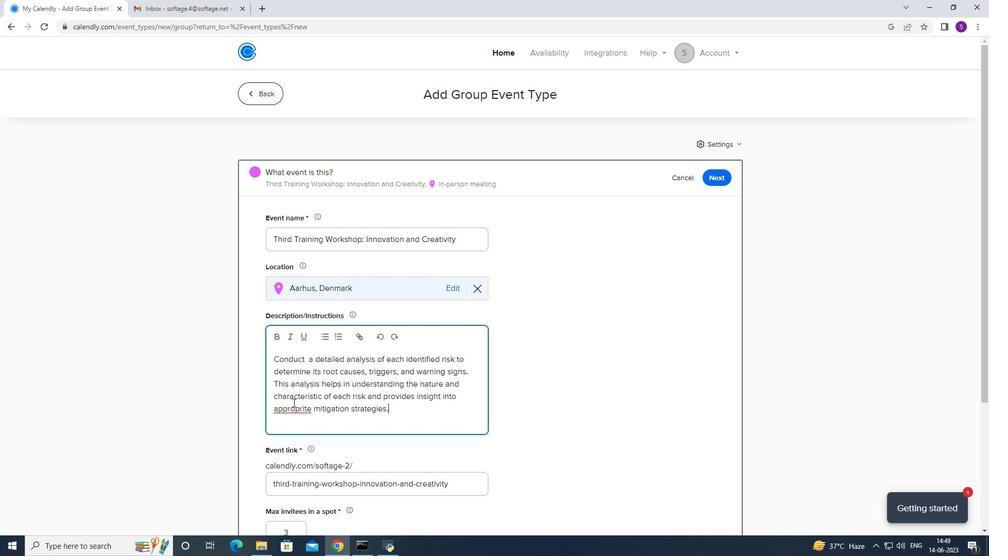 
Action: Mouse moved to (337, 251)
Screenshot: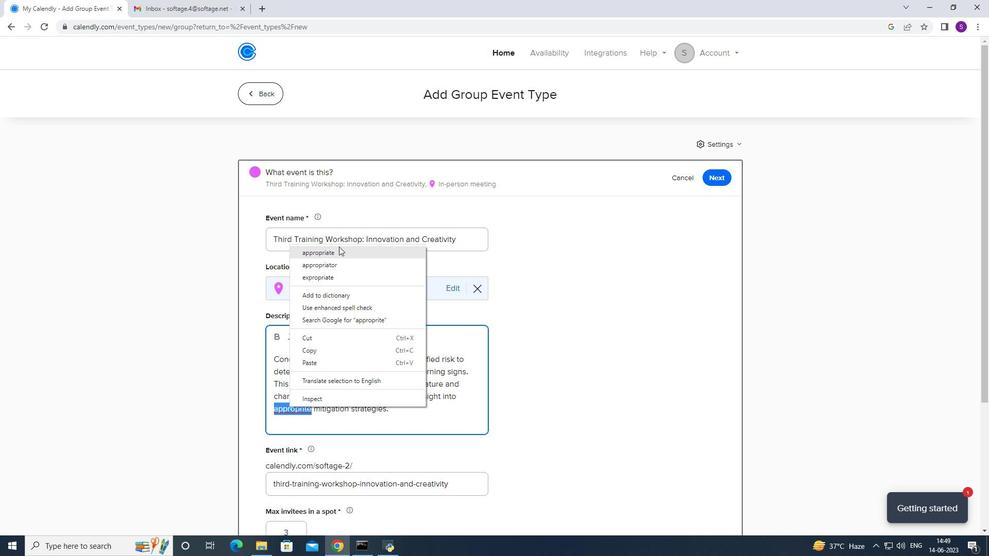 
Action: Mouse pressed left at (337, 251)
Screenshot: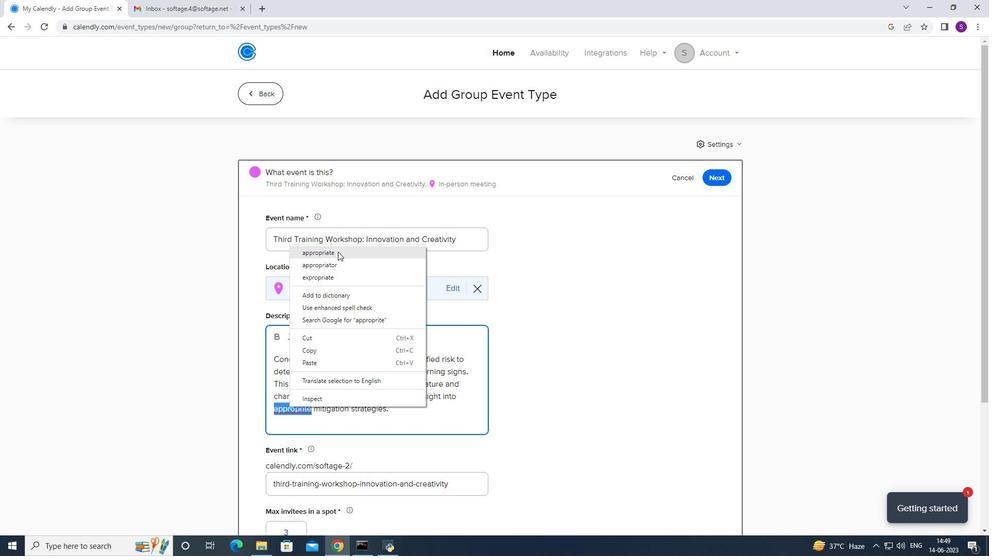 
Action: Mouse moved to (402, 409)
Screenshot: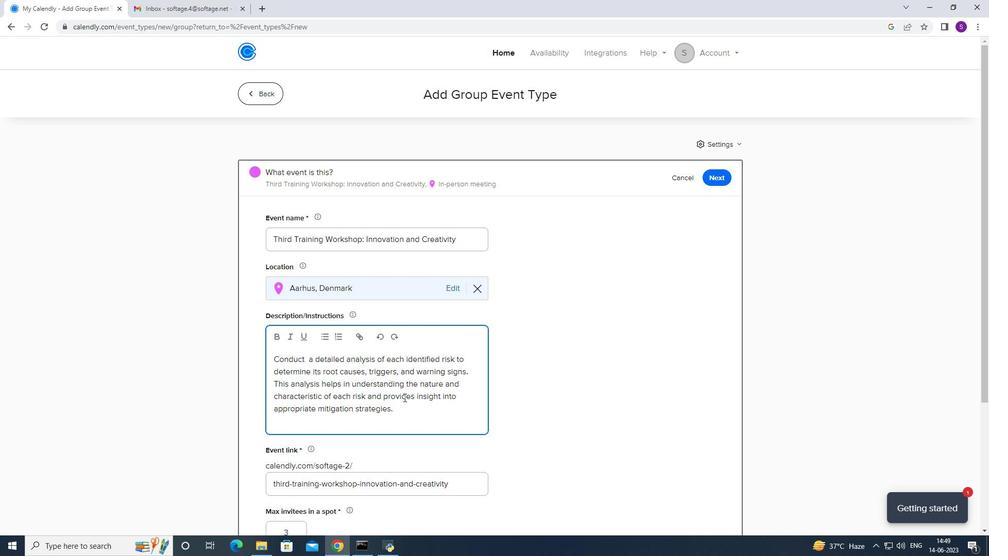 
Action: Mouse pressed left at (402, 409)
Screenshot: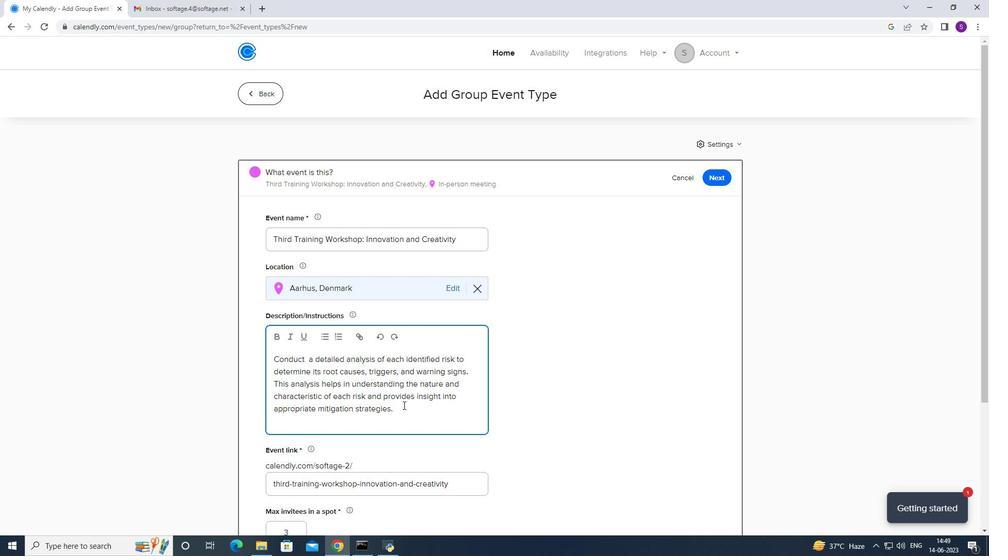 
Action: Mouse moved to (290, 341)
Screenshot: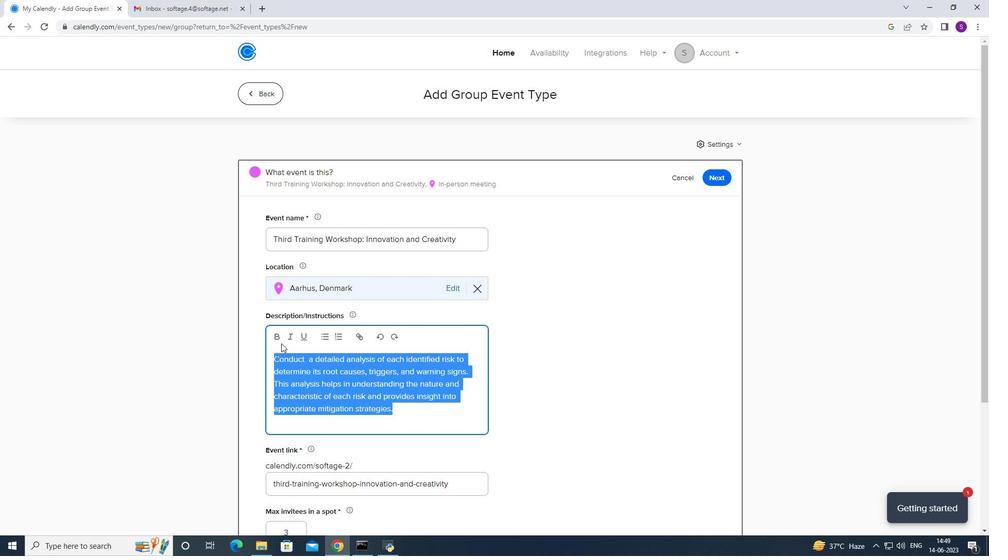 
Action: Mouse pressed left at (290, 341)
Screenshot: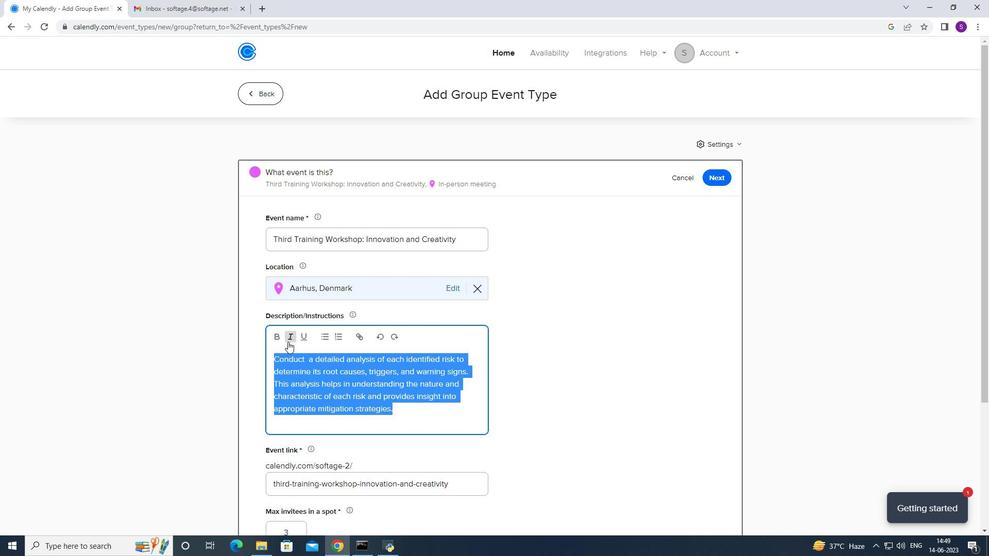 
Action: Mouse moved to (306, 364)
Screenshot: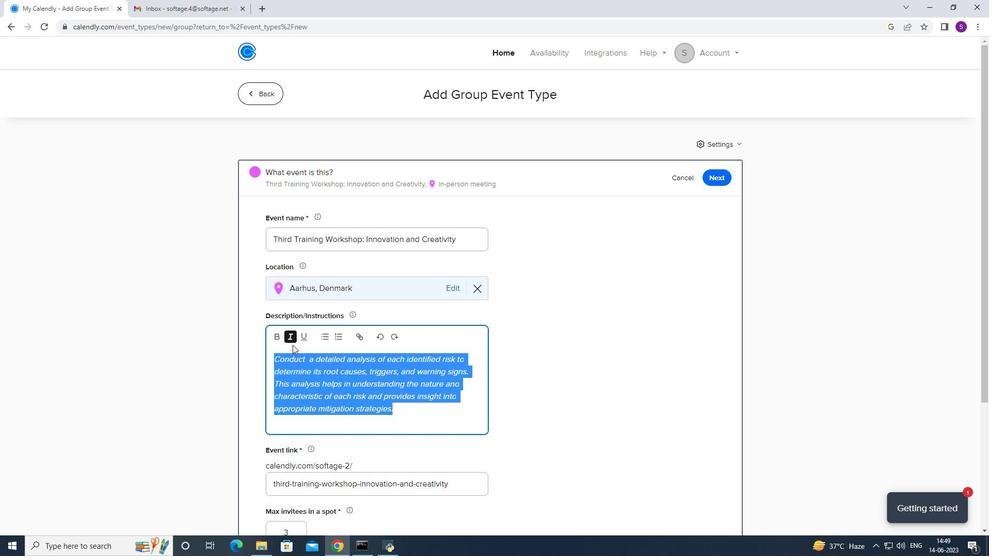
Action: Mouse scrolled (306, 364) with delta (0, 0)
Screenshot: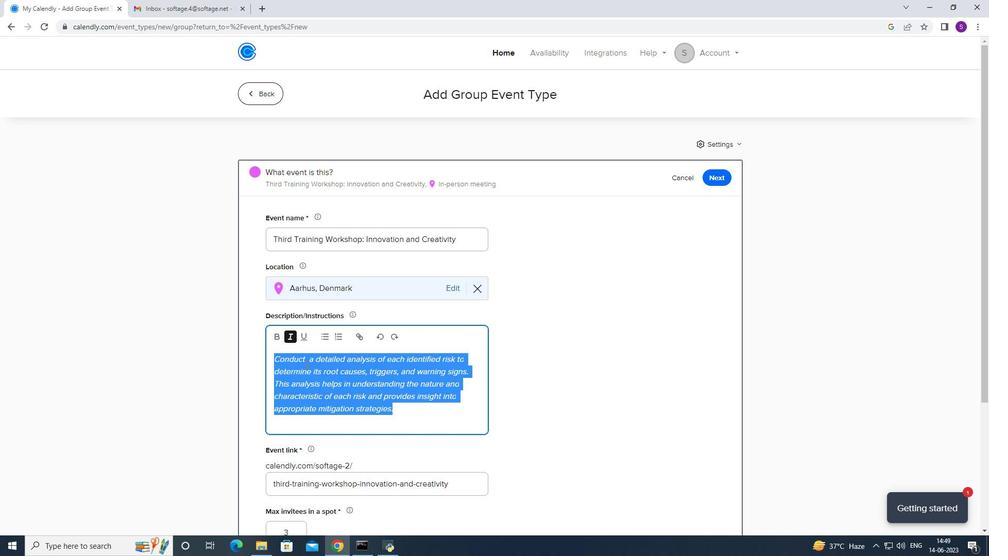 
Action: Mouse scrolled (306, 364) with delta (0, 0)
Screenshot: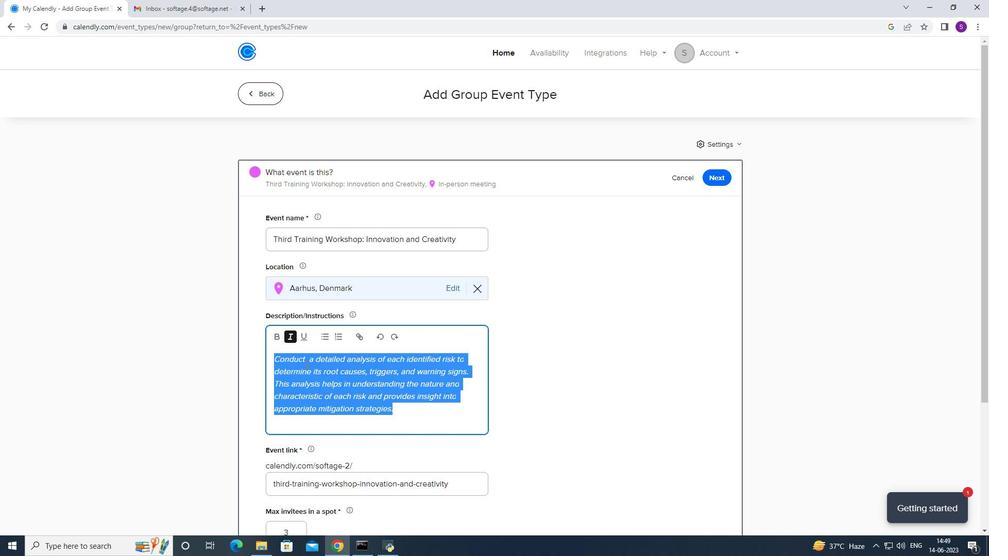 
Action: Mouse moved to (307, 365)
Screenshot: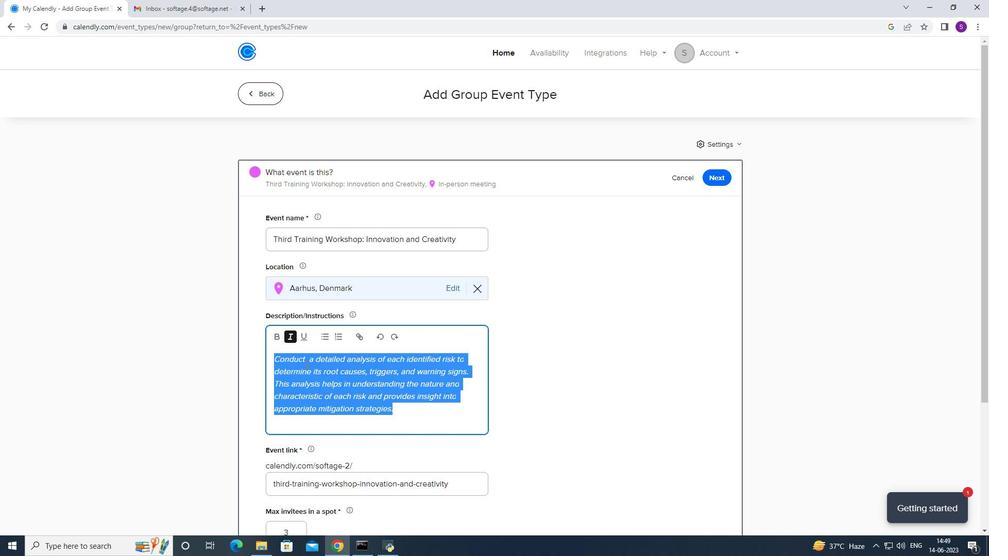 
Action: Mouse scrolled (306, 364) with delta (0, 0)
Screenshot: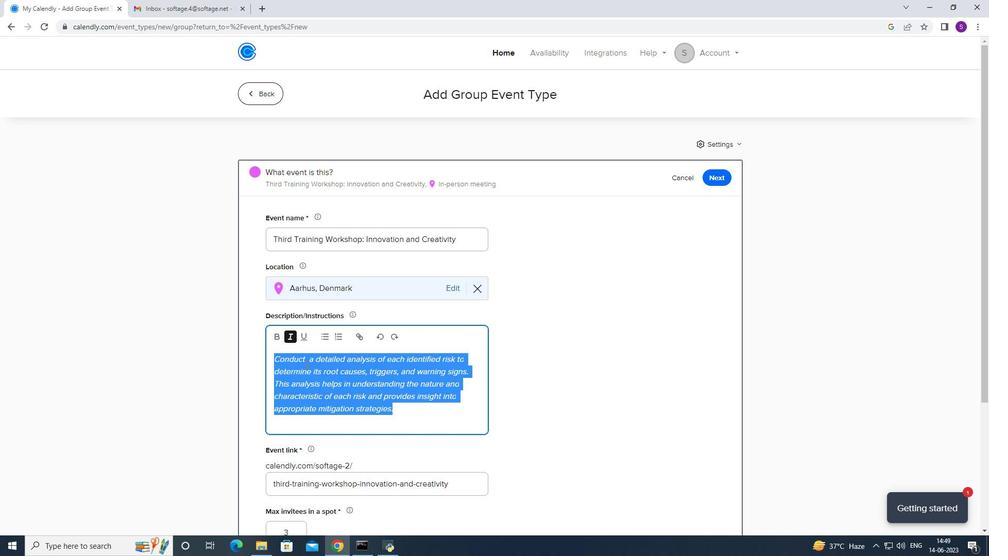 
Action: Mouse moved to (308, 364)
Screenshot: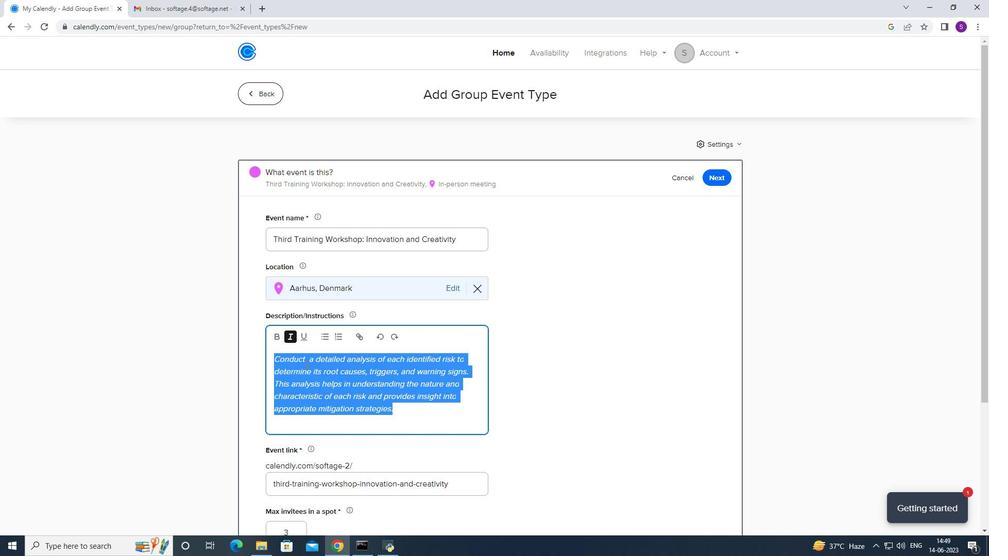 
Action: Mouse scrolled (306, 364) with delta (0, 0)
Screenshot: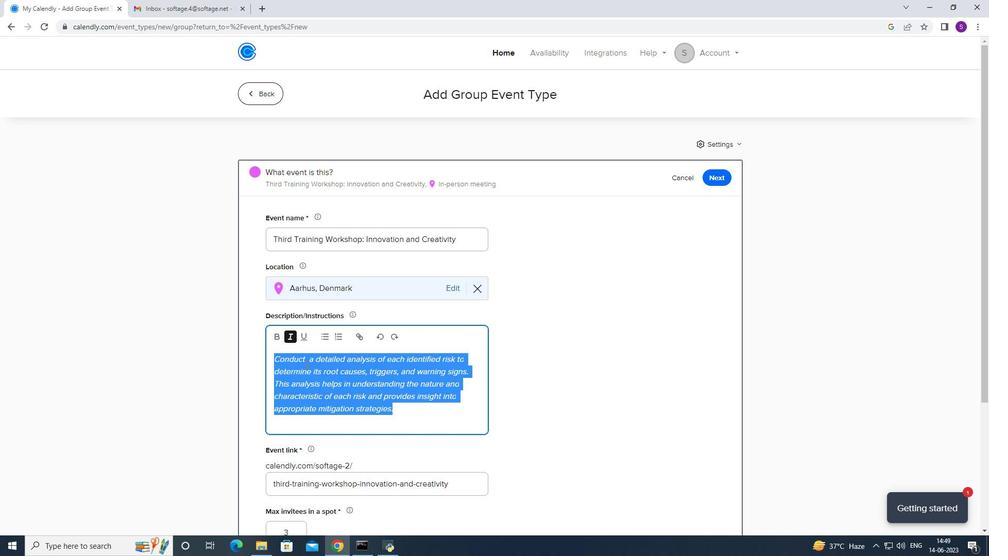
Action: Mouse moved to (309, 364)
Screenshot: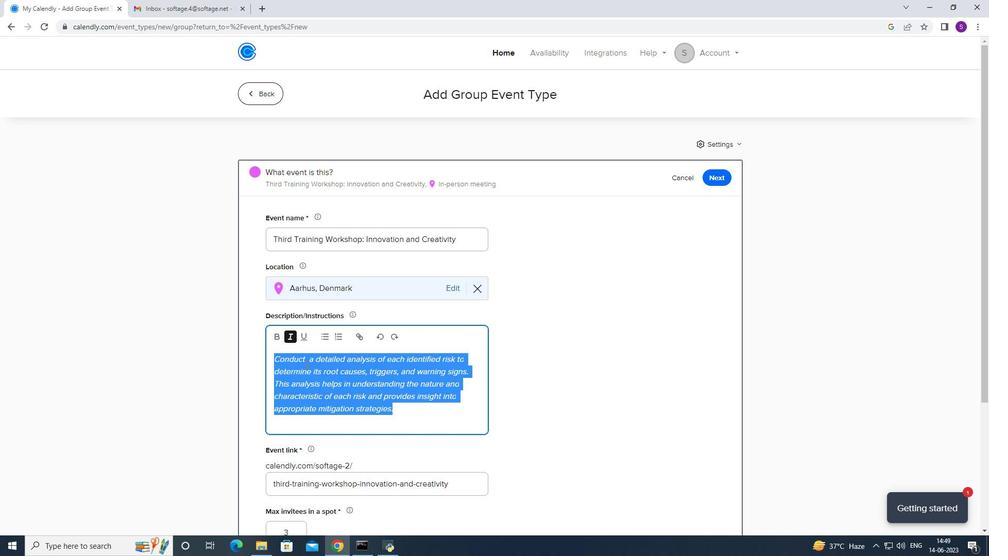 
Action: Mouse scrolled (306, 364) with delta (0, 0)
Screenshot: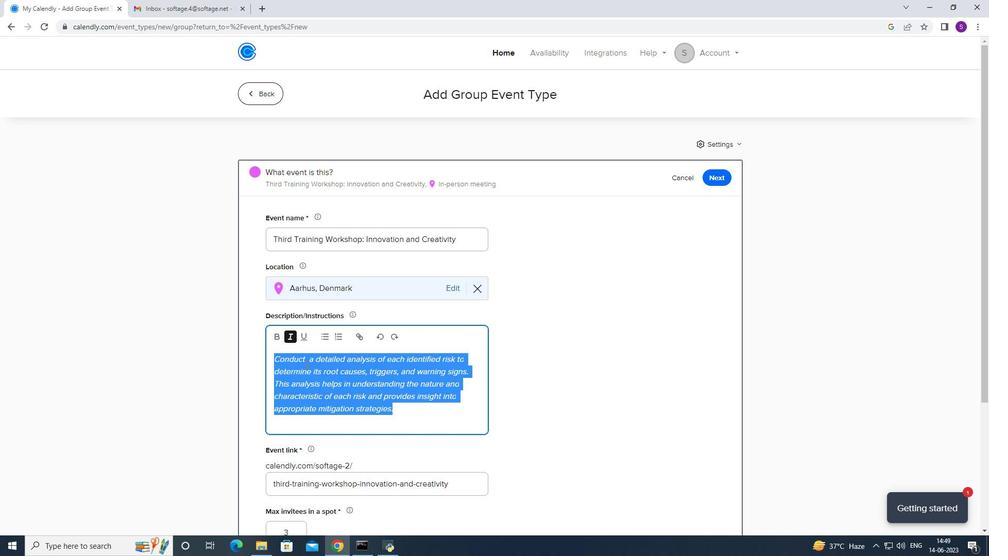 
Action: Mouse moved to (309, 364)
Screenshot: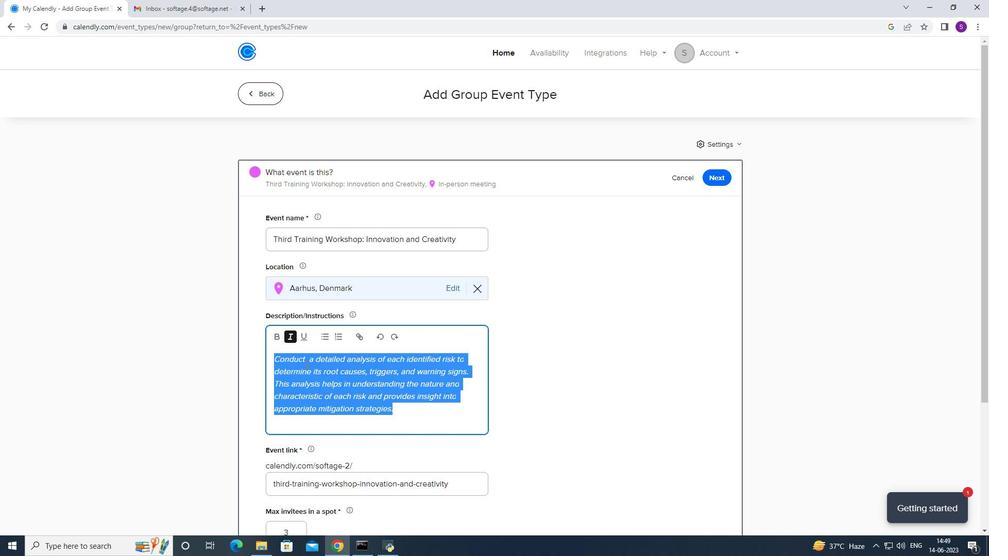 
Action: Mouse scrolled (306, 364) with delta (0, 0)
Screenshot: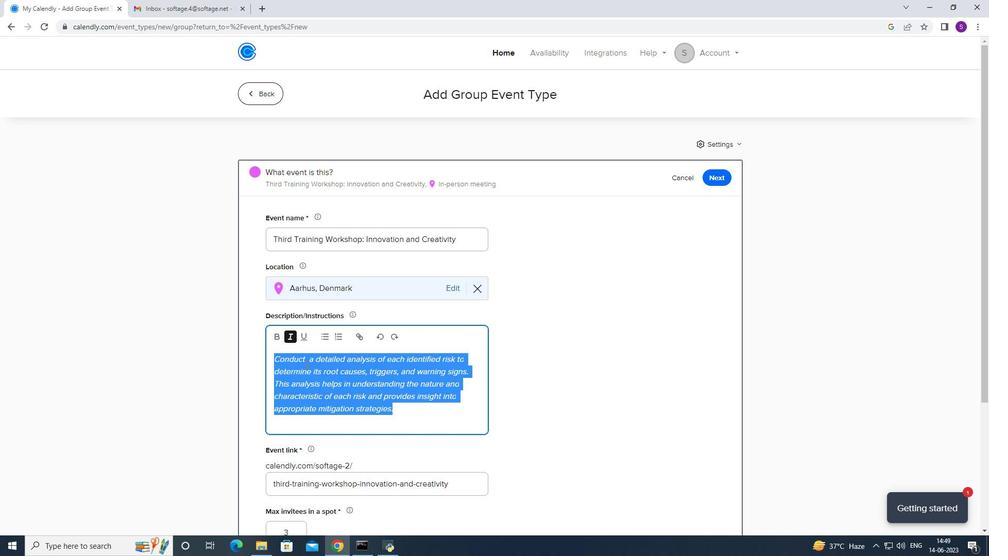 
Action: Mouse moved to (310, 364)
Screenshot: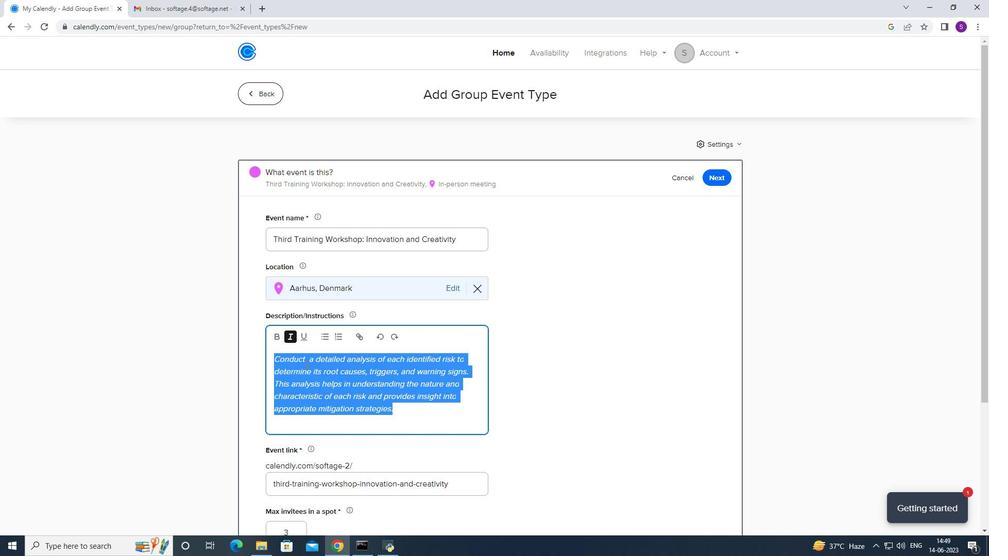 
Action: Mouse scrolled (306, 364) with delta (0, 0)
Screenshot: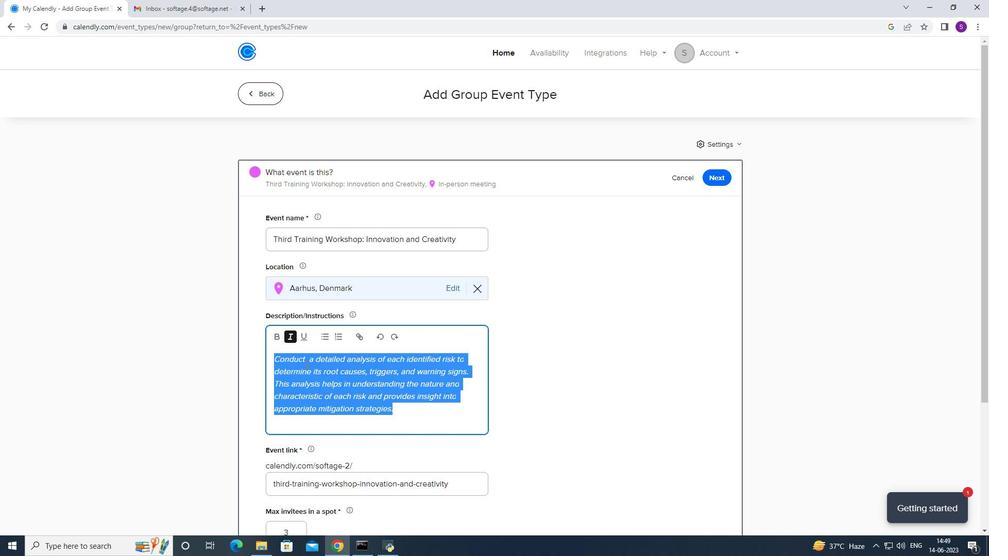 
Action: Mouse moved to (310, 364)
Screenshot: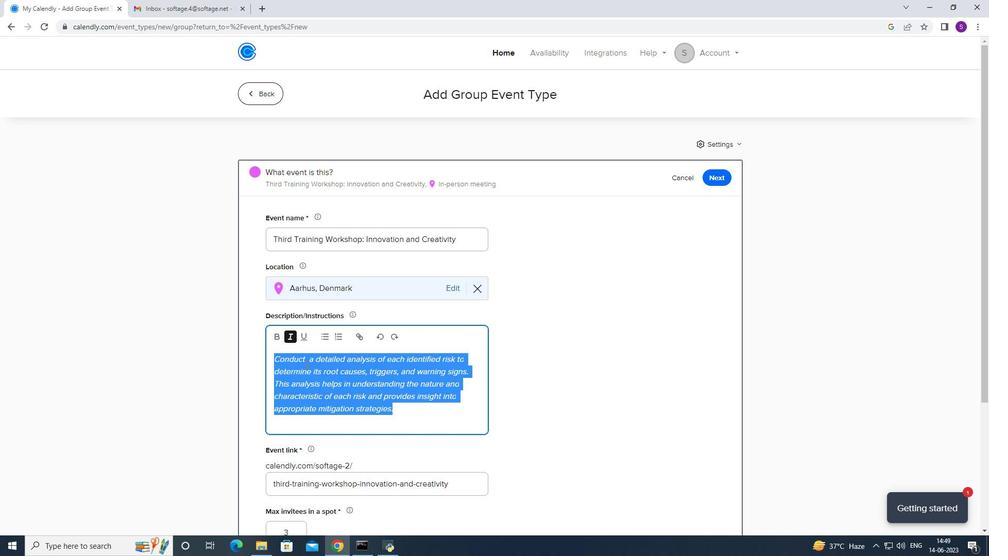 
Action: Mouse scrolled (308, 364) with delta (0, 0)
Screenshot: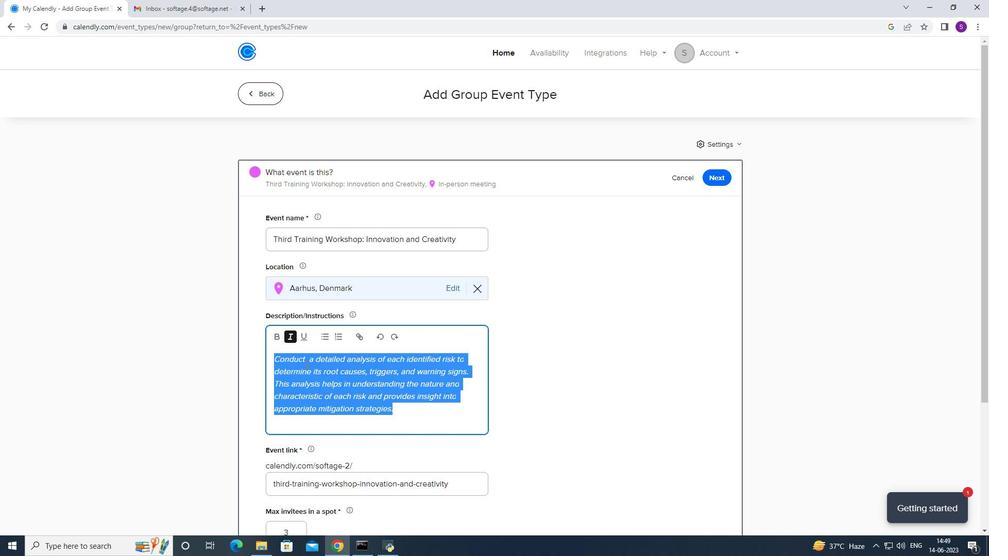 
Action: Mouse moved to (311, 364)
Screenshot: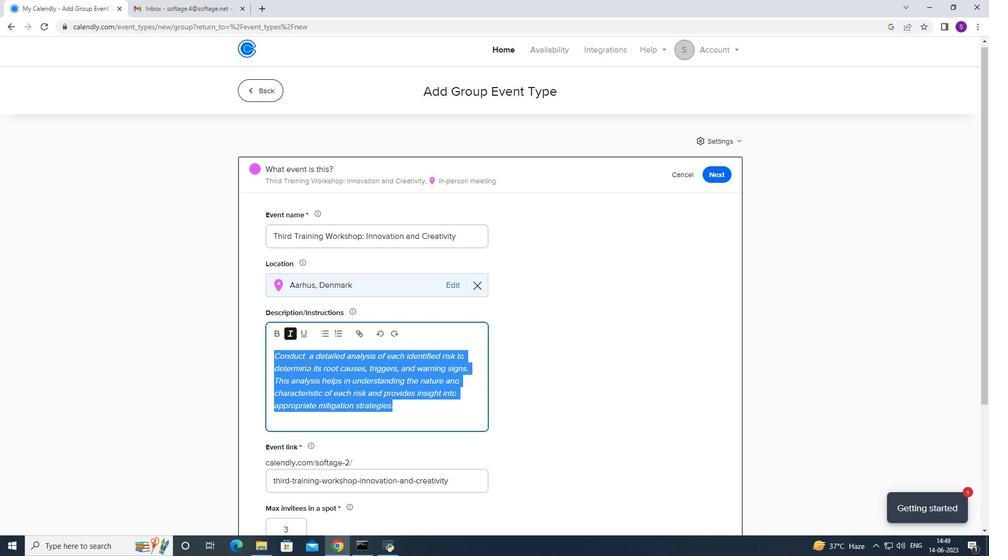 
Action: Mouse scrolled (309, 364) with delta (0, 0)
Screenshot: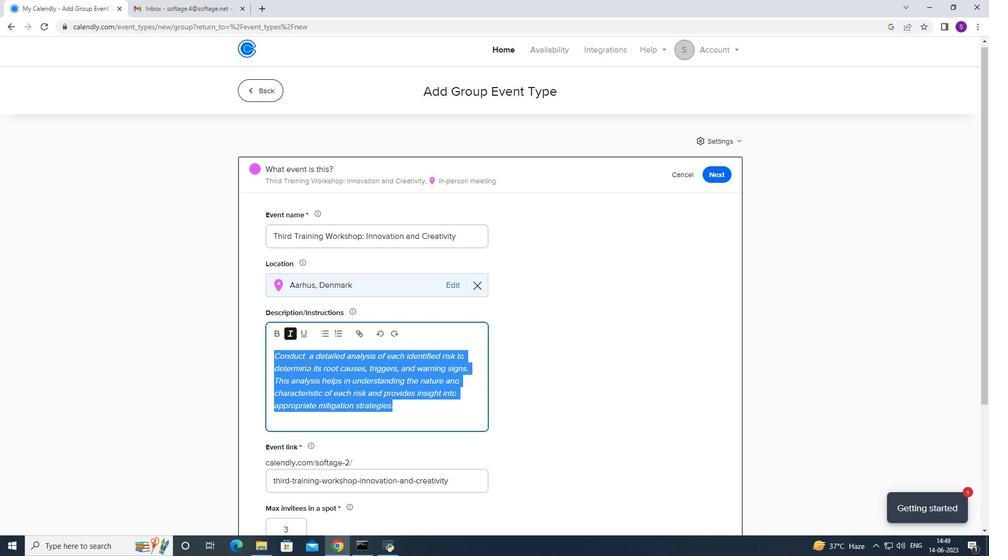 
Action: Mouse moved to (718, 489)
Screenshot: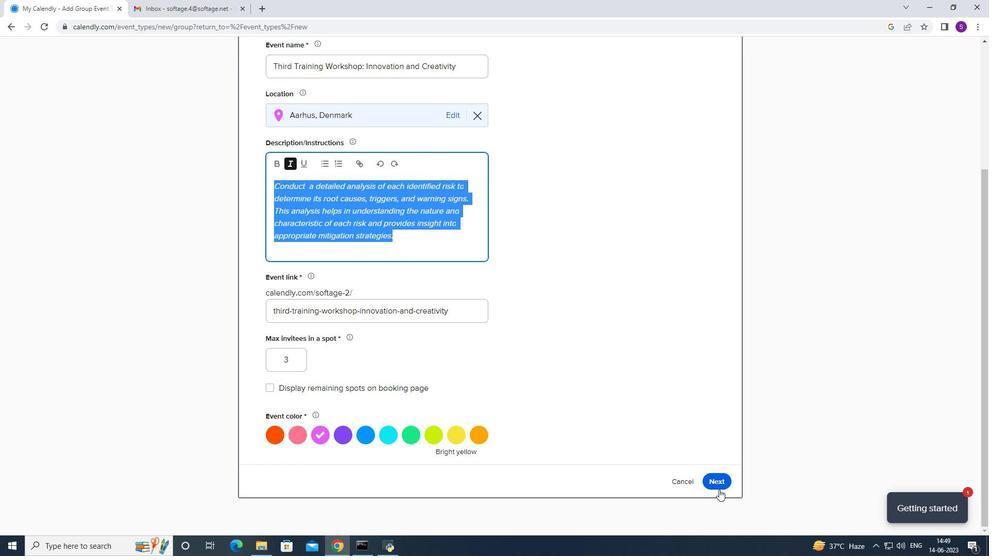 
Action: Mouse pressed left at (718, 489)
Screenshot: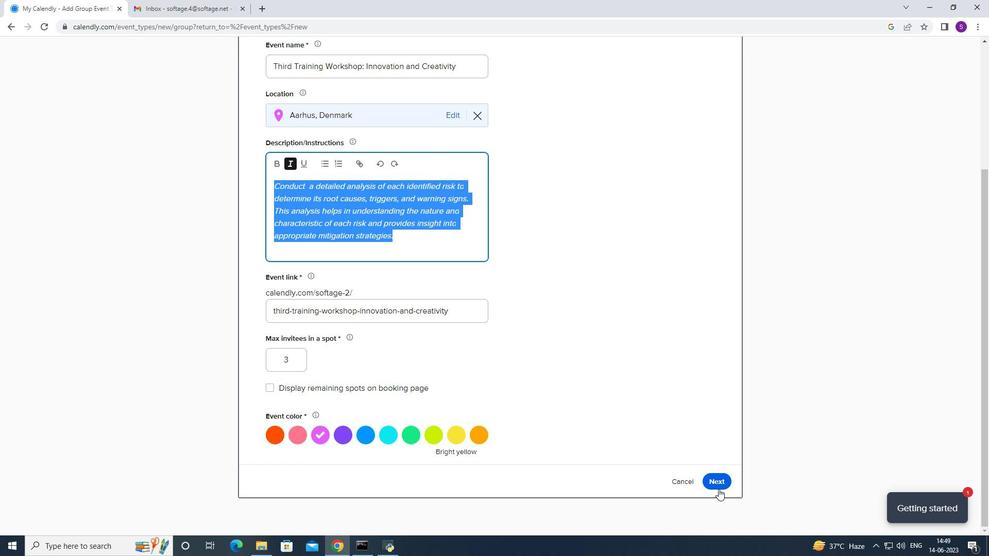 
Action: Mouse moved to (300, 163)
Screenshot: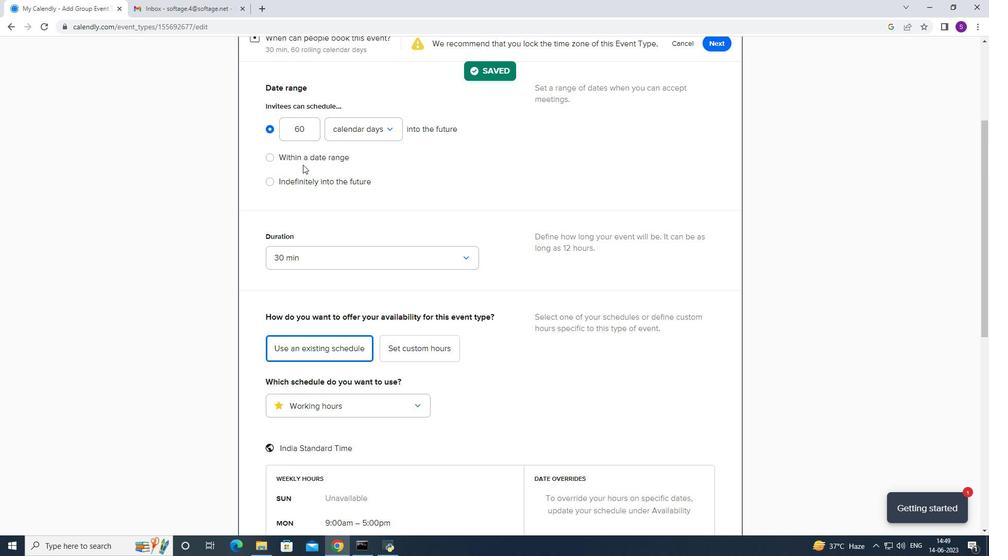 
Action: Mouse pressed left at (300, 163)
Screenshot: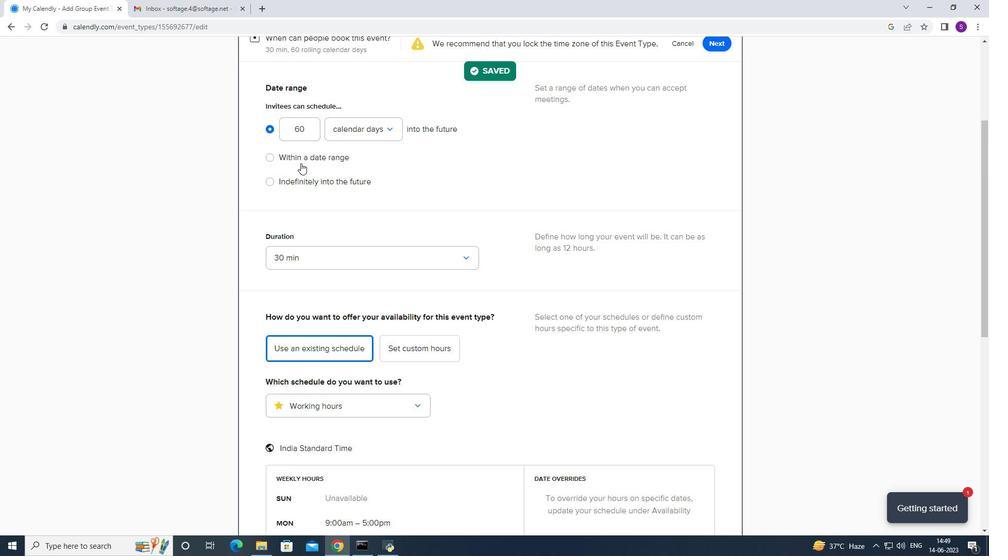 
Action: Mouse moved to (376, 161)
Screenshot: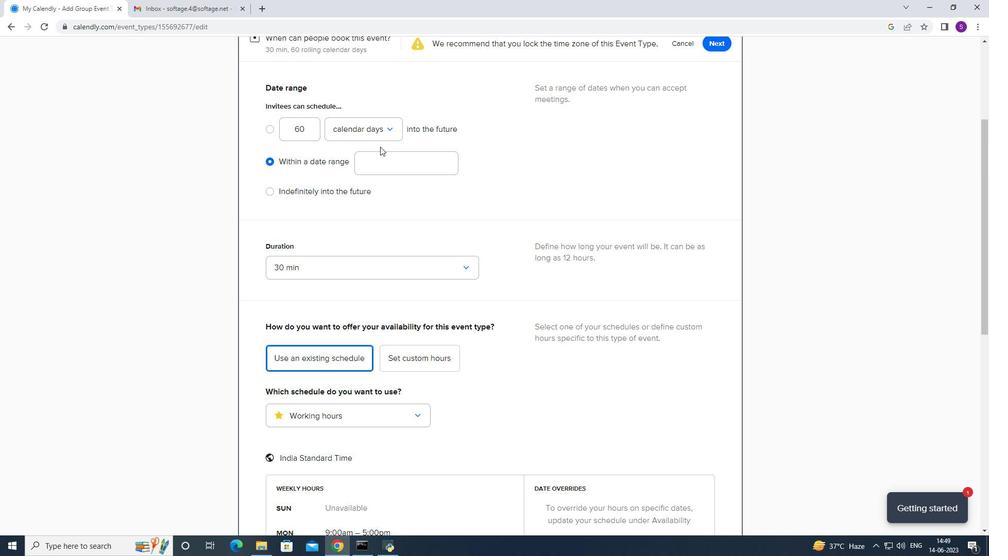 
Action: Mouse pressed left at (376, 161)
Screenshot: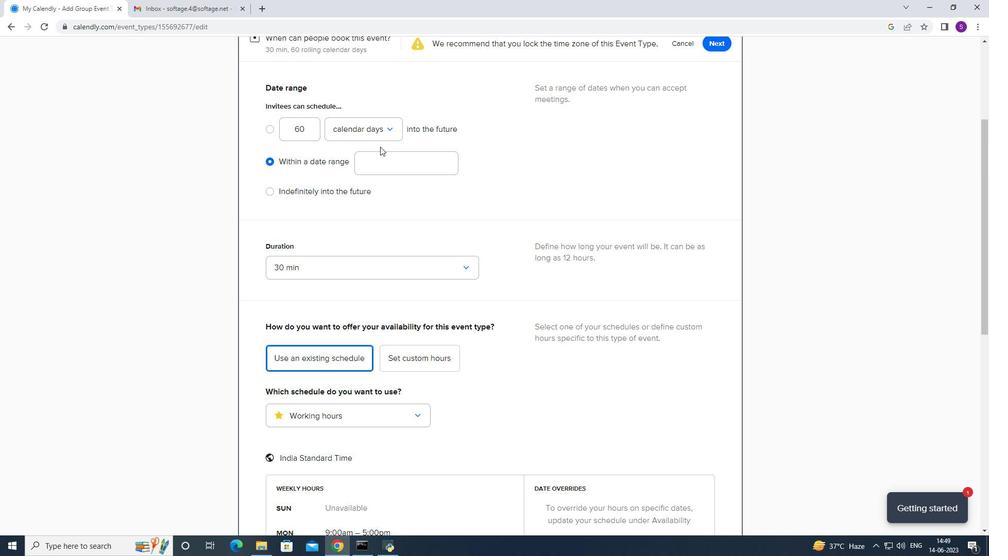 
Action: Mouse moved to (427, 197)
Screenshot: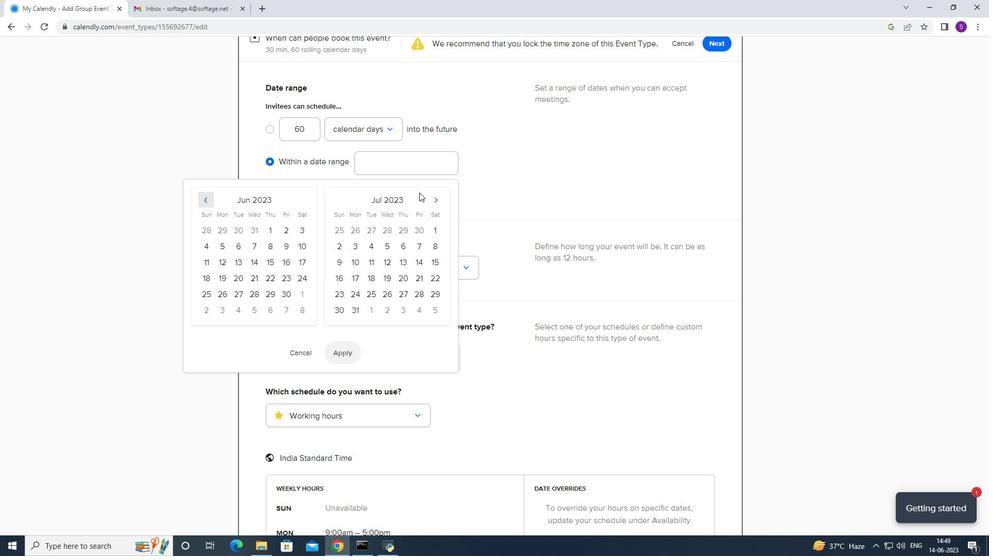 
Action: Mouse pressed left at (427, 197)
Screenshot: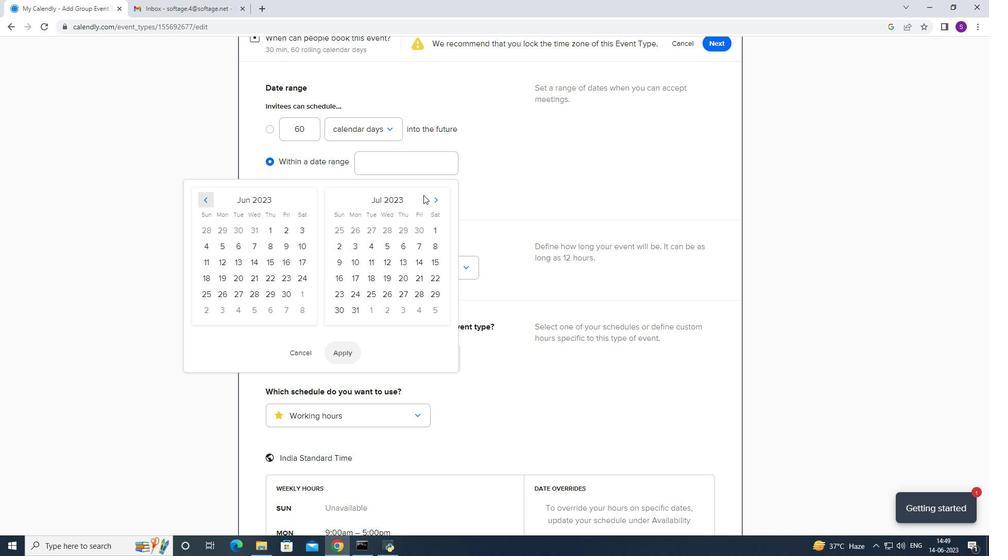 
Action: Mouse moved to (428, 197)
Screenshot: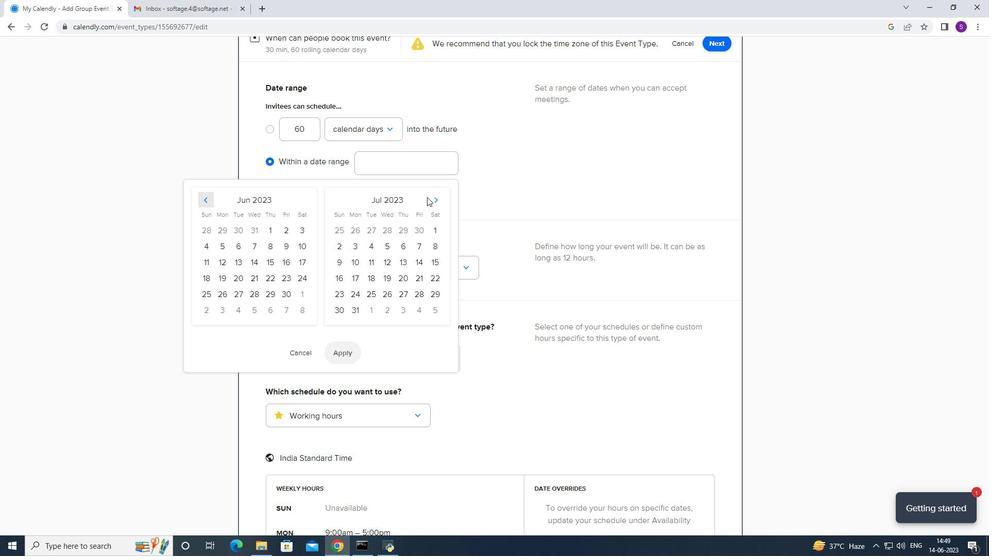 
Action: Mouse pressed left at (428, 197)
Screenshot: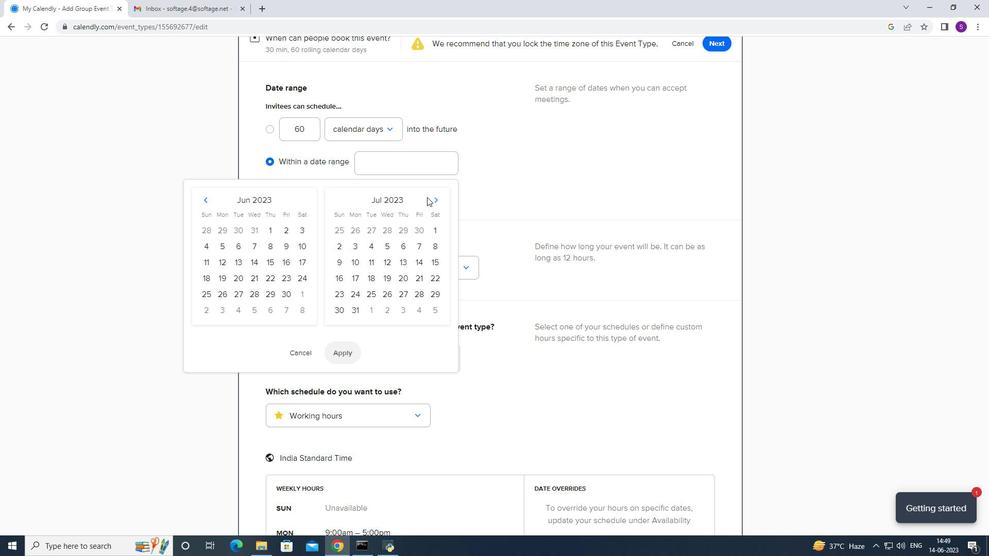 
Action: Mouse moved to (429, 197)
Screenshot: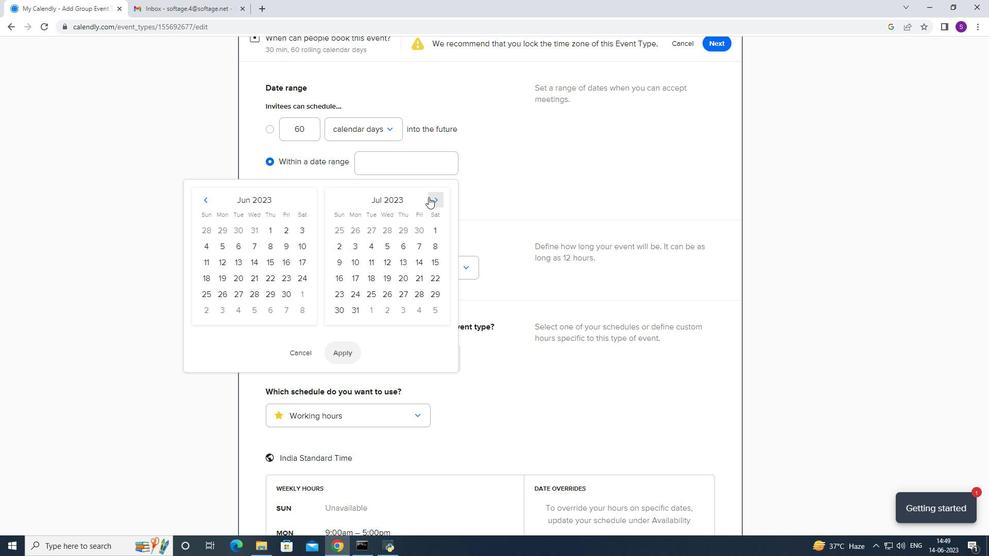 
Action: Mouse pressed left at (429, 197)
Screenshot: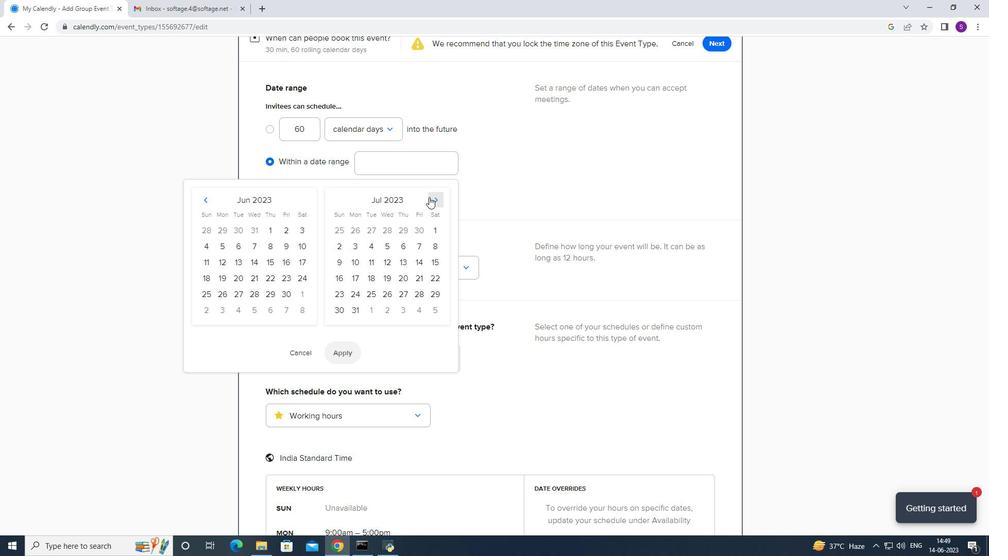 
Action: Mouse pressed left at (429, 197)
Screenshot: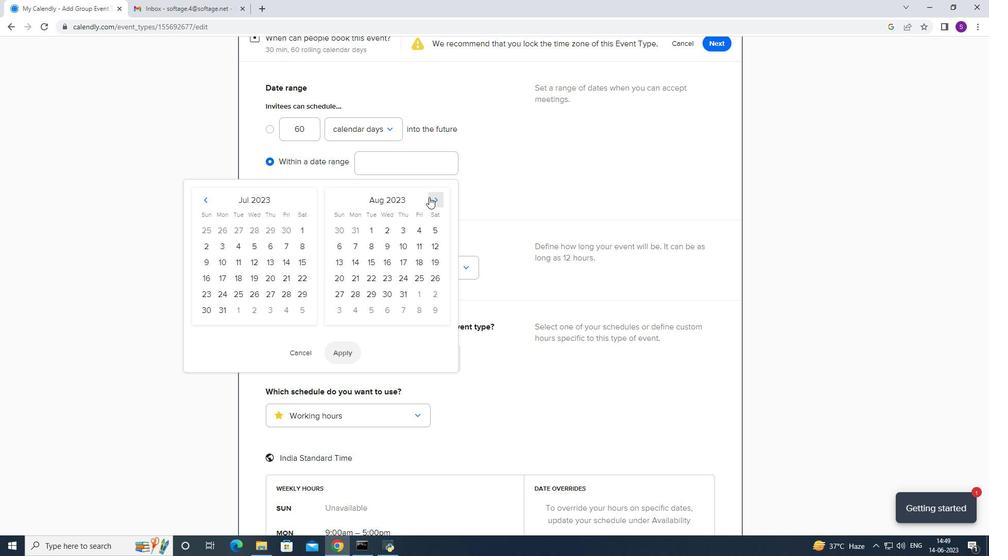 
Action: Mouse pressed left at (429, 197)
Screenshot: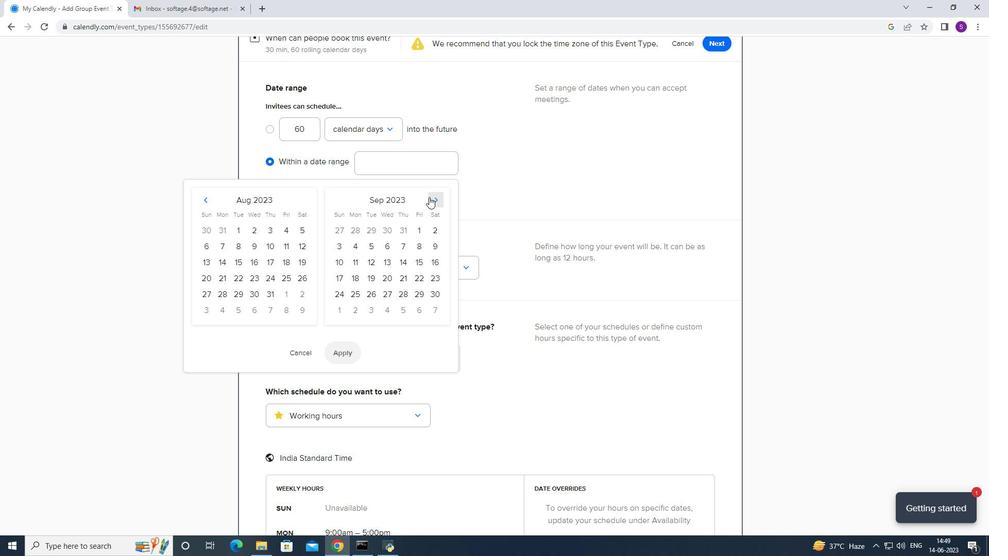 
Action: Mouse pressed left at (429, 197)
Screenshot: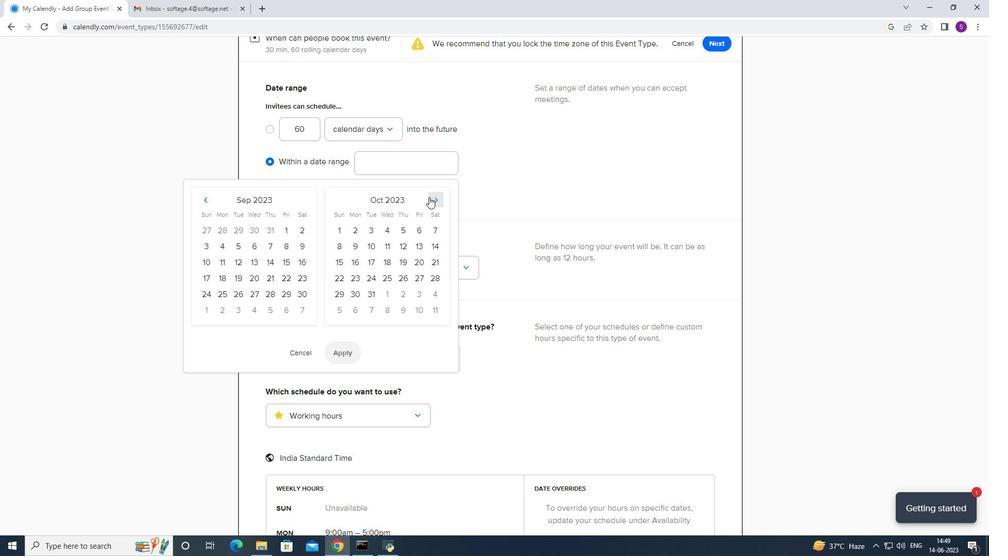
Action: Mouse pressed left at (429, 197)
Screenshot: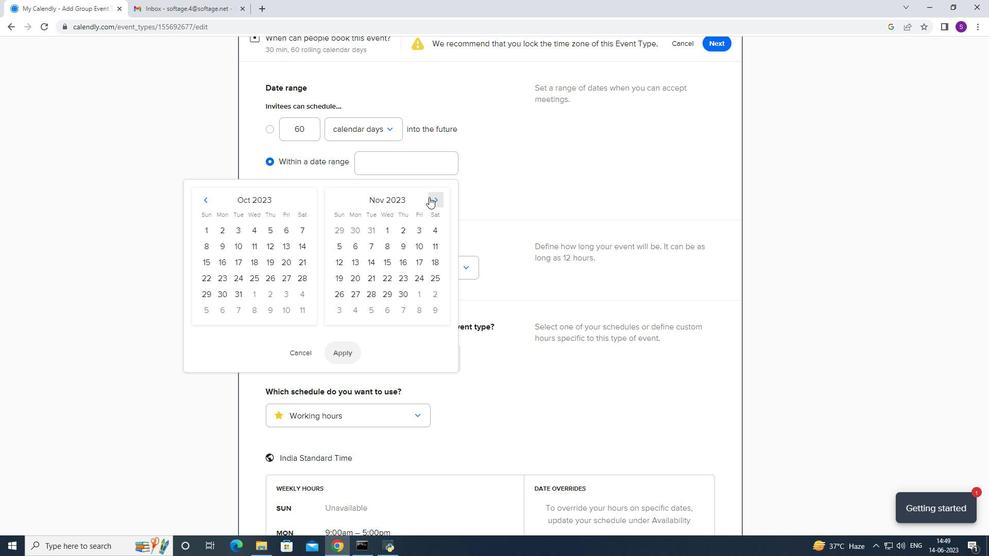 
Action: Mouse pressed left at (429, 197)
Screenshot: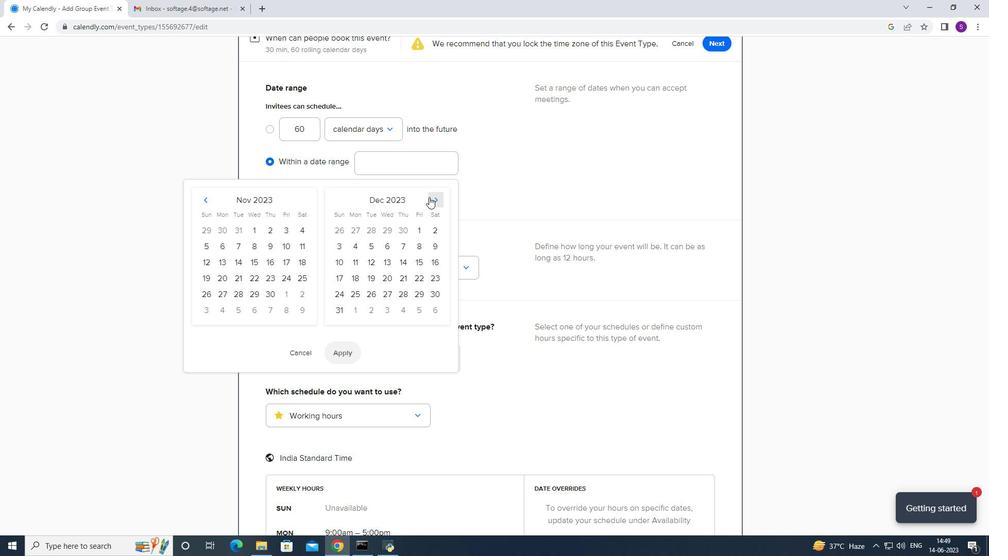 
Action: Mouse pressed left at (429, 197)
Screenshot: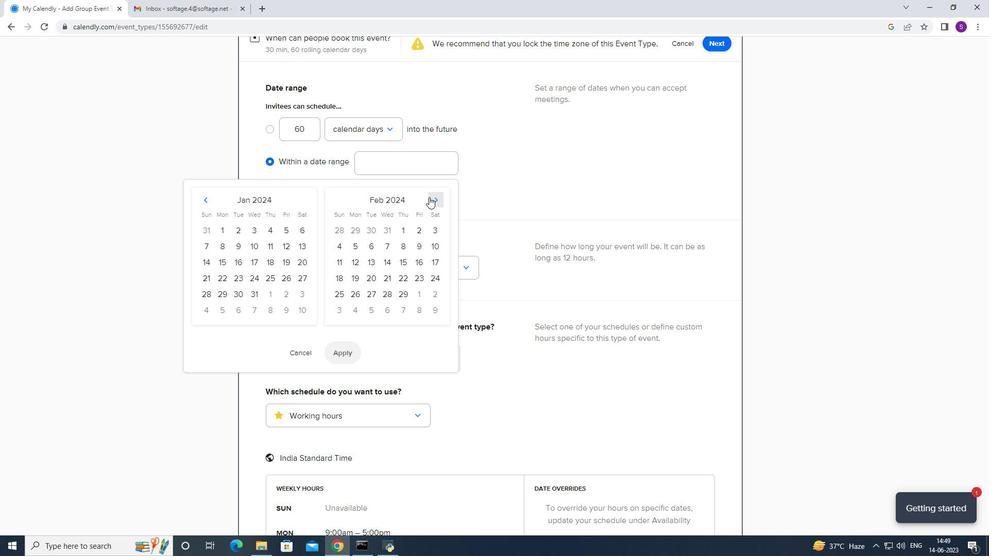 
Action: Mouse pressed left at (429, 197)
Screenshot: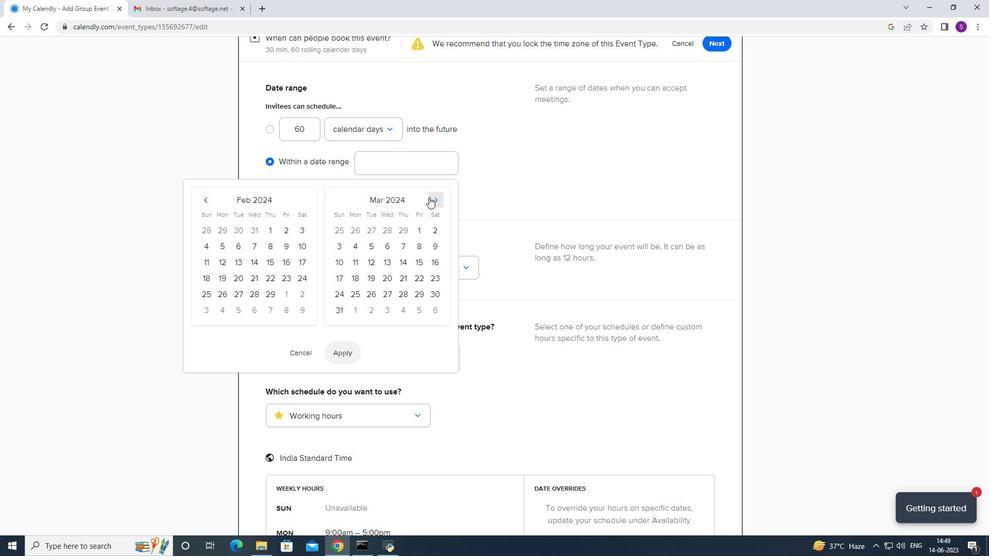 
Action: Mouse moved to (429, 206)
Screenshot: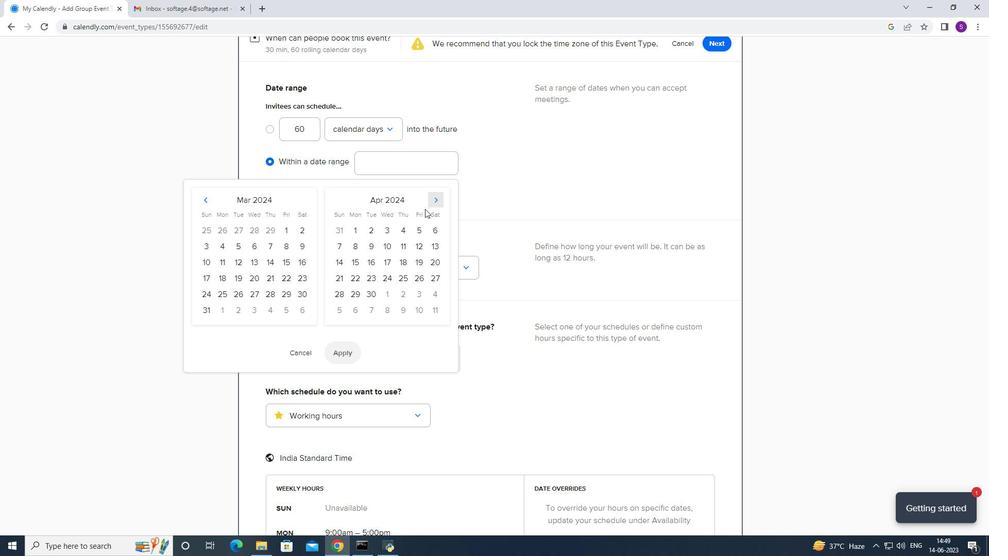 
Action: Mouse pressed left at (429, 206)
Screenshot: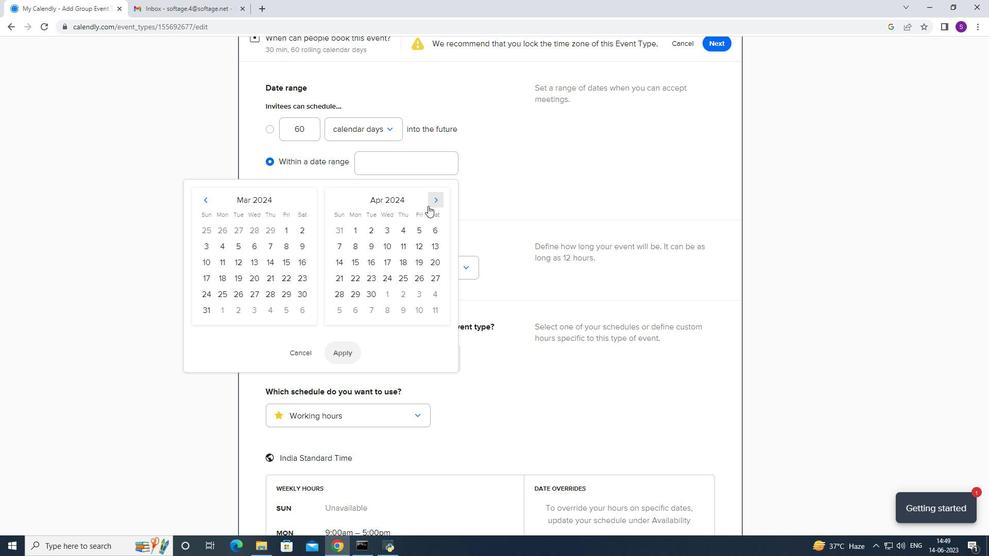 
Action: Mouse moved to (404, 269)
Screenshot: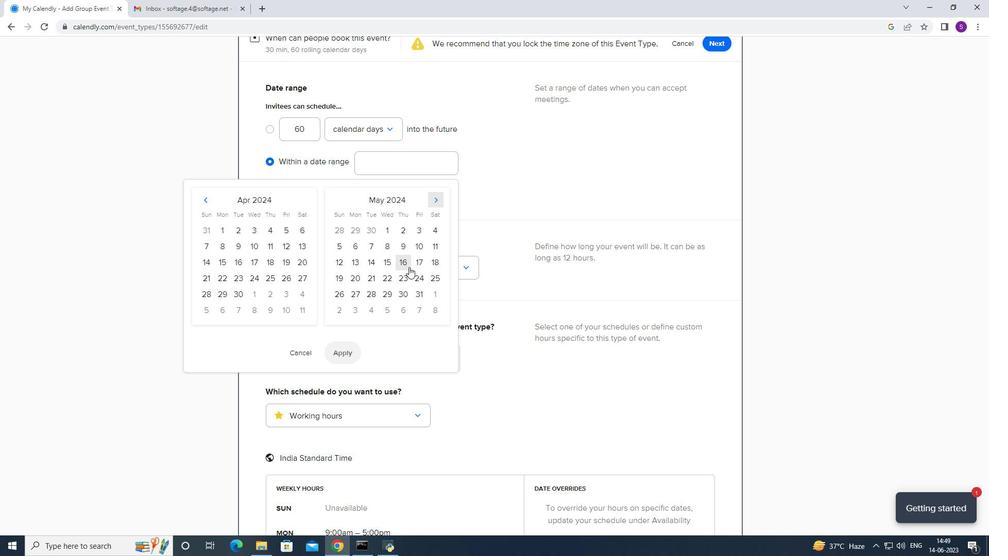 
Action: Mouse pressed left at (404, 269)
Screenshot: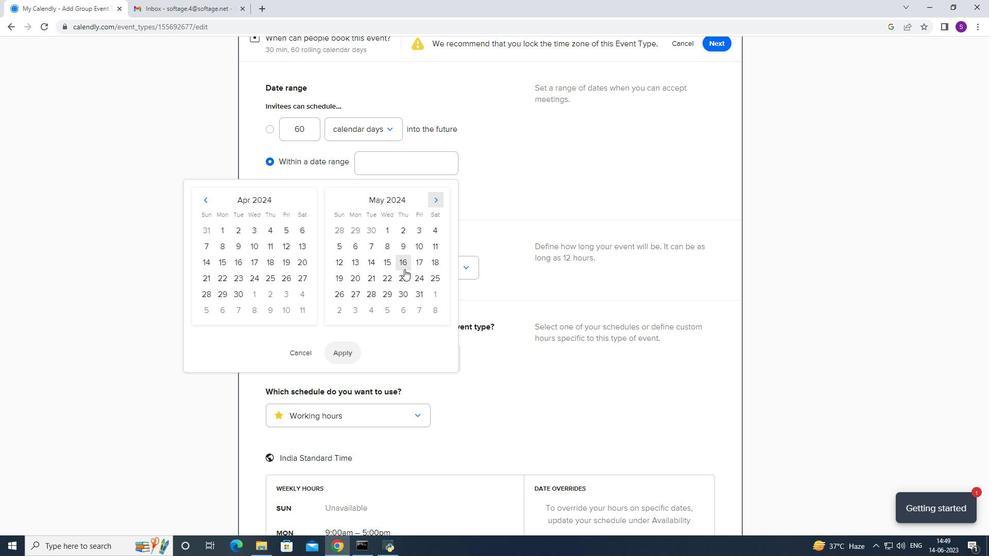 
Action: Mouse moved to (413, 267)
Screenshot: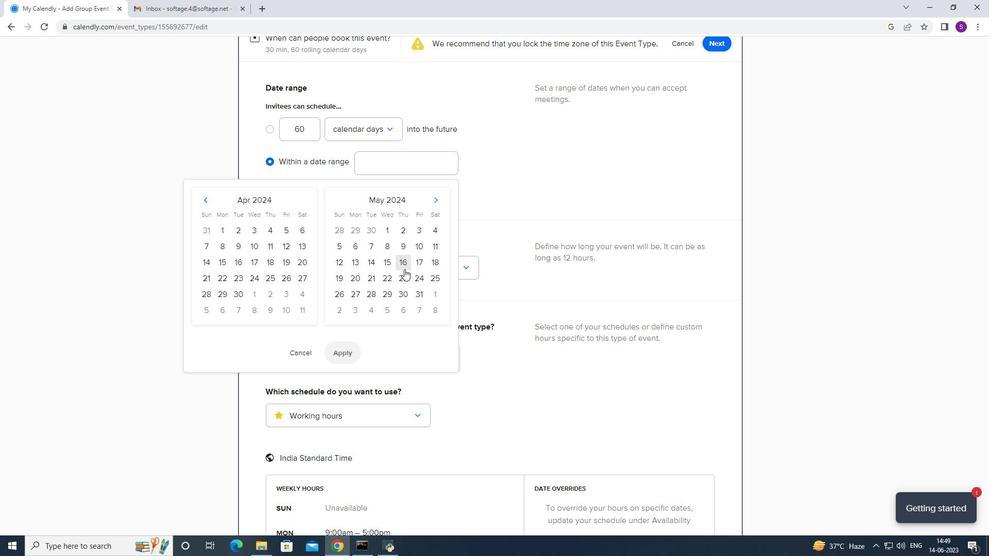 
Action: Mouse pressed left at (413, 267)
Screenshot: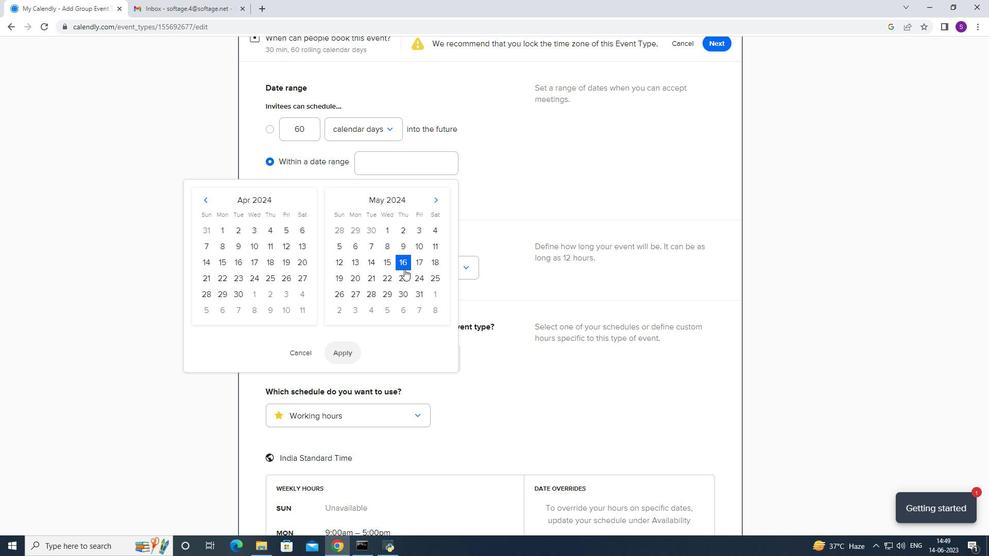 
Action: Mouse moved to (344, 339)
Screenshot: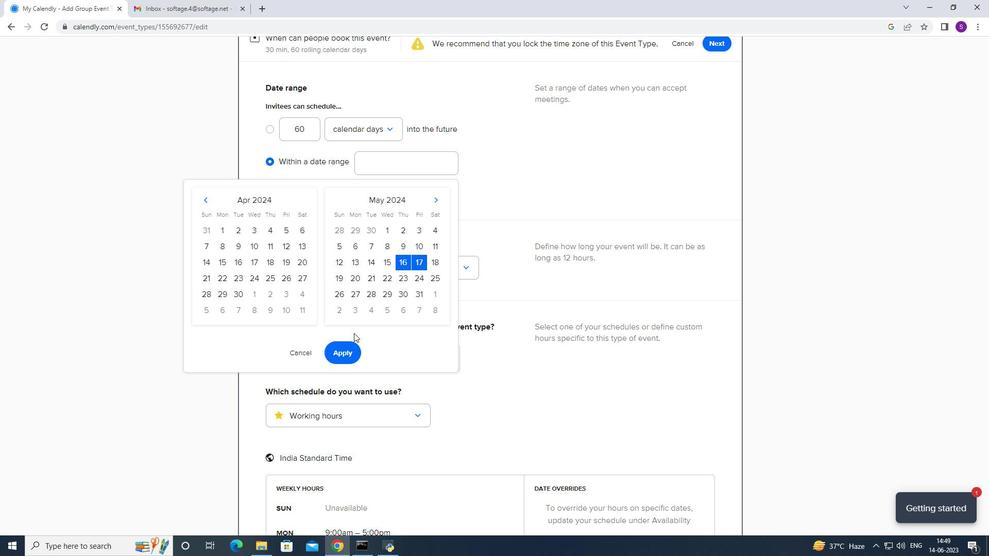 
Action: Mouse pressed left at (344, 339)
Screenshot: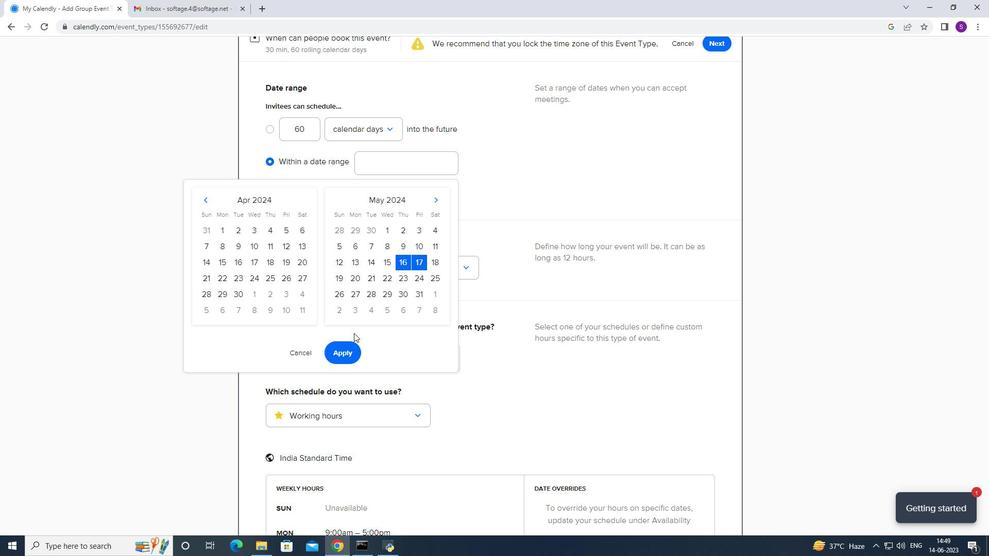 
Action: Mouse moved to (344, 352)
Screenshot: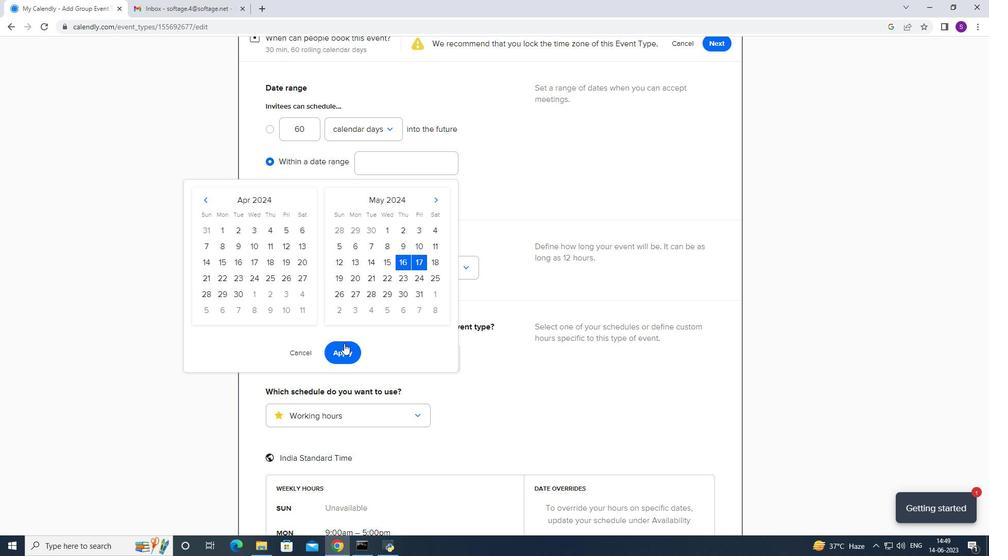 
Action: Mouse pressed left at (344, 352)
Screenshot: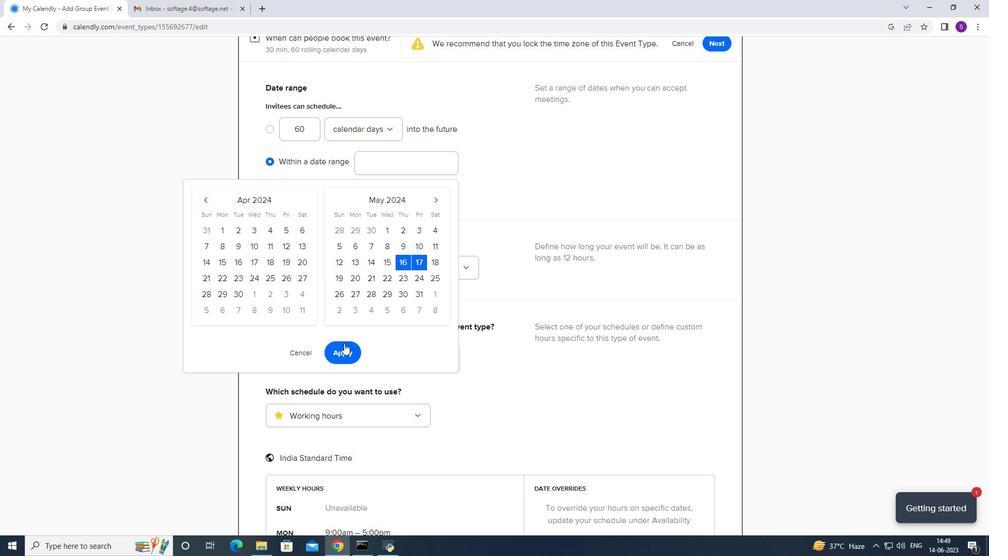 
Action: Mouse moved to (417, 312)
Screenshot: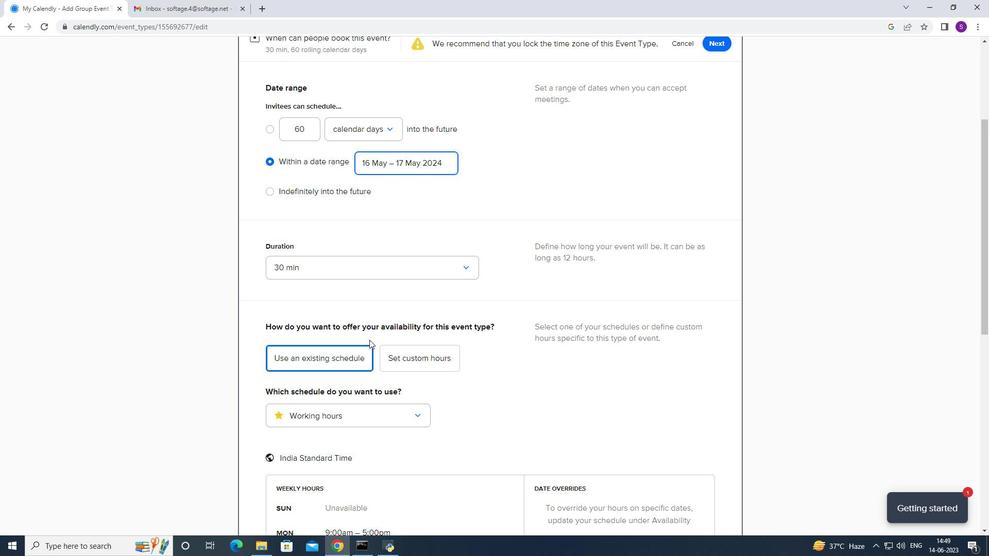 
Action: Mouse scrolled (411, 319) with delta (0, 0)
Screenshot: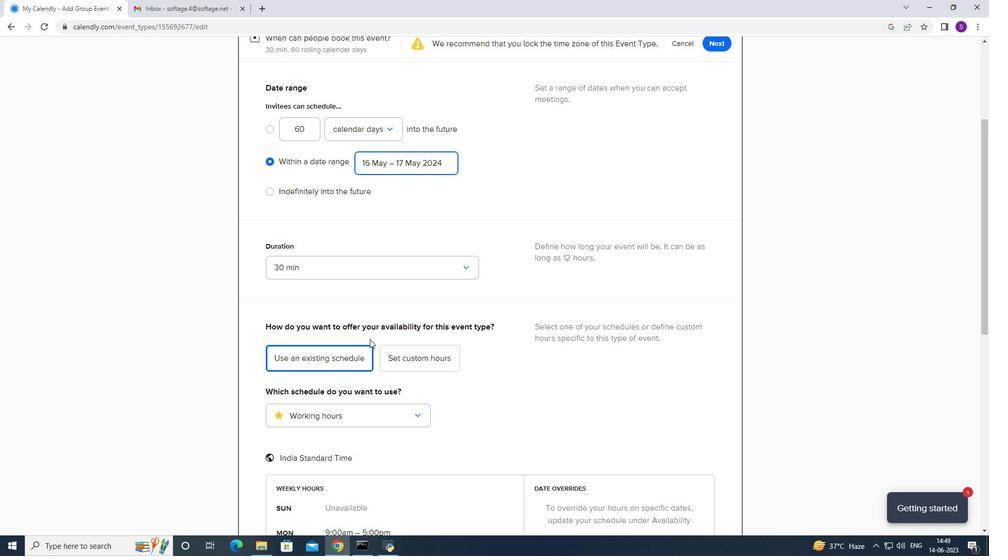 
Action: Mouse scrolled (411, 319) with delta (0, 0)
Screenshot: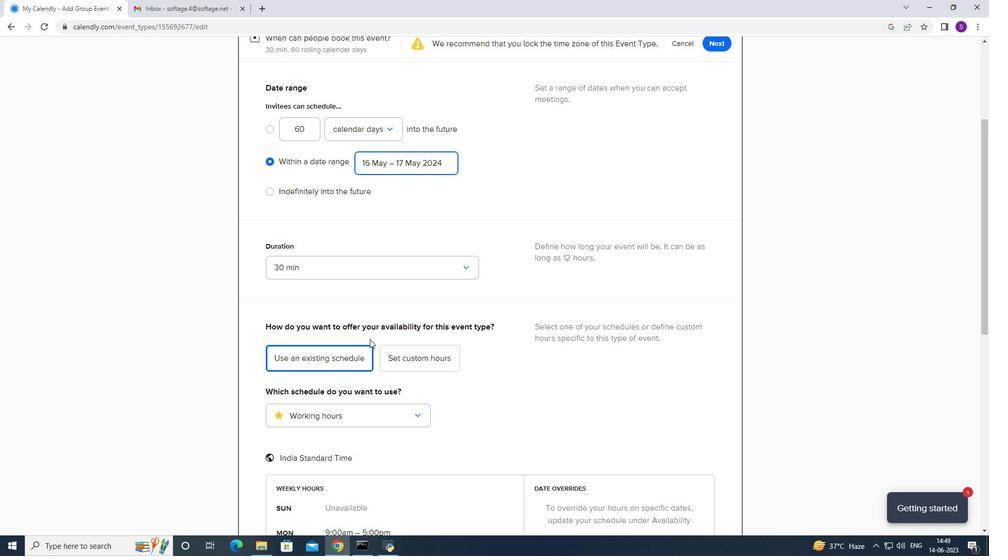 
Action: Mouse moved to (417, 312)
Screenshot: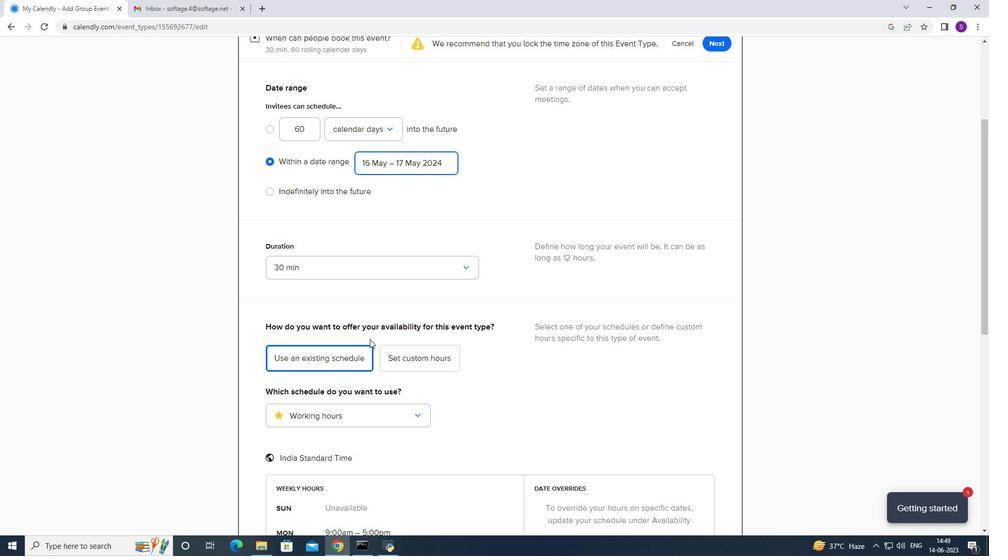 
Action: Mouse scrolled (411, 319) with delta (0, 0)
Screenshot: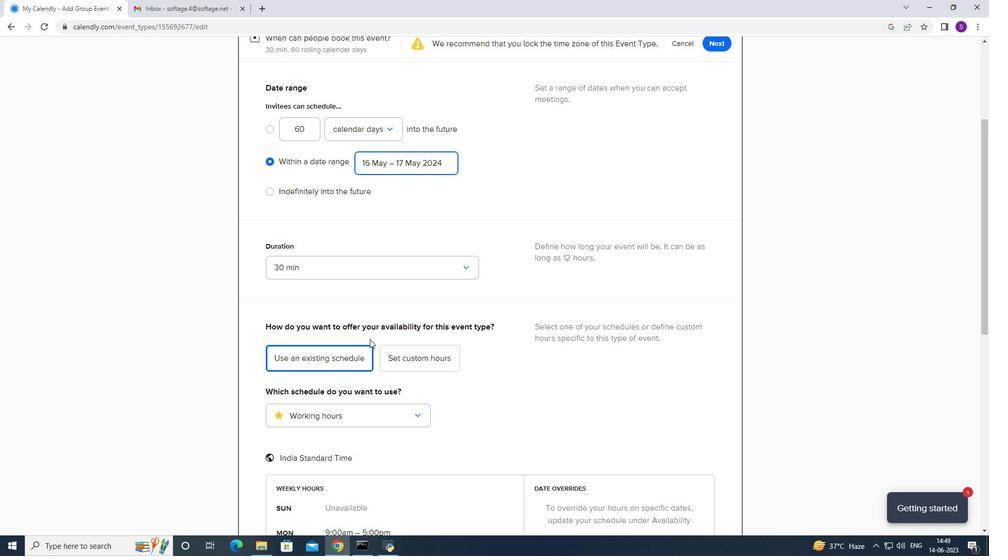 
Action: Mouse scrolled (411, 319) with delta (0, 0)
Screenshot: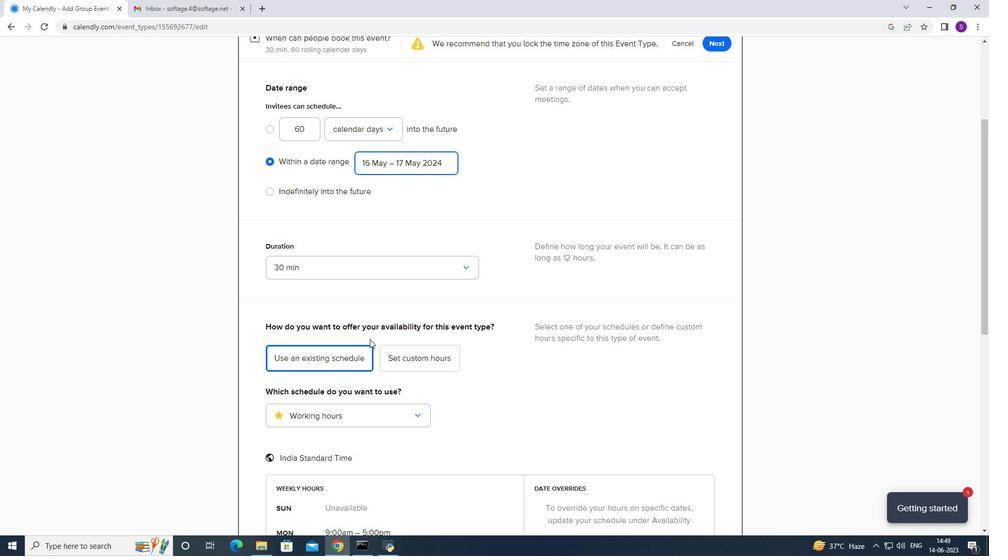 
Action: Mouse moved to (418, 311)
Screenshot: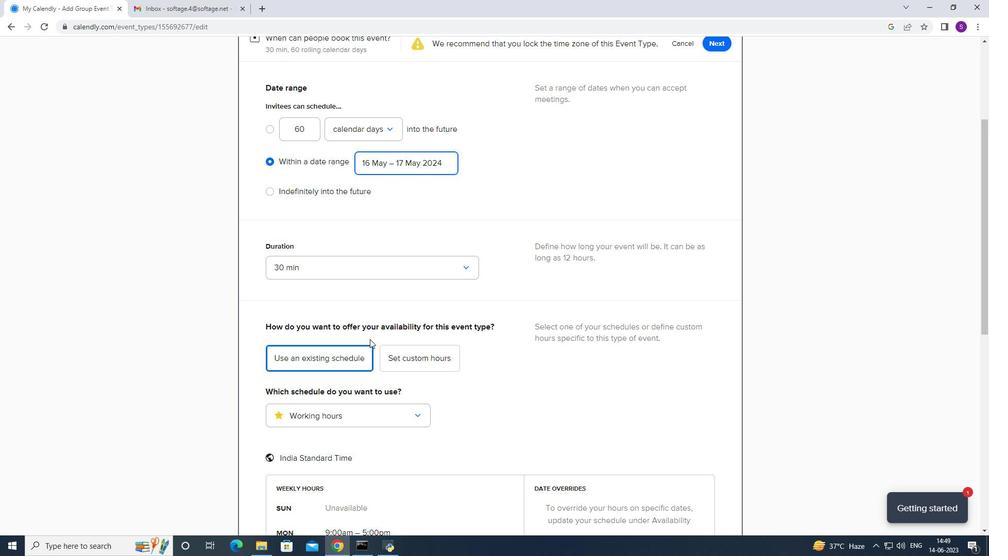 
Action: Mouse scrolled (411, 319) with delta (0, 0)
Screenshot: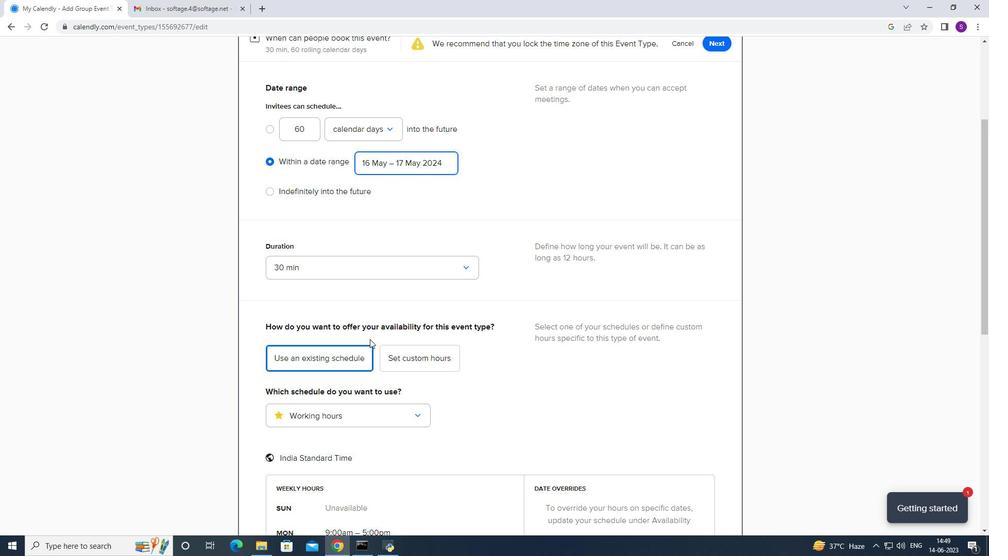 
Action: Mouse moved to (419, 310)
Screenshot: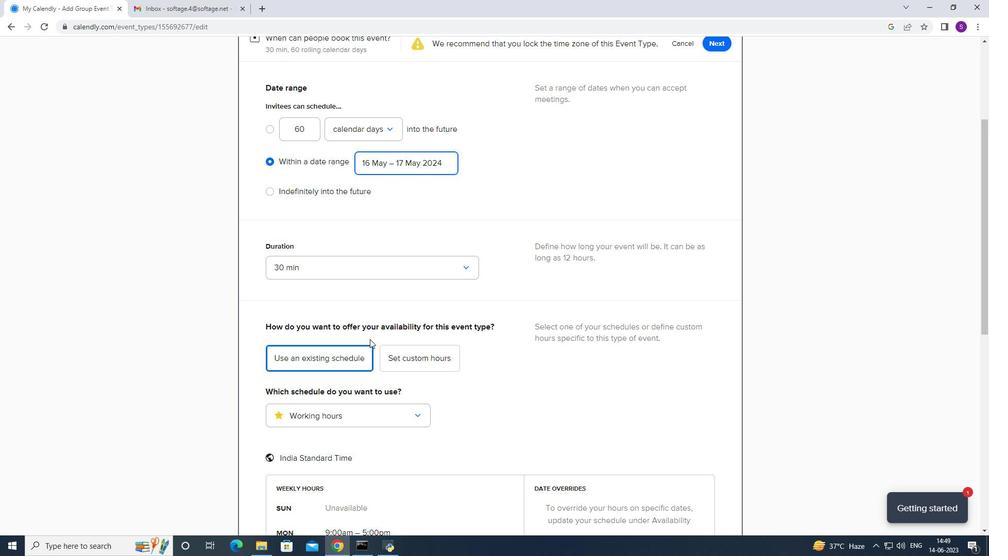 
Action: Mouse scrolled (411, 318) with delta (0, -1)
Screenshot: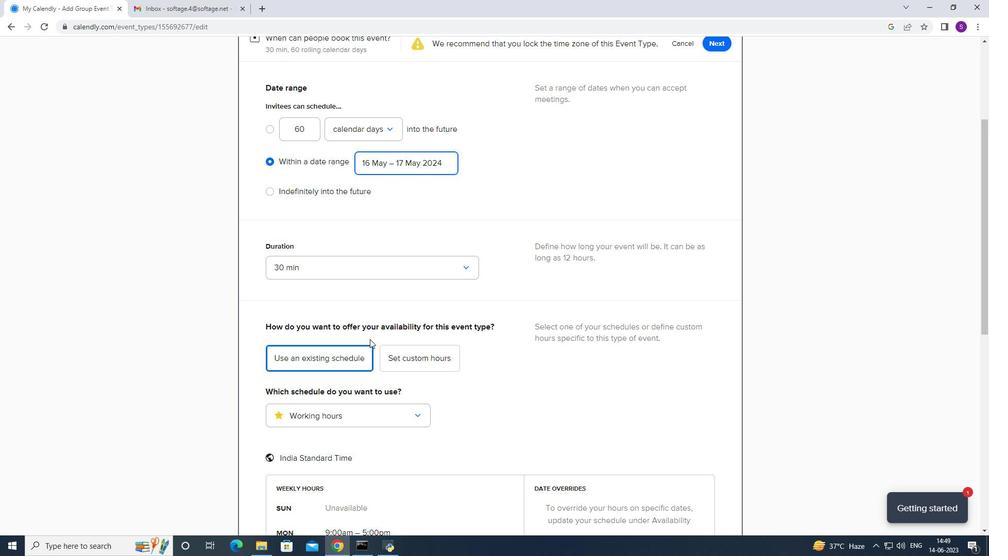 
Action: Mouse moved to (420, 310)
Screenshot: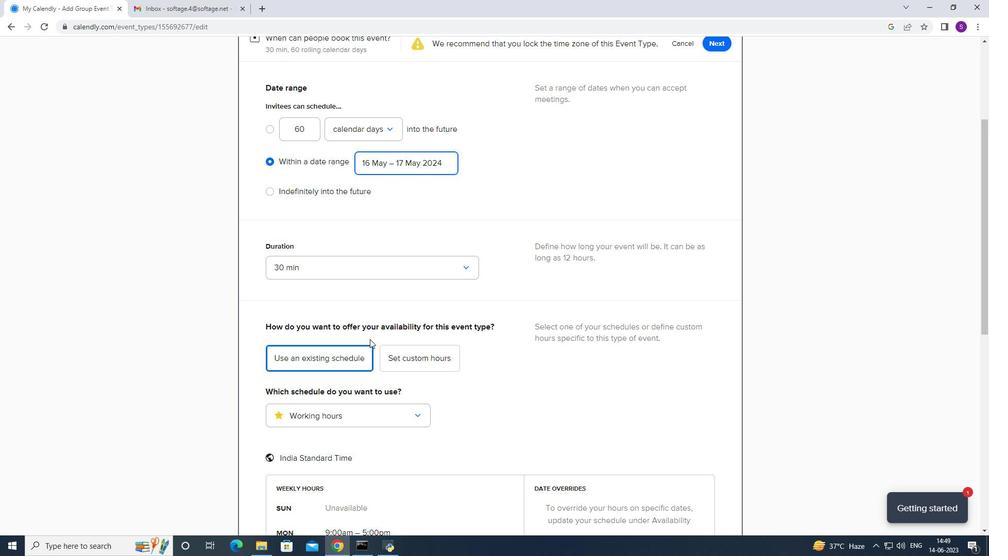 
Action: Mouse scrolled (412, 316) with delta (0, 0)
Screenshot: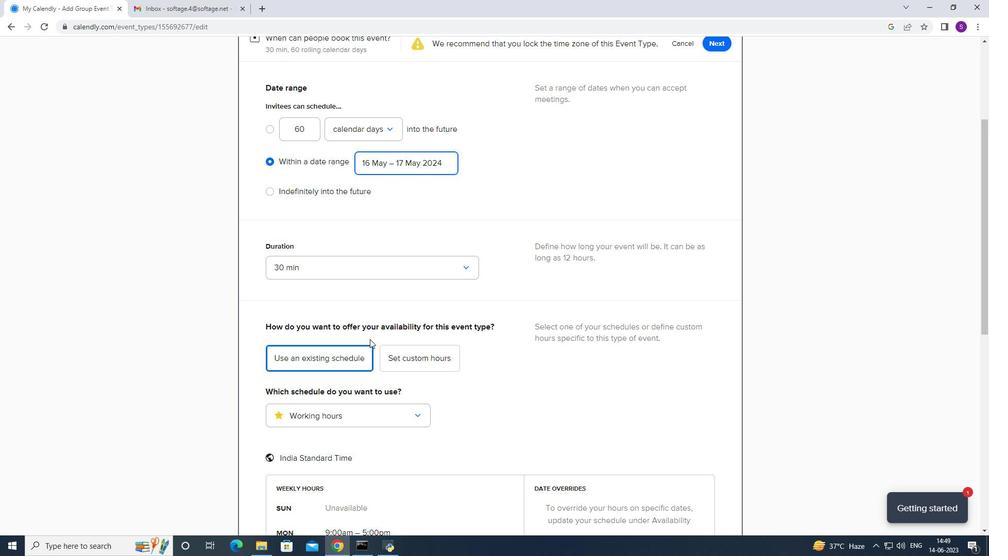 
Action: Mouse moved to (420, 310)
Screenshot: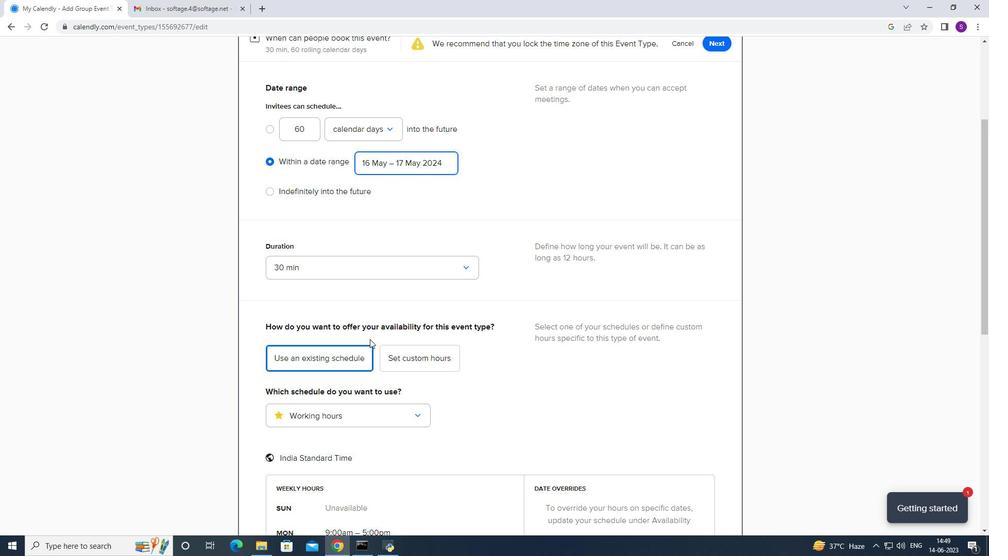 
Action: Mouse scrolled (414, 312) with delta (0, 0)
Screenshot: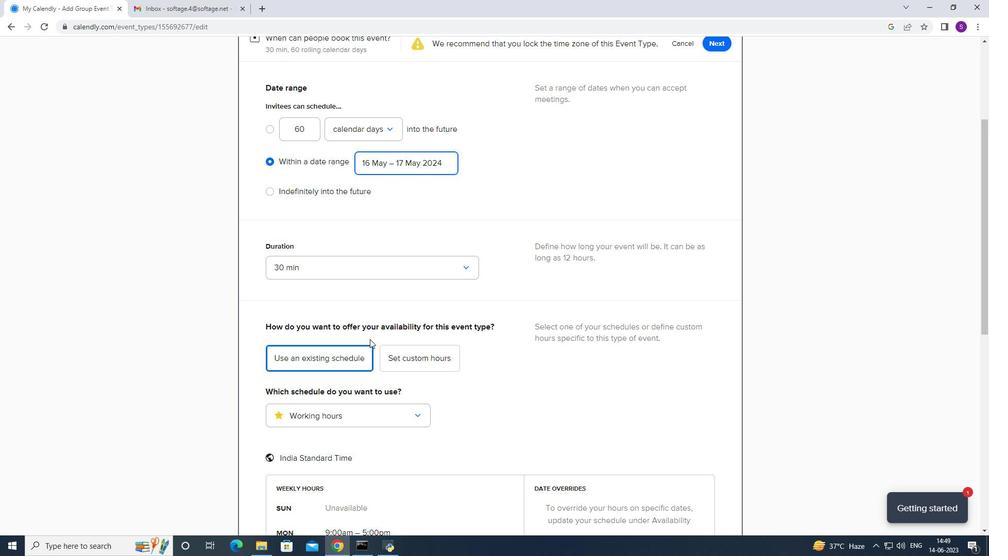 
Action: Mouse moved to (703, 397)
Screenshot: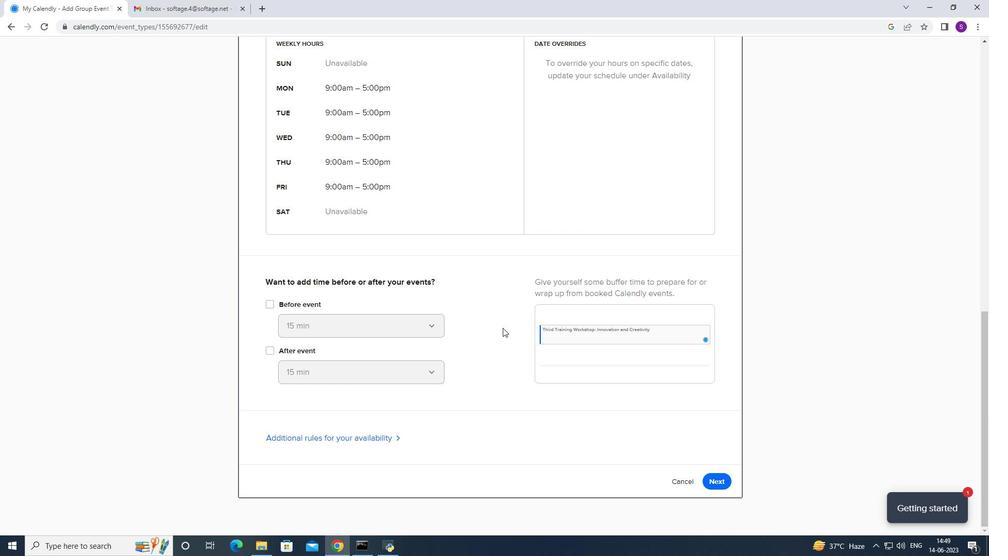 
Action: Mouse scrolled (703, 397) with delta (0, 0)
Screenshot: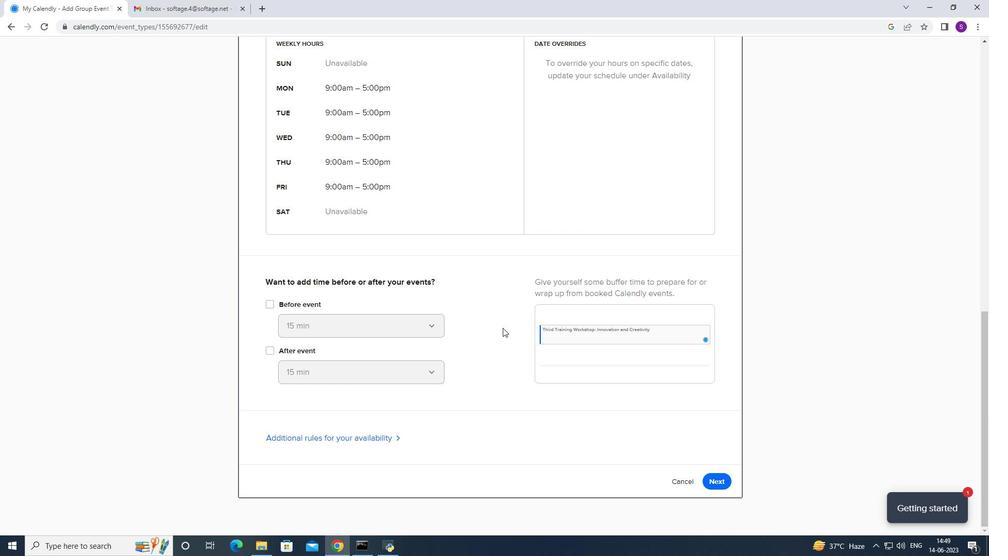 
Action: Mouse moved to (713, 406)
Screenshot: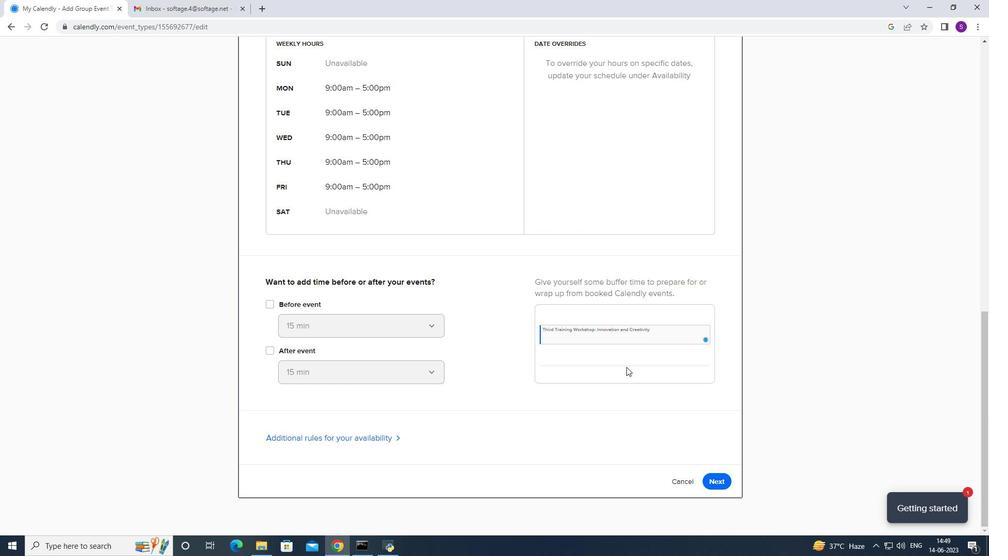 
Action: Mouse scrolled (713, 405) with delta (0, 0)
Screenshot: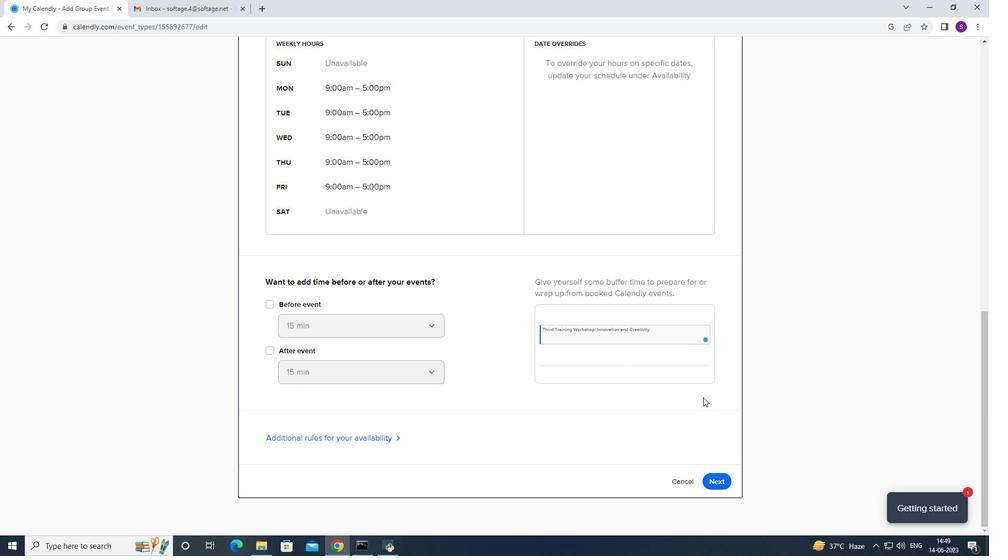 
Action: Mouse moved to (713, 413)
Screenshot: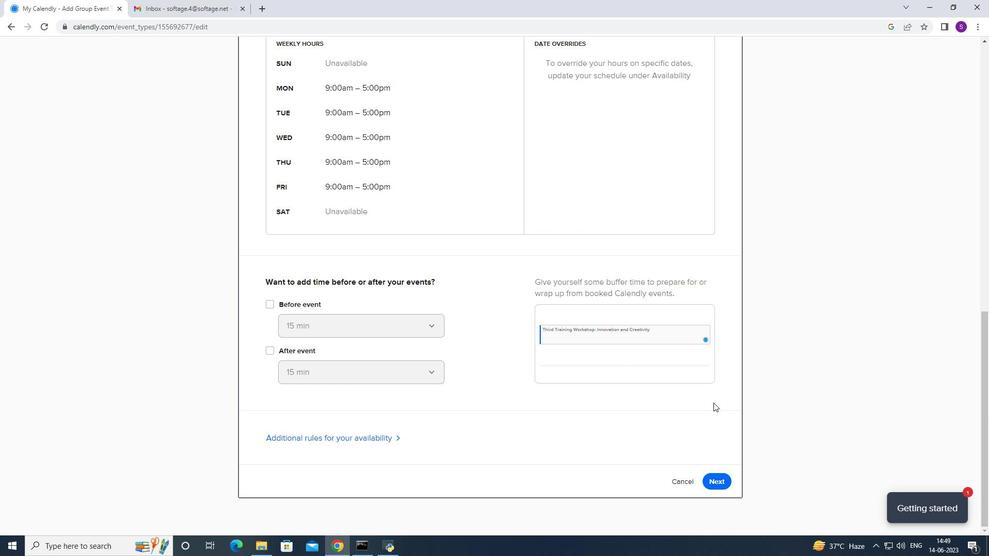 
Action: Mouse scrolled (713, 413) with delta (0, 0)
Screenshot: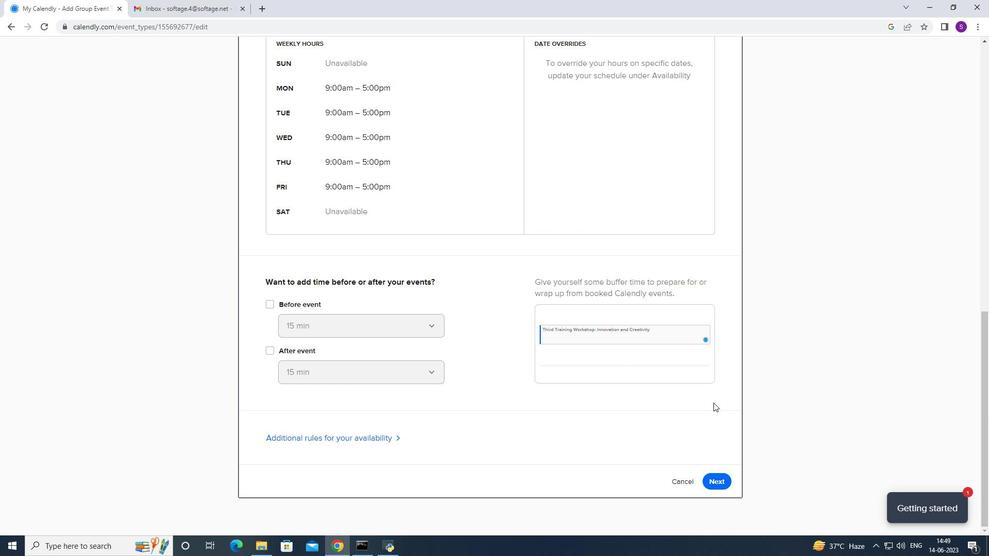 
Action: Mouse moved to (721, 470)
Screenshot: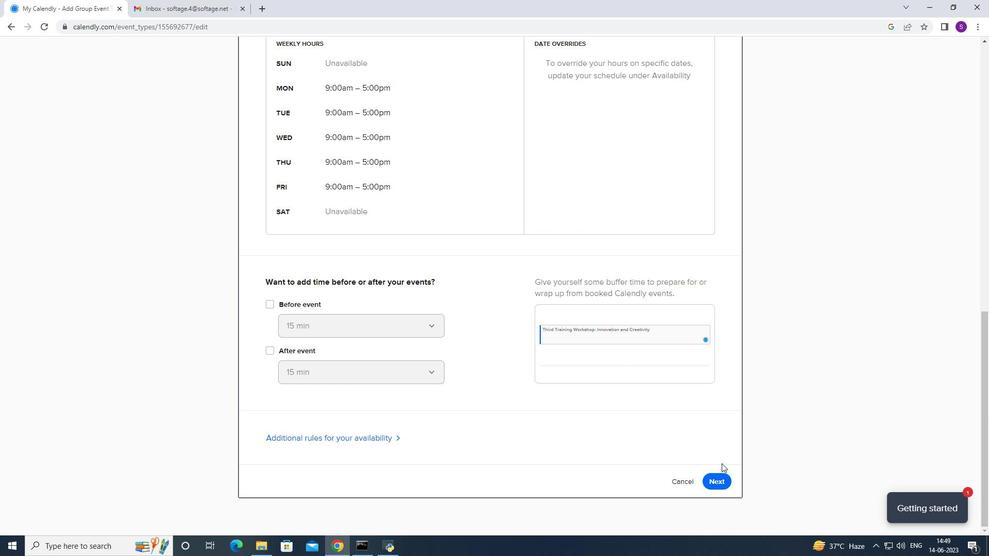 
Action: Mouse pressed left at (721, 470)
Screenshot: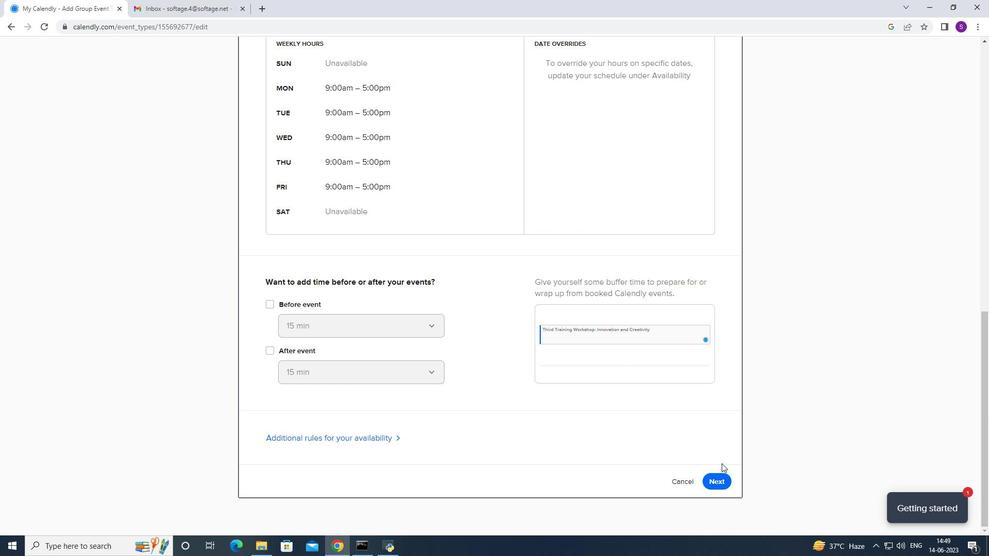 
Action: Mouse moved to (722, 470)
Screenshot: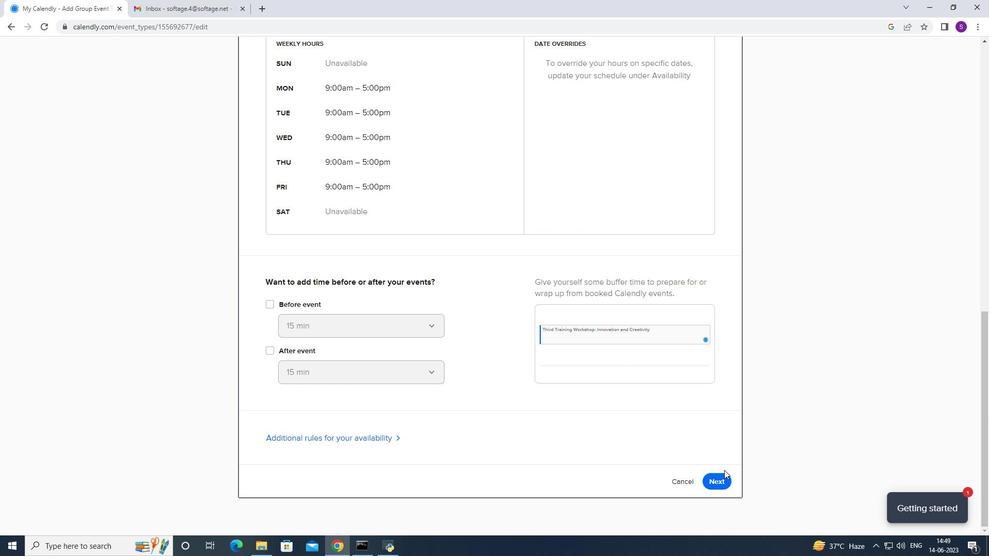 
Action: Mouse pressed left at (722, 470)
Screenshot: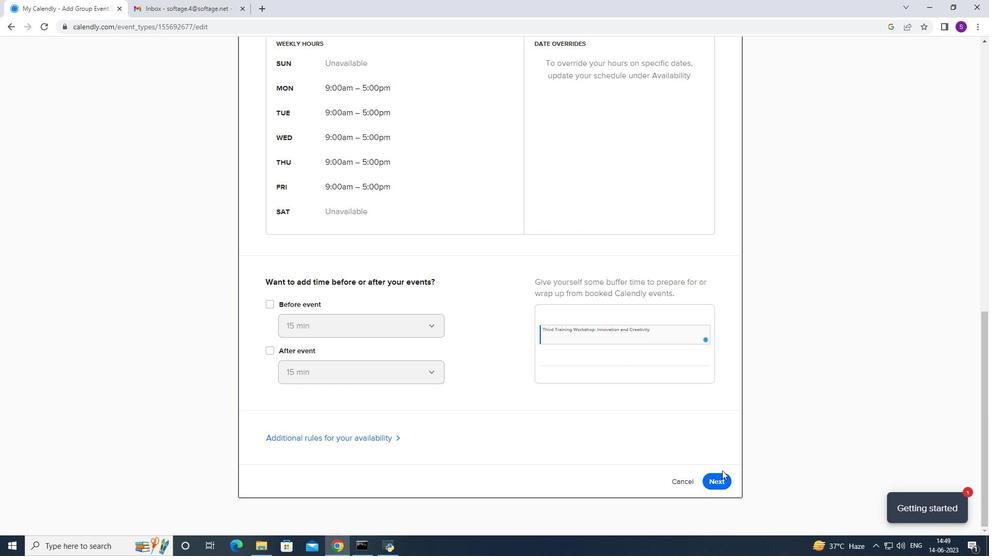 
Action: Mouse moved to (714, 482)
Screenshot: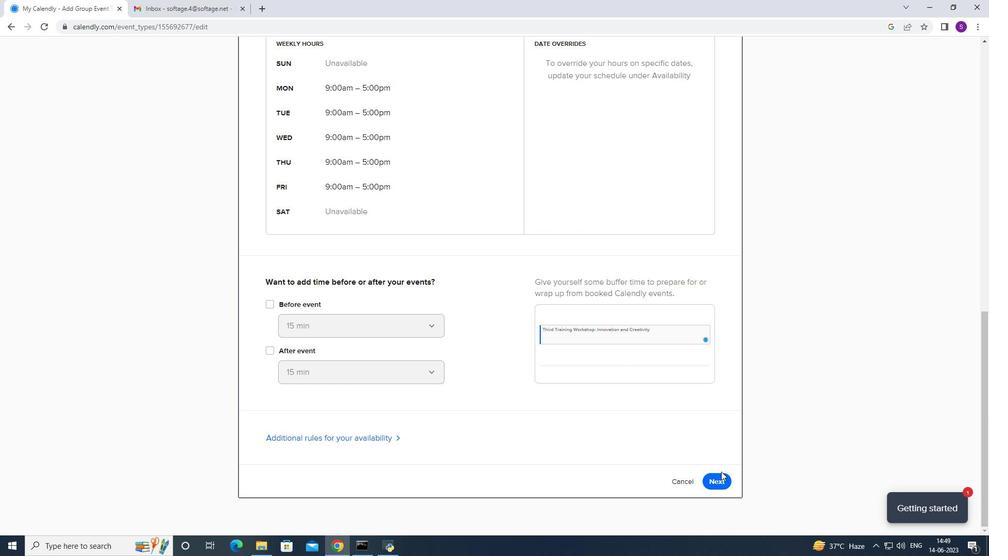 
Action: Mouse pressed left at (714, 482)
Screenshot: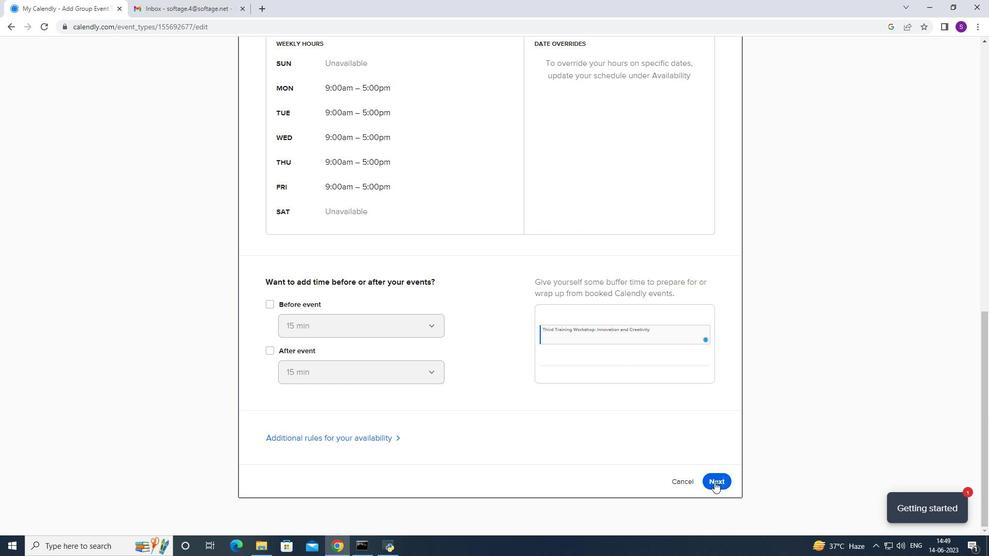 
Action: Mouse moved to (701, 92)
Screenshot: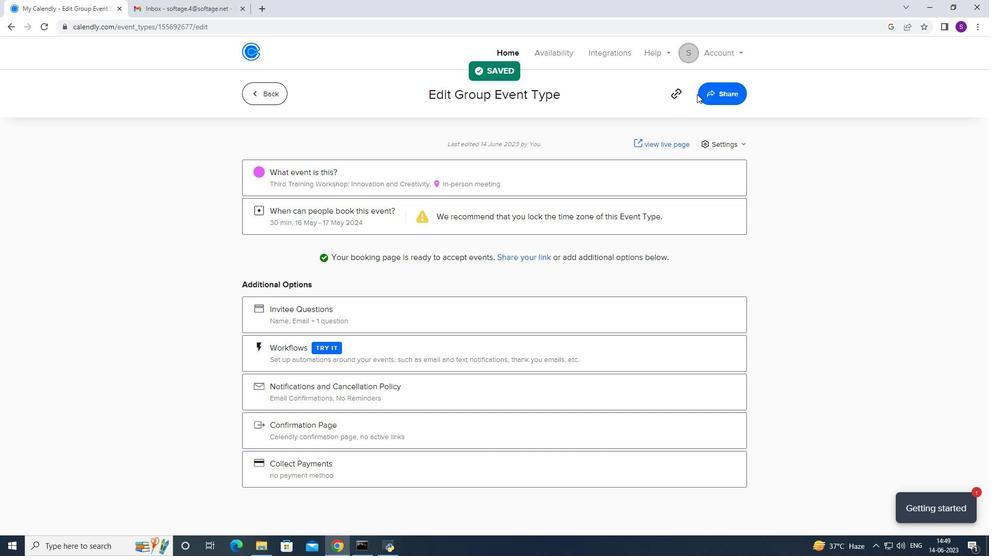 
Action: Mouse pressed left at (701, 92)
Screenshot: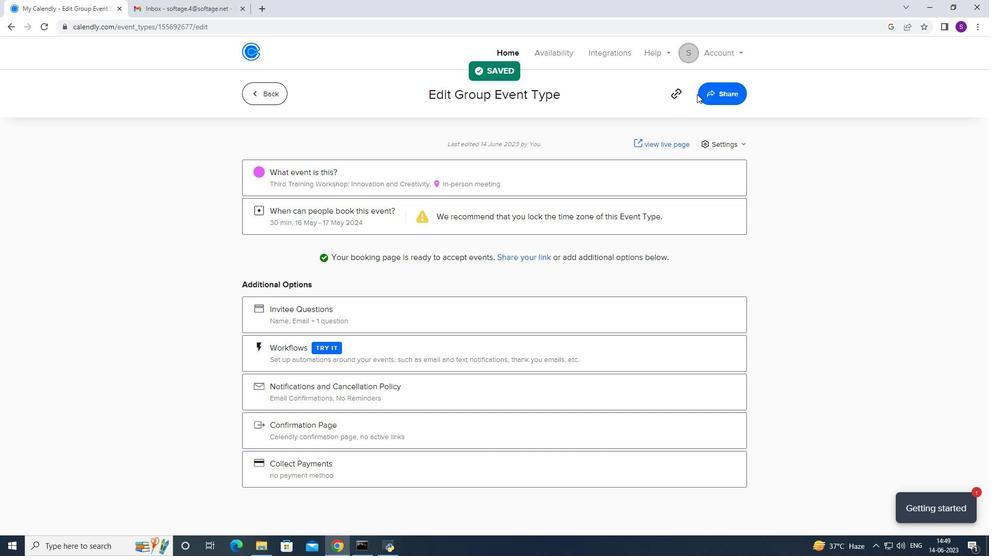 
Action: Mouse moved to (593, 188)
Screenshot: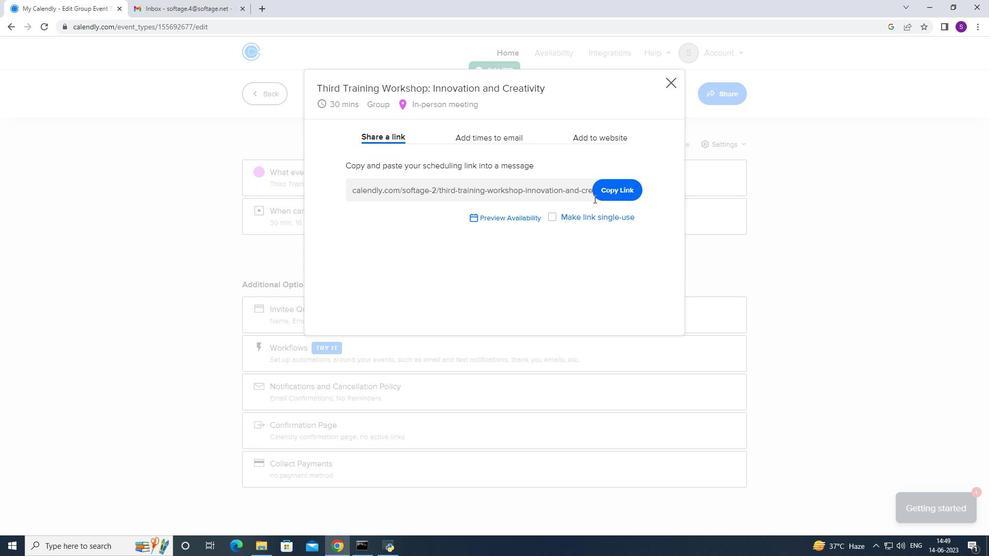 
Action: Mouse pressed left at (593, 188)
Screenshot: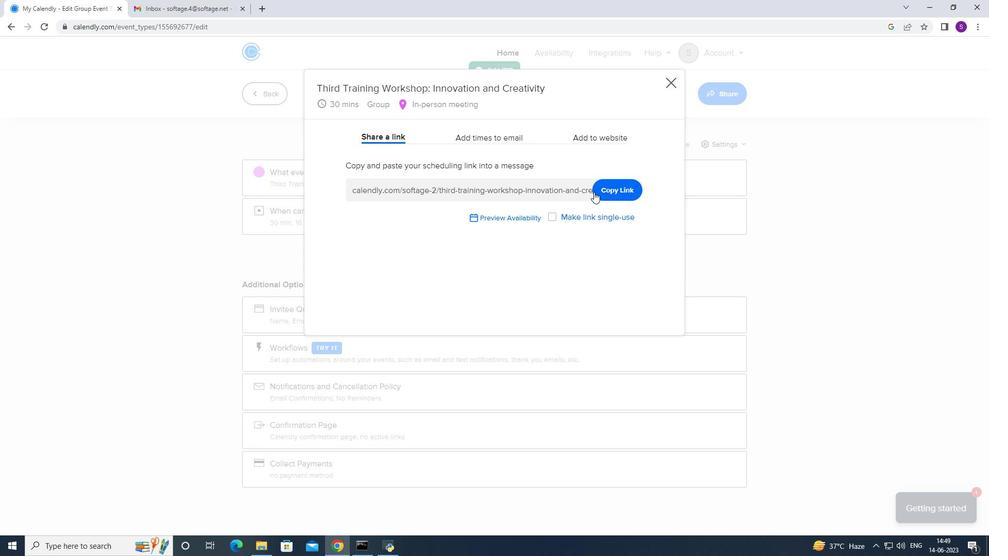 
Action: Mouse moved to (200, 15)
Screenshot: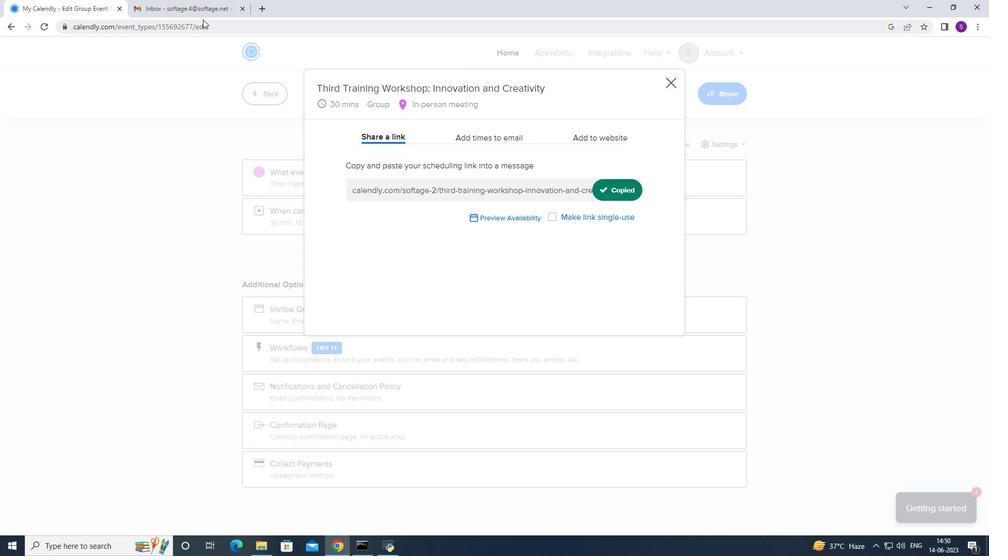 
Action: Mouse pressed left at (200, 15)
Screenshot: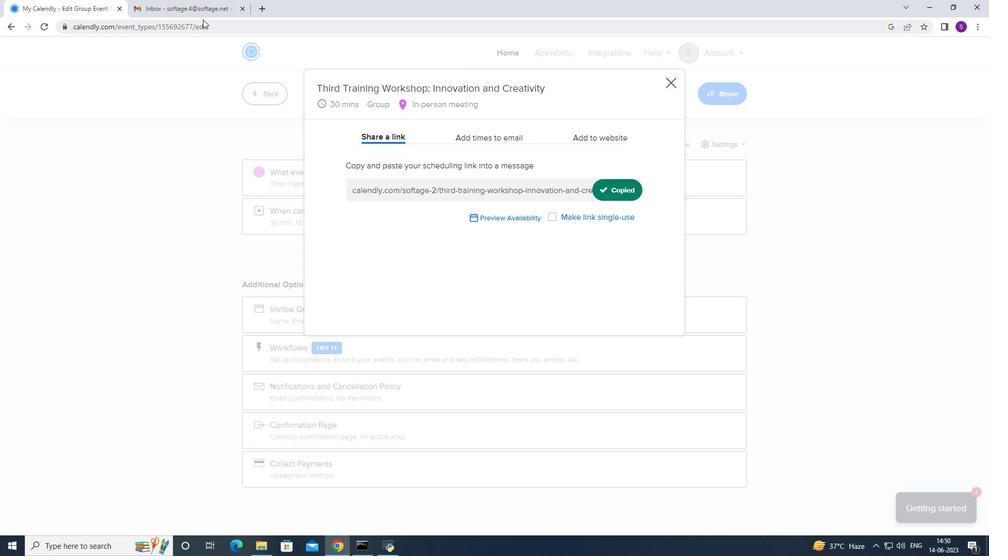 
Action: Mouse moved to (93, 87)
Screenshot: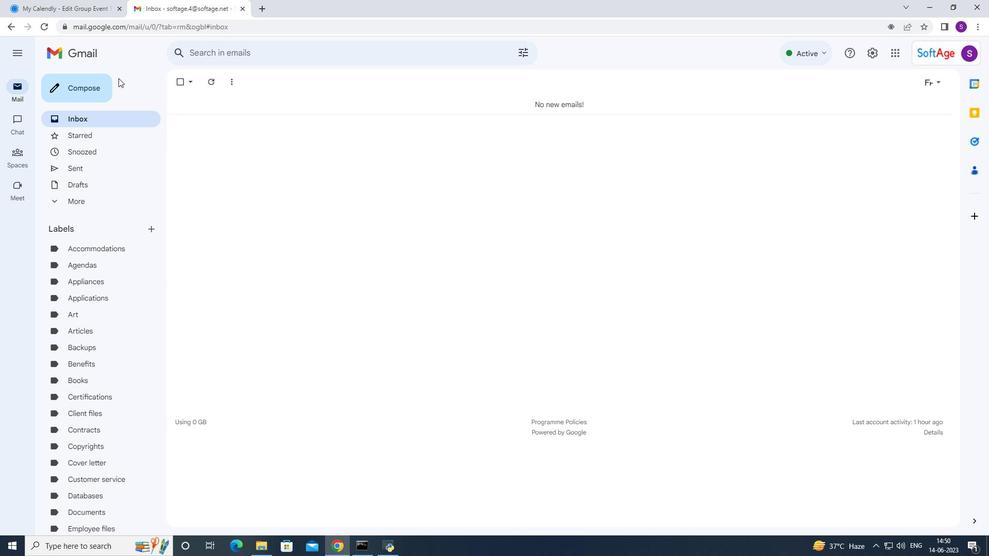 
Action: Mouse pressed left at (93, 87)
Screenshot: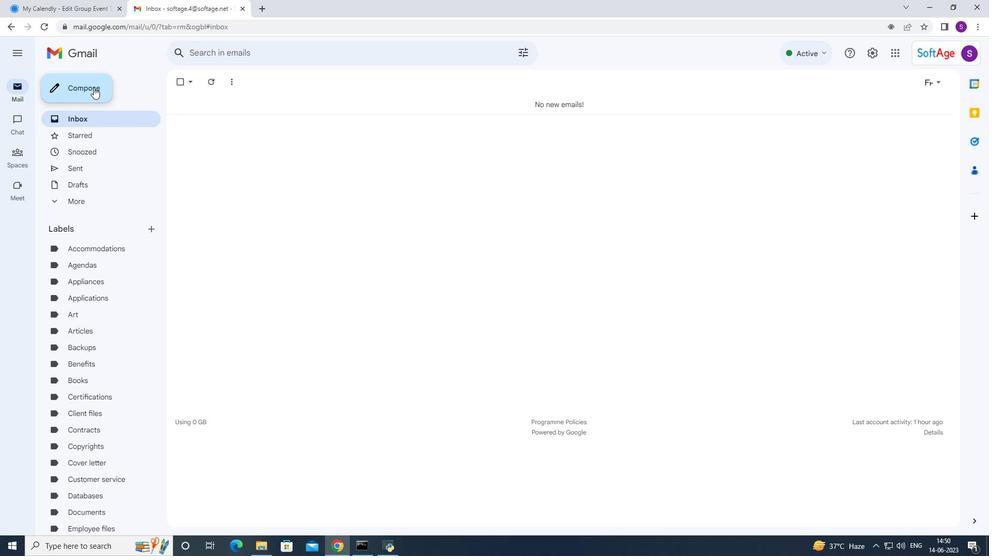 
Action: Mouse moved to (687, 283)
Screenshot: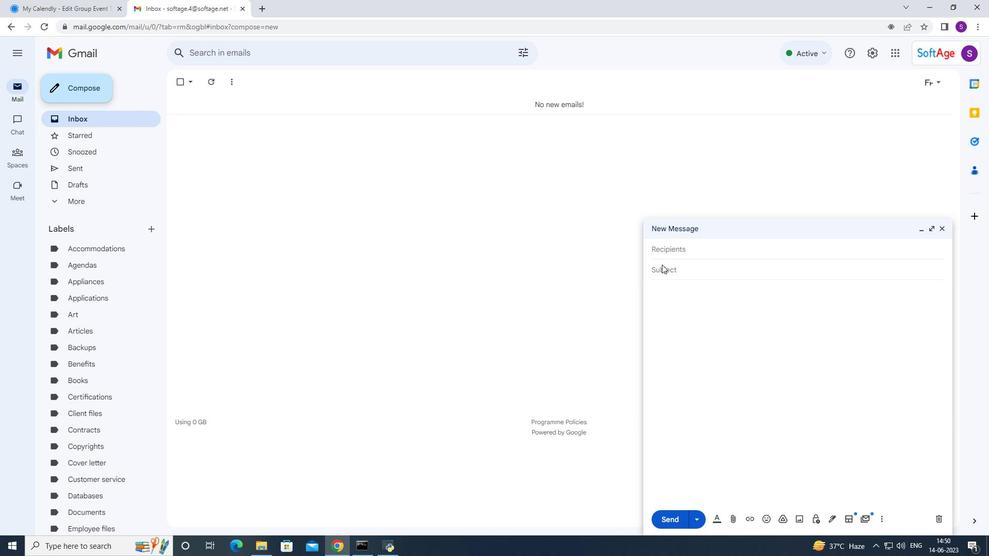 
Action: Mouse pressed right at (687, 283)
Screenshot: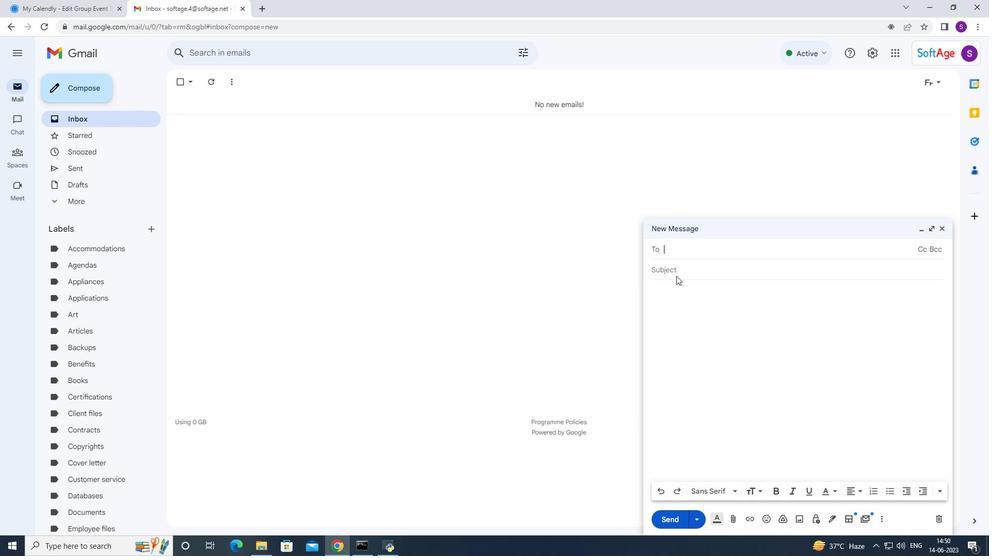 
Action: Mouse moved to (666, 333)
Screenshot: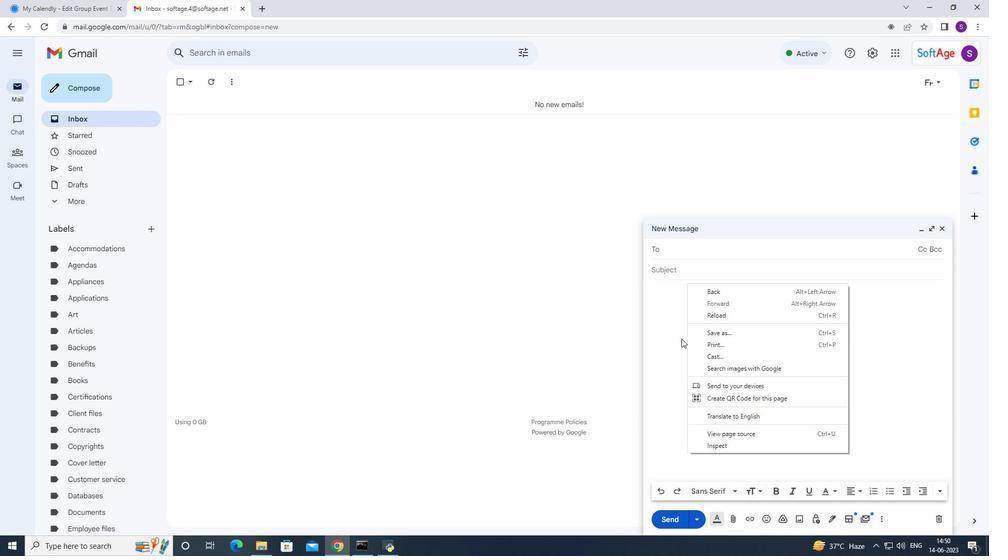 
Action: Mouse pressed right at (666, 333)
Screenshot: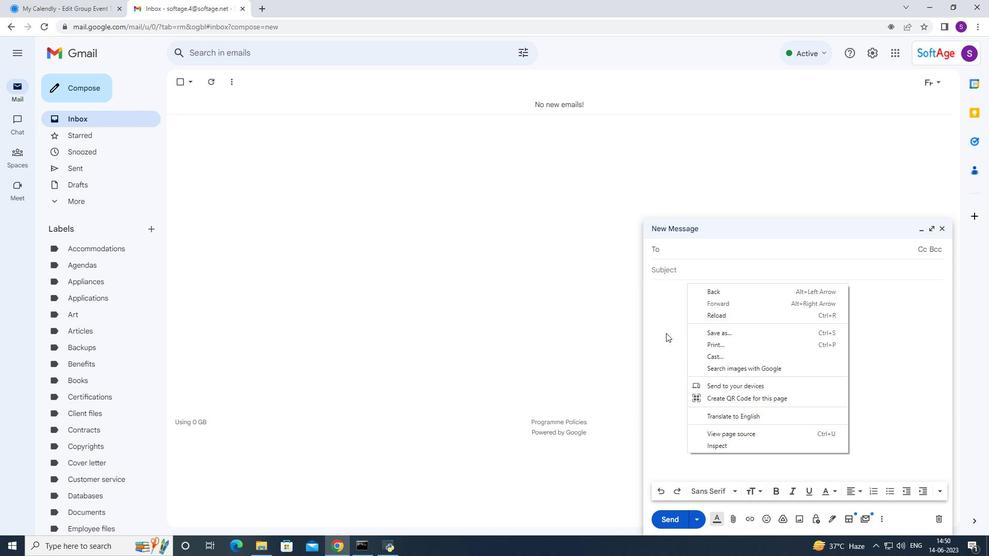 
Action: Mouse moved to (688, 428)
Screenshot: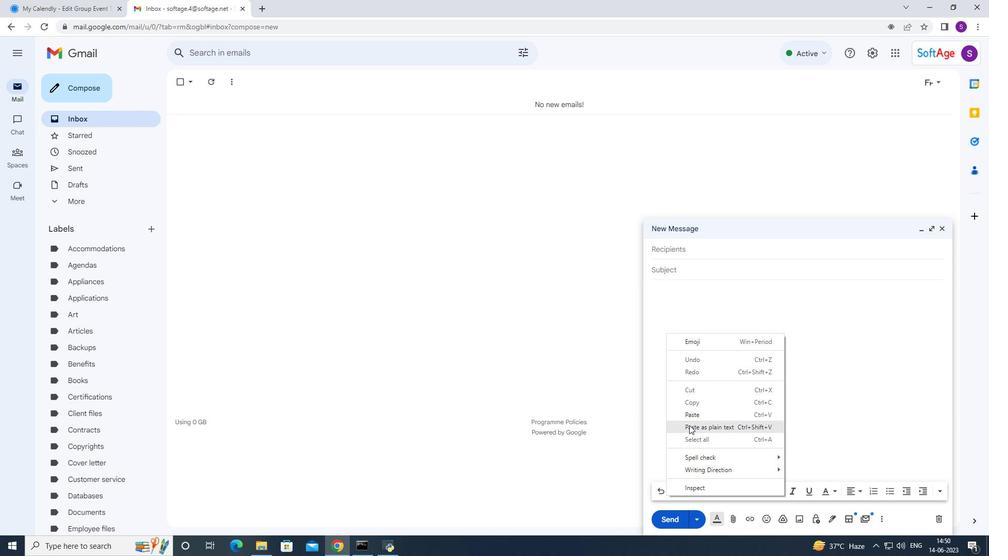 
Action: Mouse pressed left at (688, 428)
Screenshot: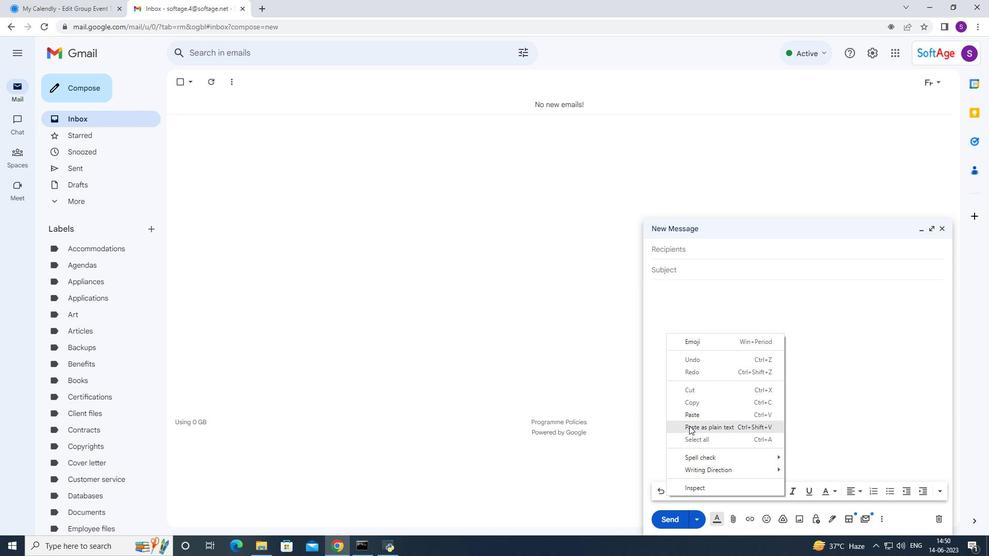 
Action: Mouse moved to (712, 261)
Screenshot: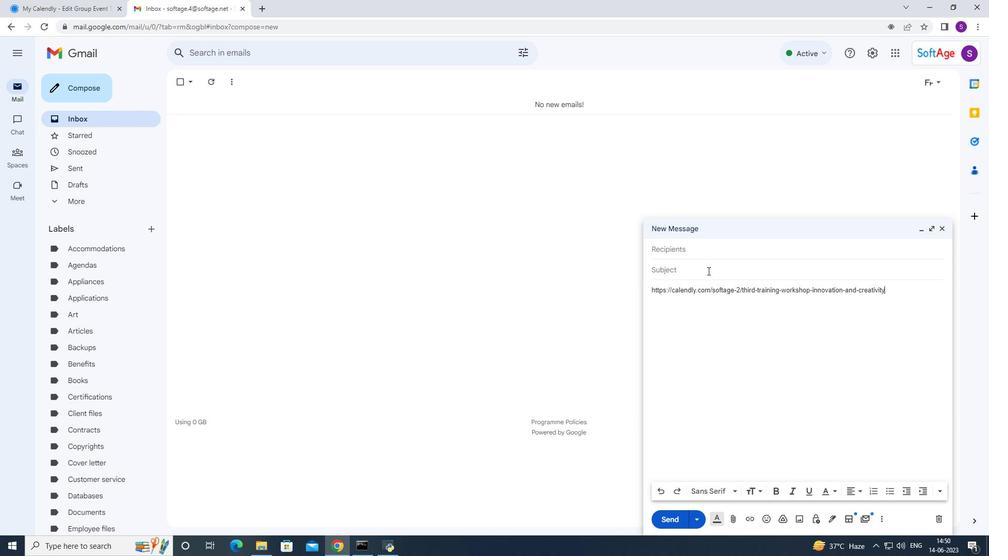
Action: Mouse pressed left at (712, 261)
Screenshot: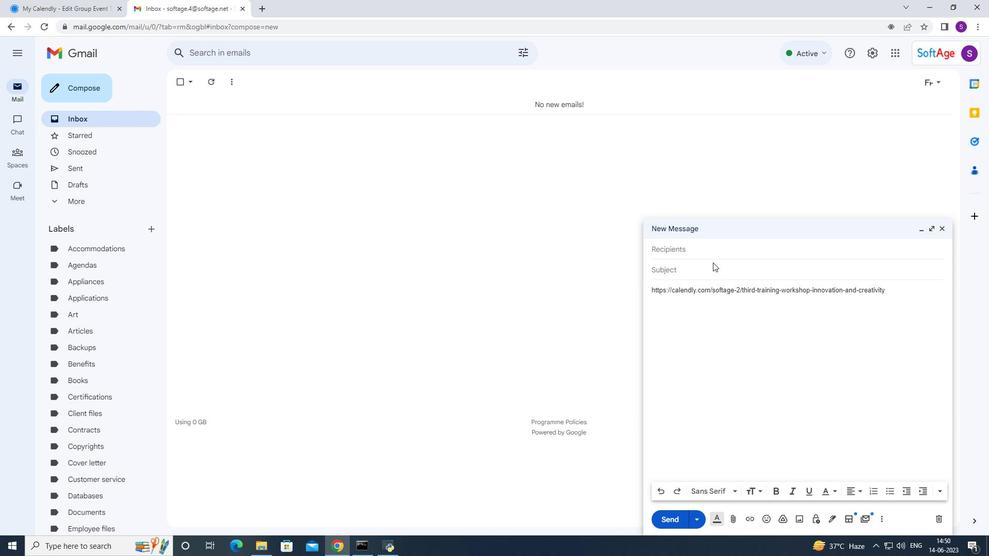 
Action: Mouse moved to (712, 254)
Screenshot: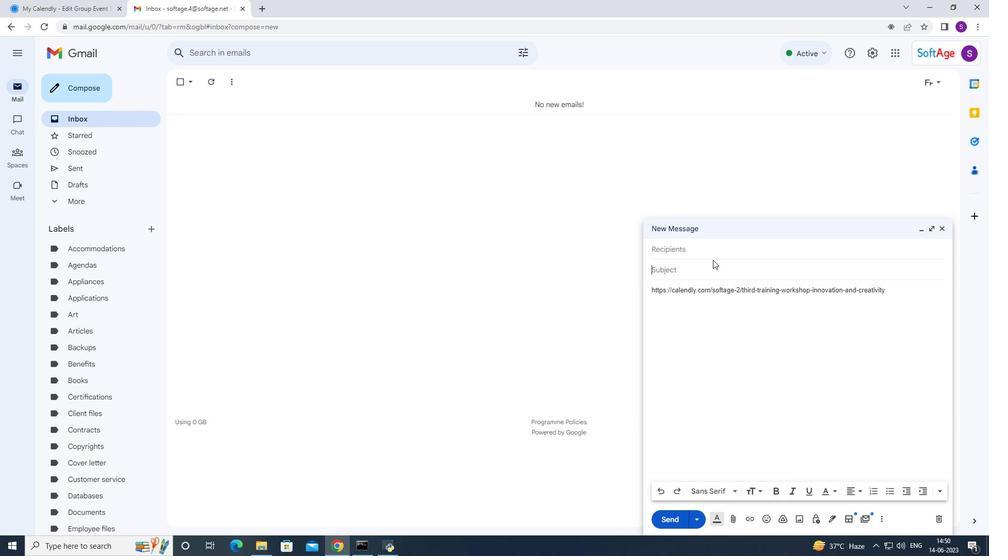 
Action: Mouse pressed left at (712, 254)
Screenshot: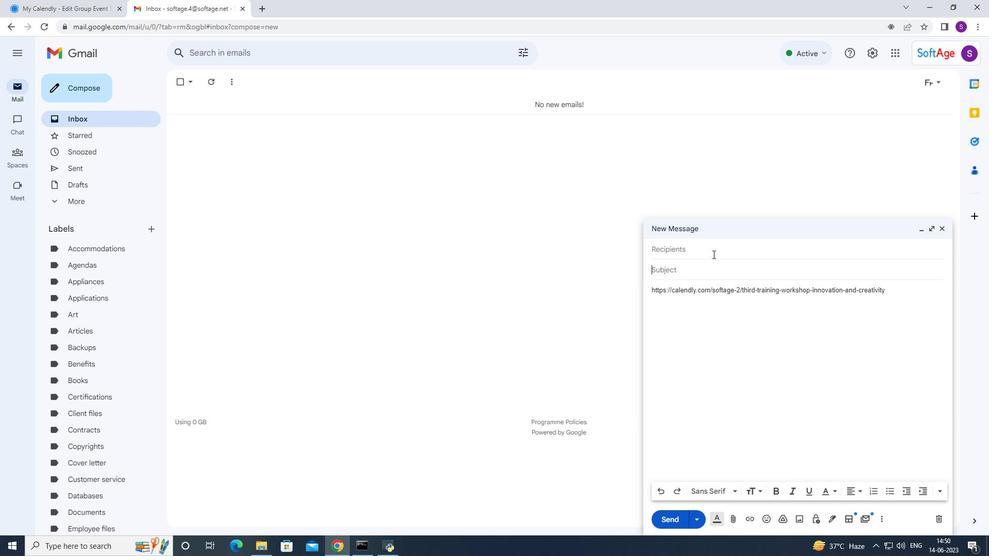 
Action: Key pressed s
Screenshot: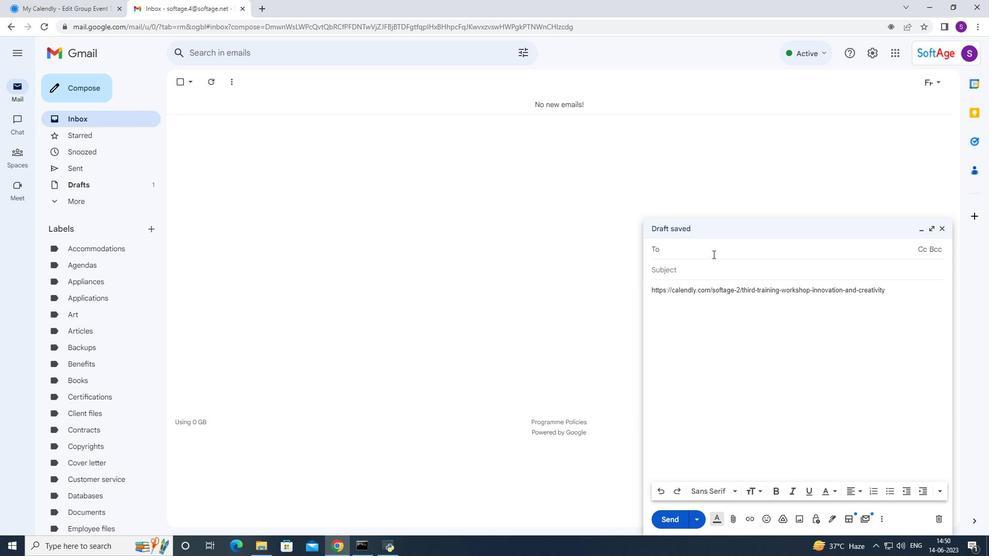 
Action: Mouse moved to (712, 252)
Screenshot: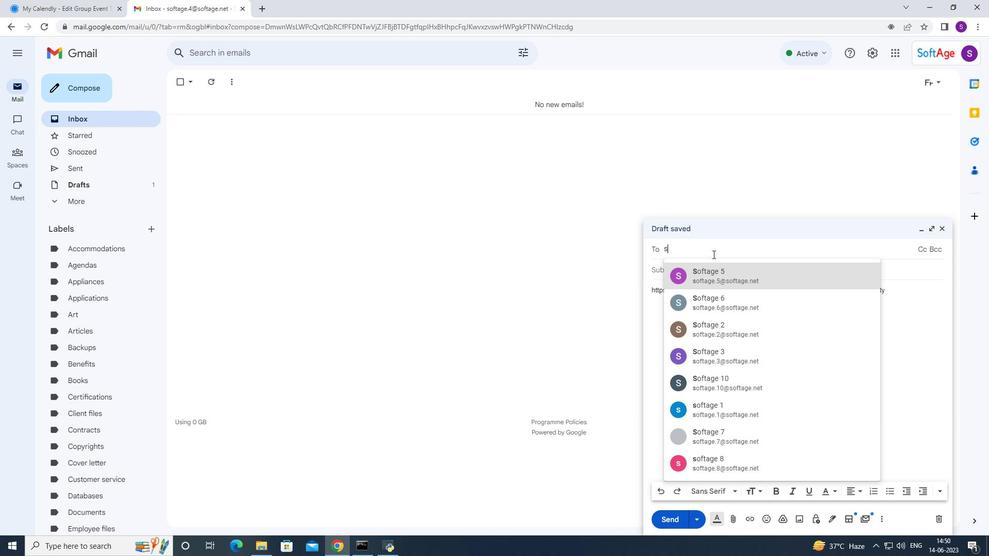 
Action: Key pressed o
Screenshot: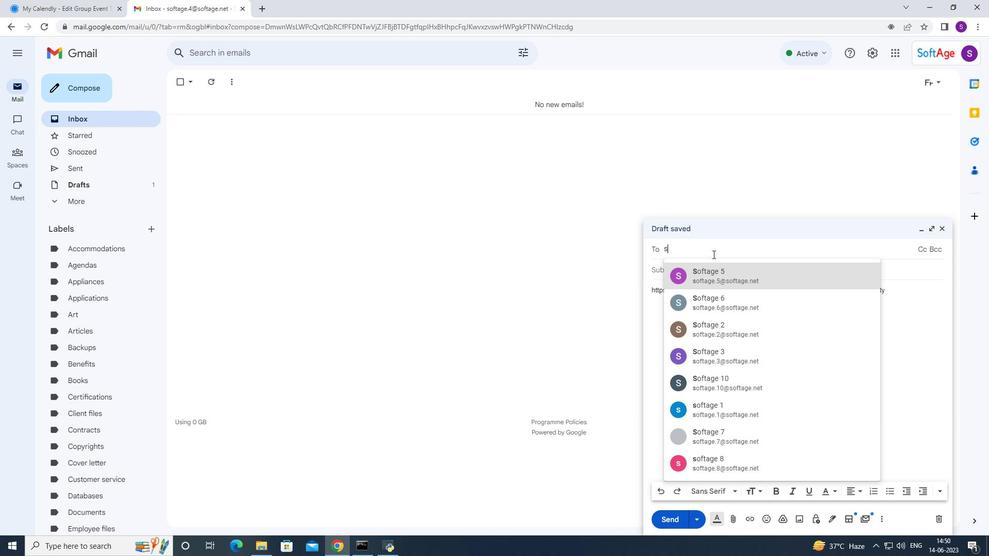 
Action: Mouse moved to (712, 251)
Screenshot: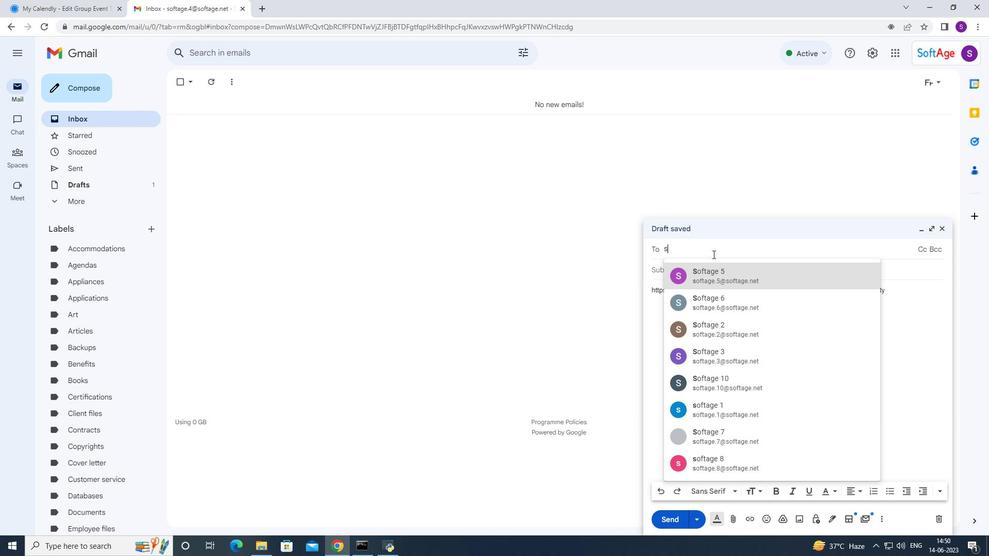 
Action: Key pressed f
Screenshot: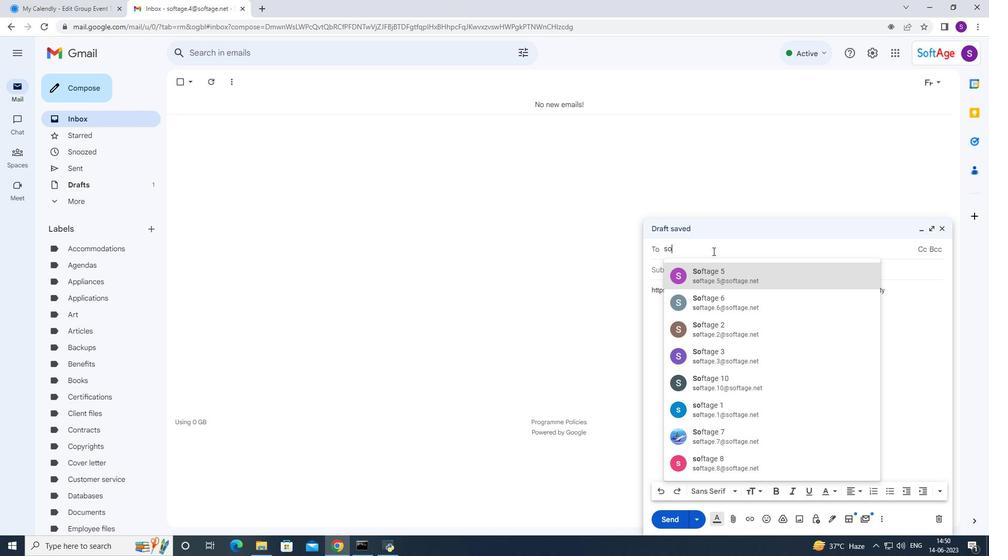 
Action: Mouse moved to (714, 300)
Screenshot: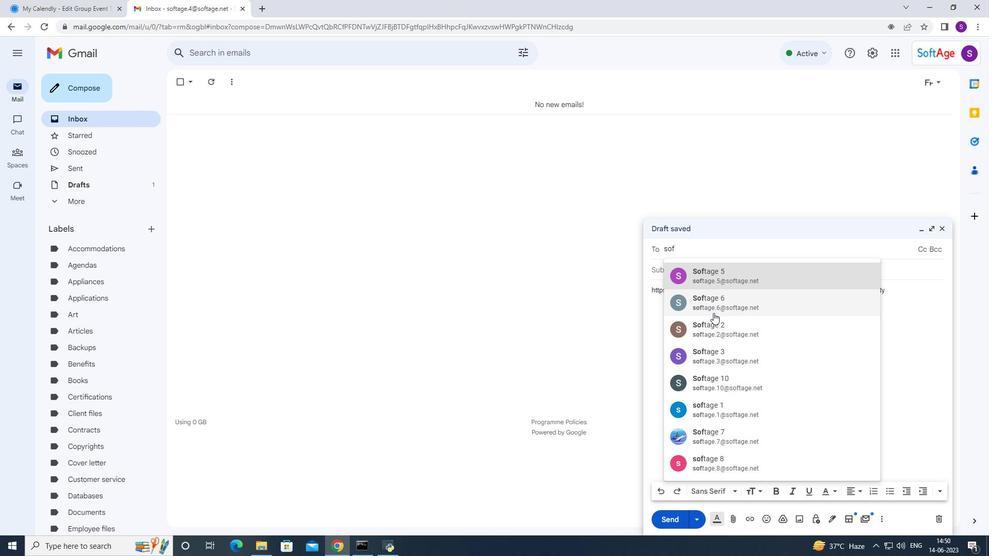
Action: Mouse pressed left at (714, 300)
Screenshot: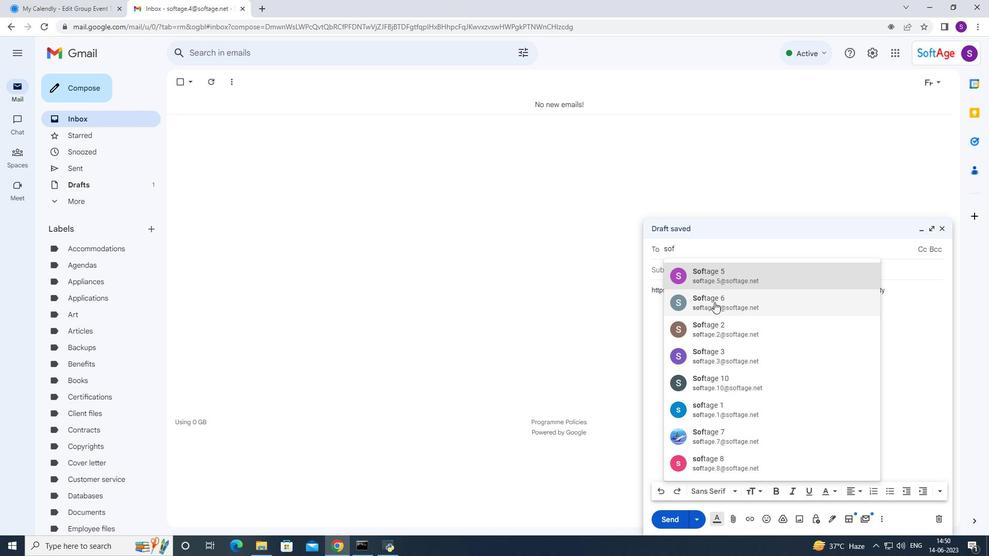 
Action: Key pressed so
Screenshot: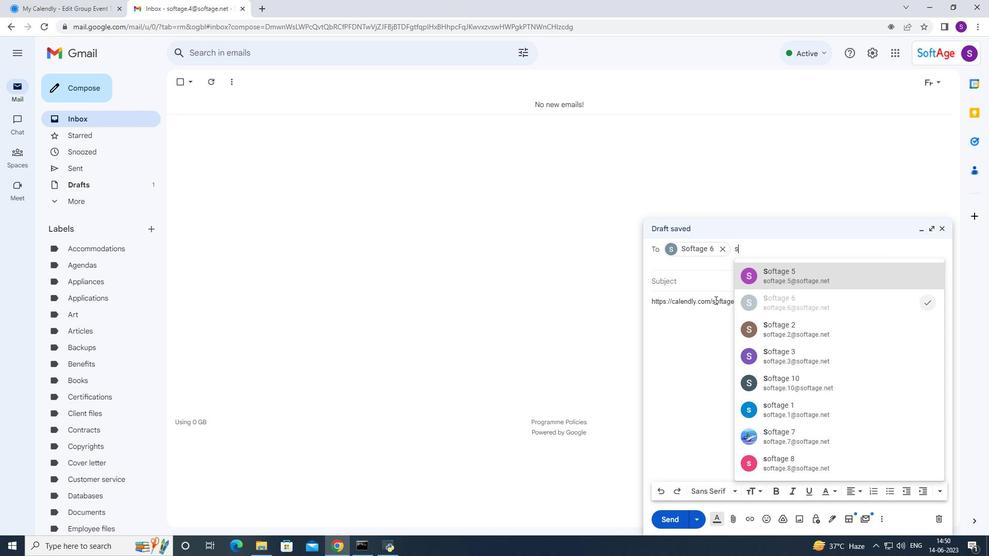 
Action: Mouse moved to (712, 300)
Screenshot: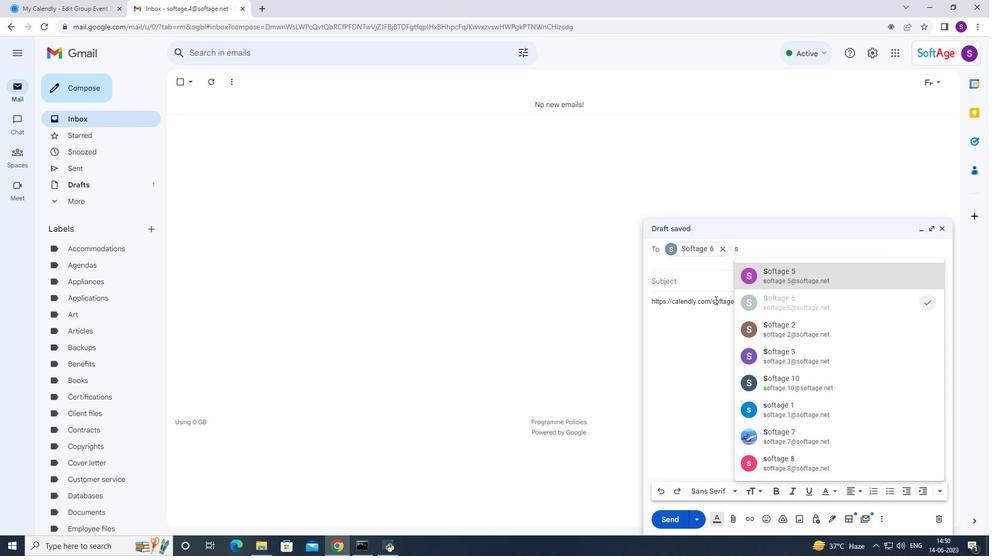 
Action: Key pressed f
Screenshot: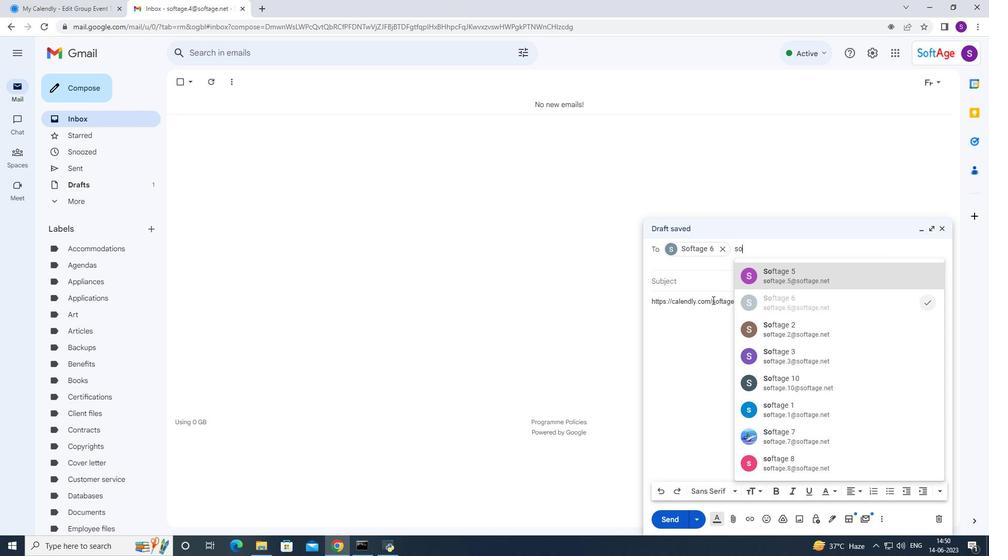 
Action: Mouse moved to (747, 427)
Screenshot: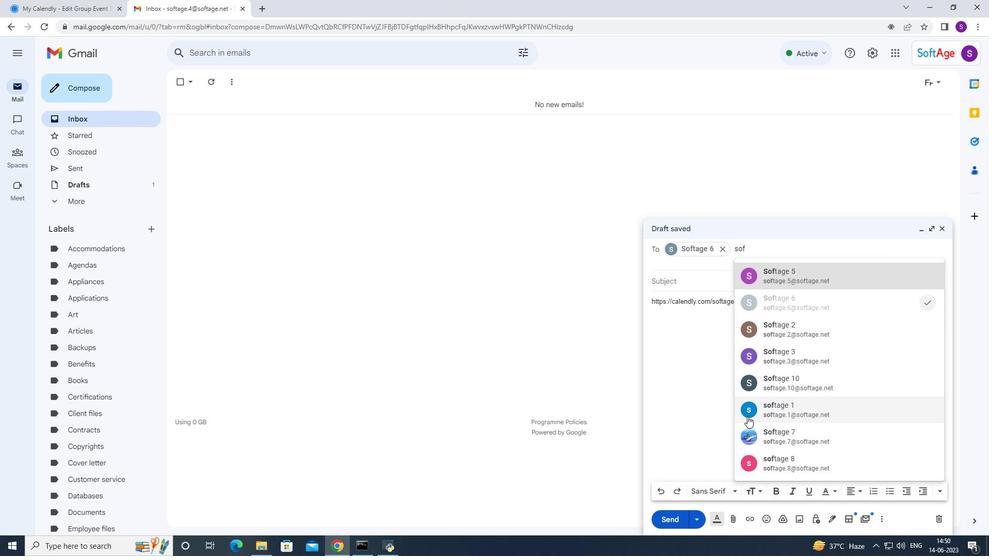 
Action: Mouse pressed left at (747, 427)
Screenshot: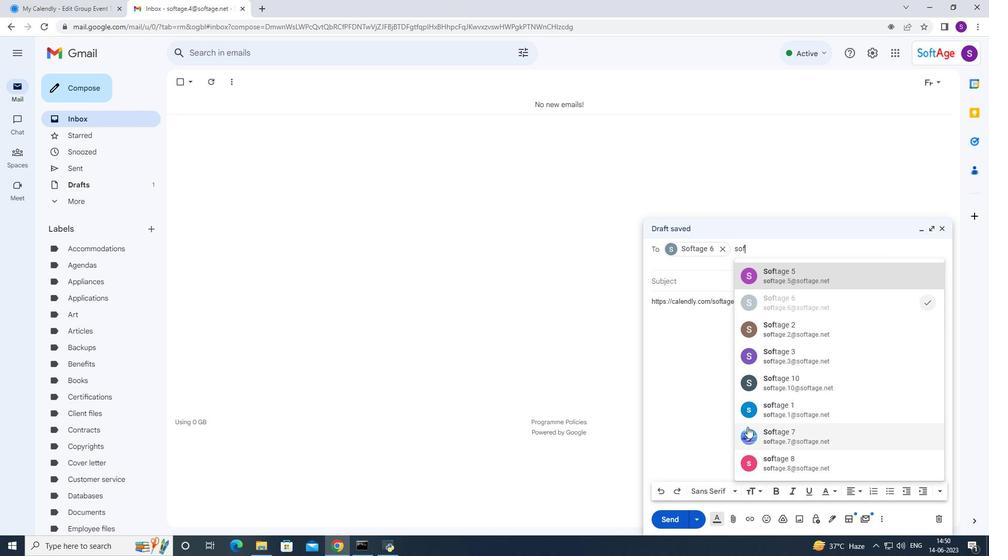 
Action: Mouse moved to (683, 389)
Screenshot: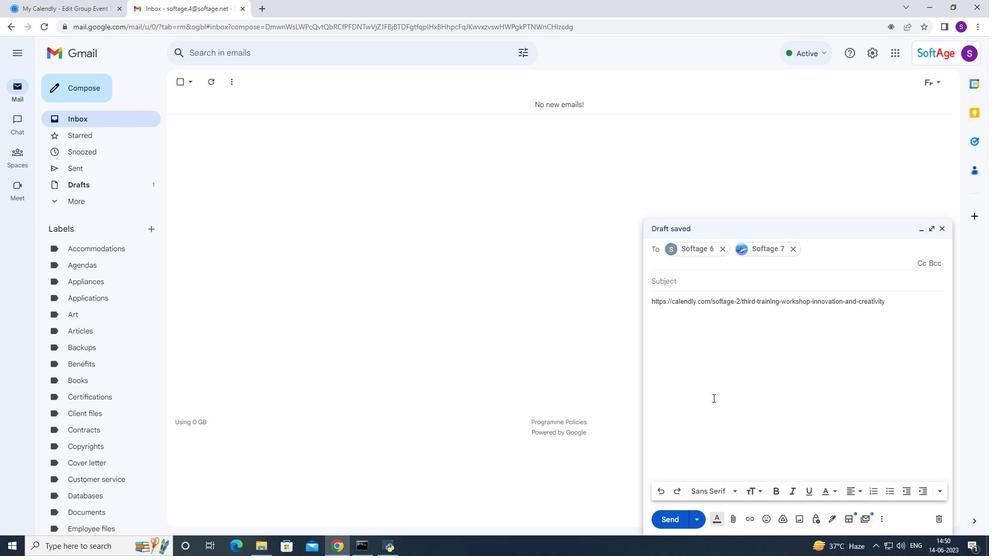 
Action: Mouse pressed left at (683, 389)
Screenshot: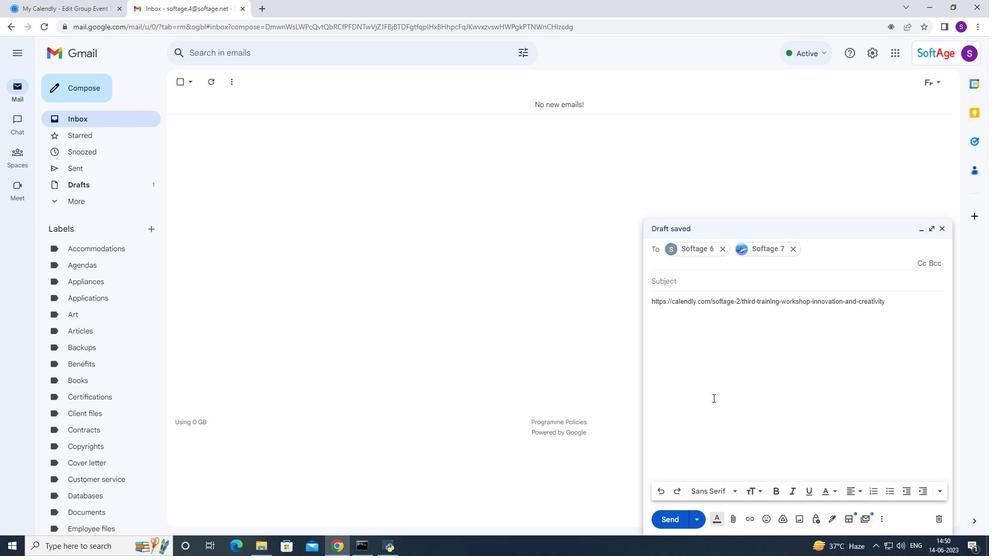 
Action: Mouse moved to (683, 366)
Screenshot: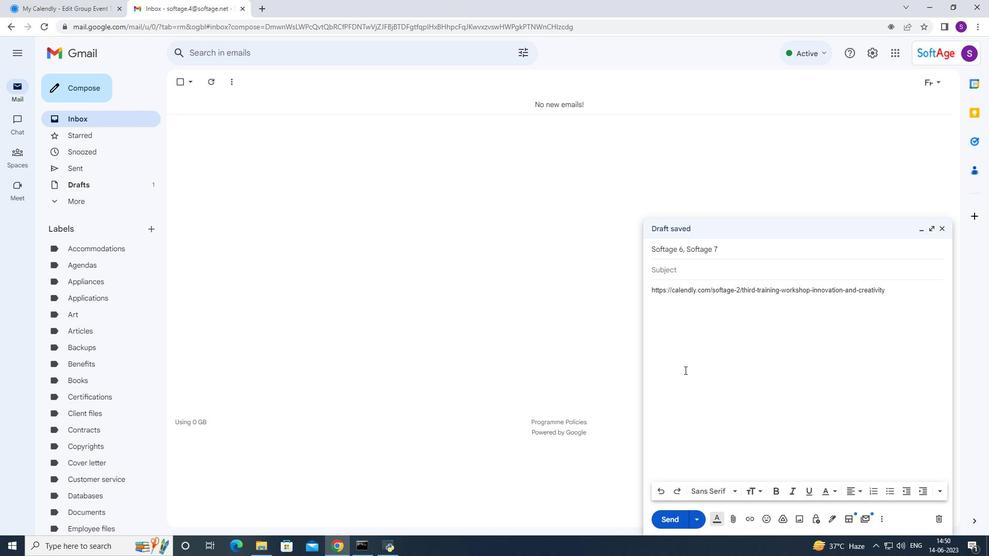 
Action: Mouse scrolled (683, 365) with delta (0, 0)
Screenshot: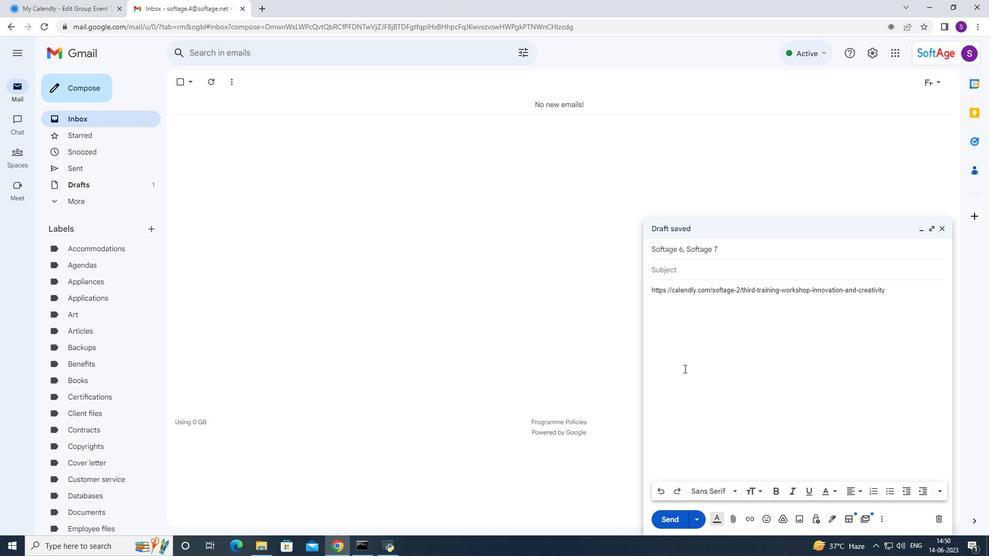 
Action: Mouse scrolled (683, 365) with delta (0, 0)
Screenshot: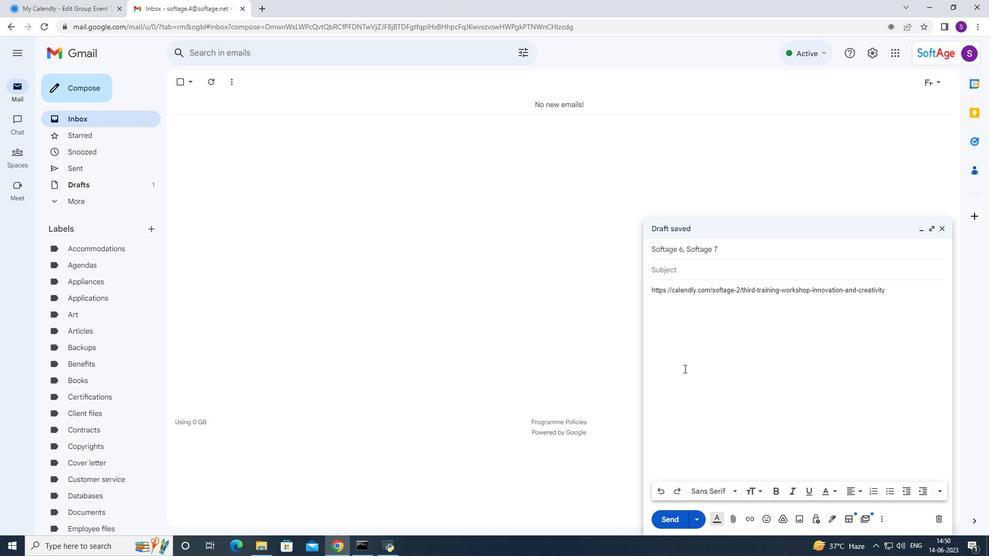 
Action: Mouse scrolled (683, 365) with delta (0, 0)
Screenshot: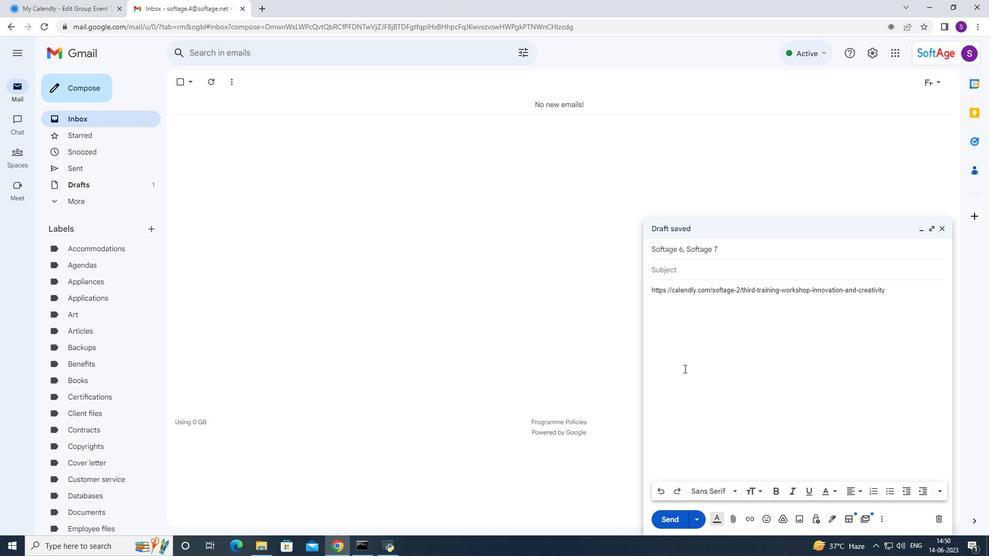 
Action: Mouse scrolled (683, 365) with delta (0, 0)
Screenshot: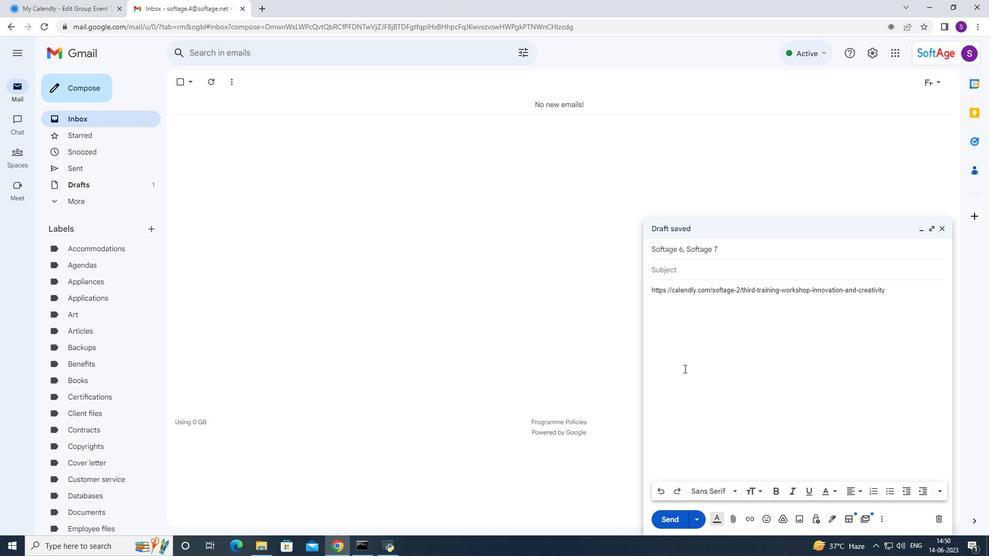 
Action: Mouse scrolled (683, 365) with delta (0, 0)
Screenshot: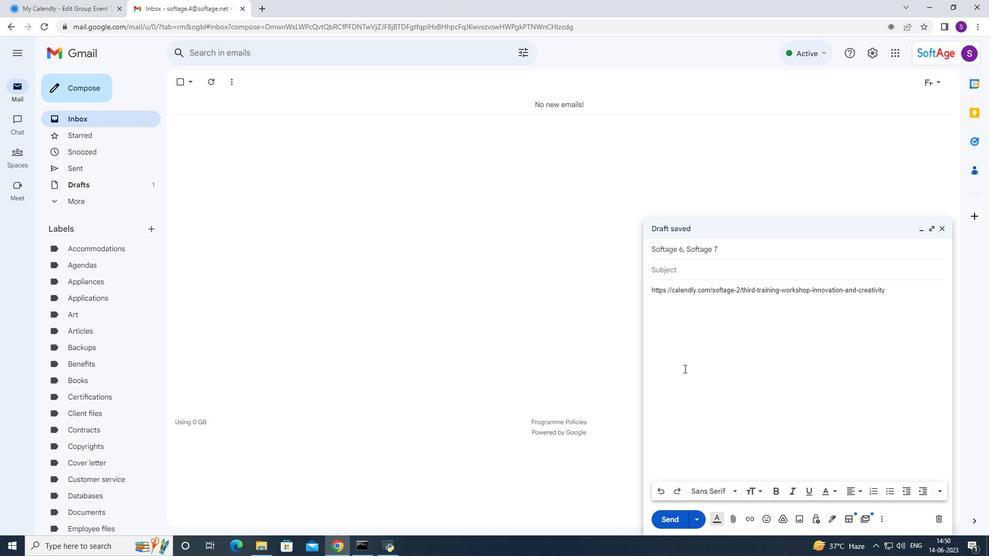 
Action: Mouse scrolled (683, 365) with delta (0, 0)
Screenshot: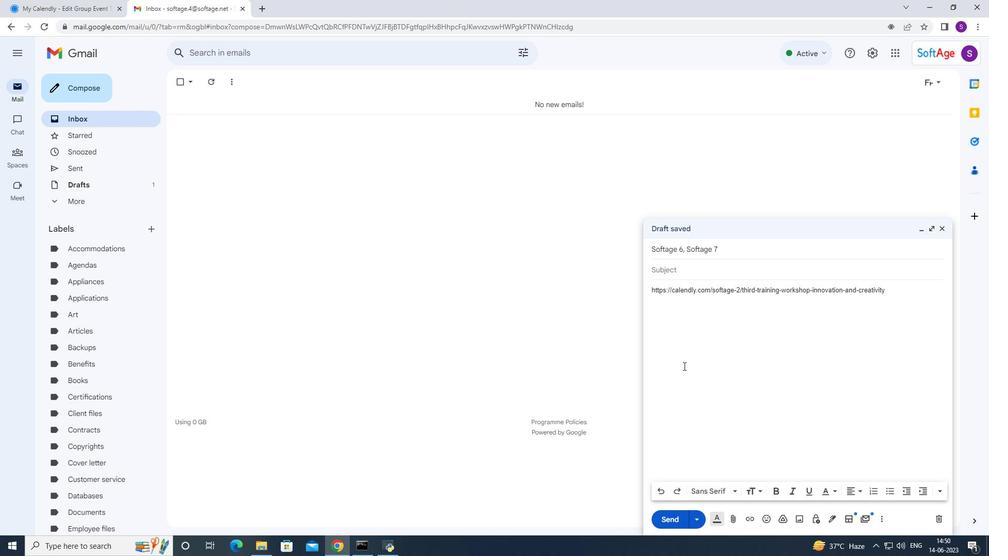 
Action: Mouse scrolled (683, 365) with delta (0, 0)
Screenshot: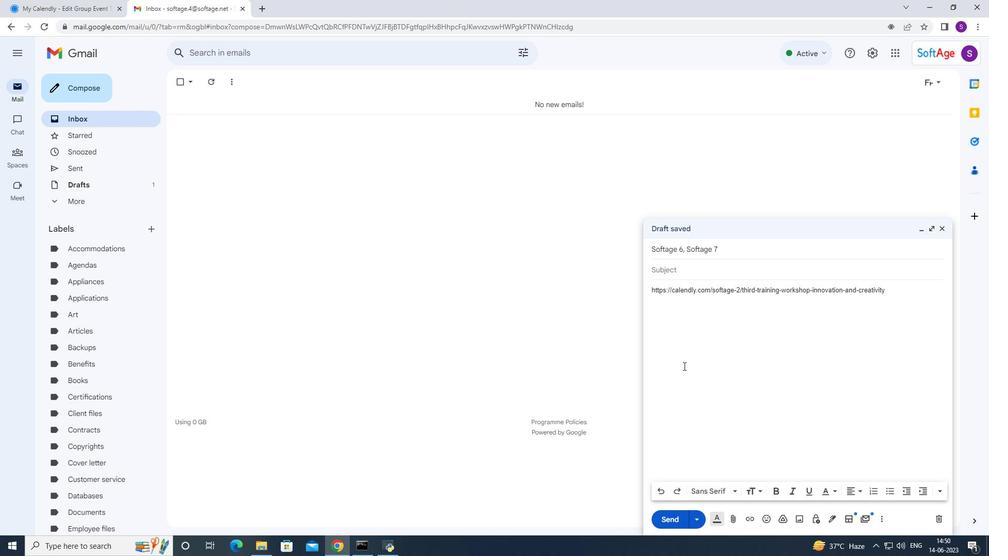 
Action: Mouse scrolled (683, 365) with delta (0, 0)
Screenshot: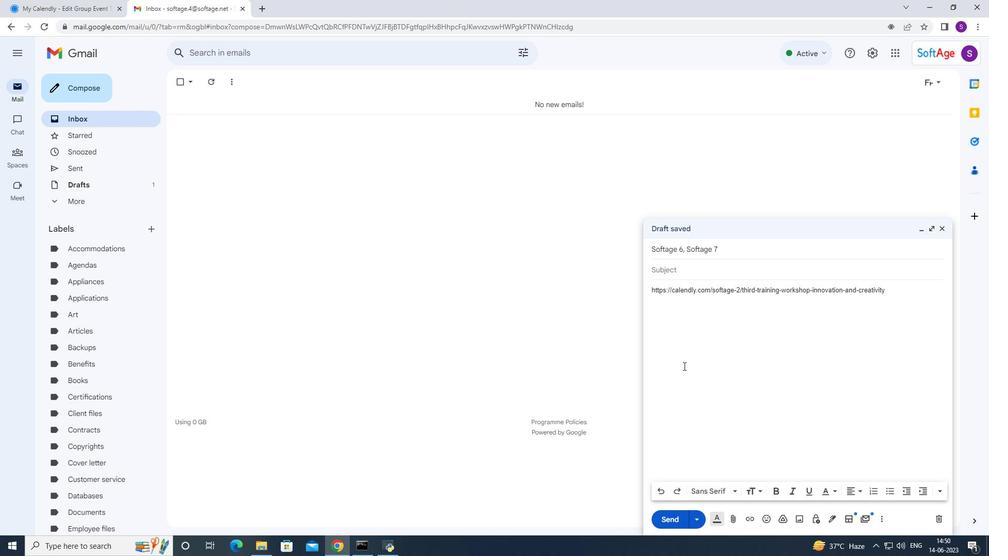 
Action: Mouse moved to (666, 516)
Screenshot: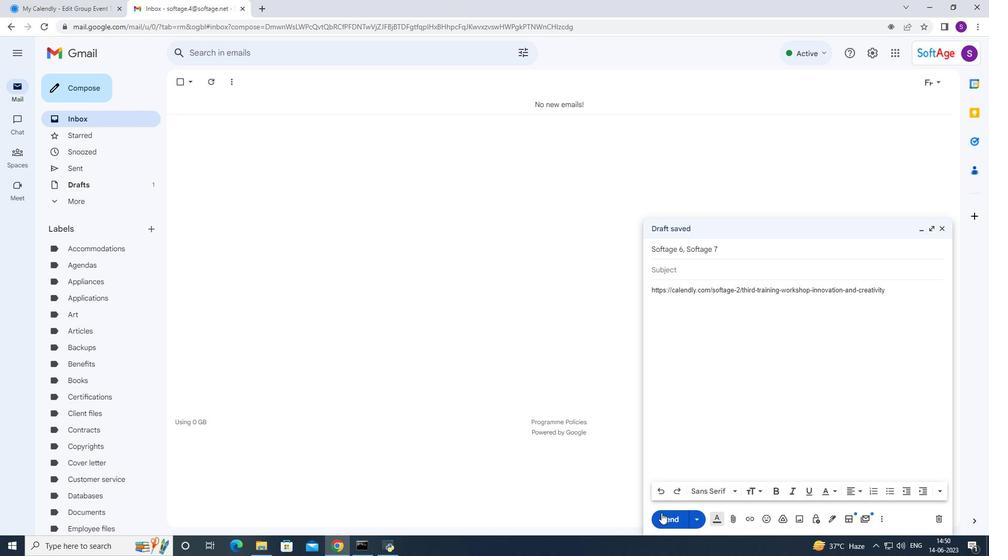 
Action: Mouse pressed left at (666, 516)
Screenshot: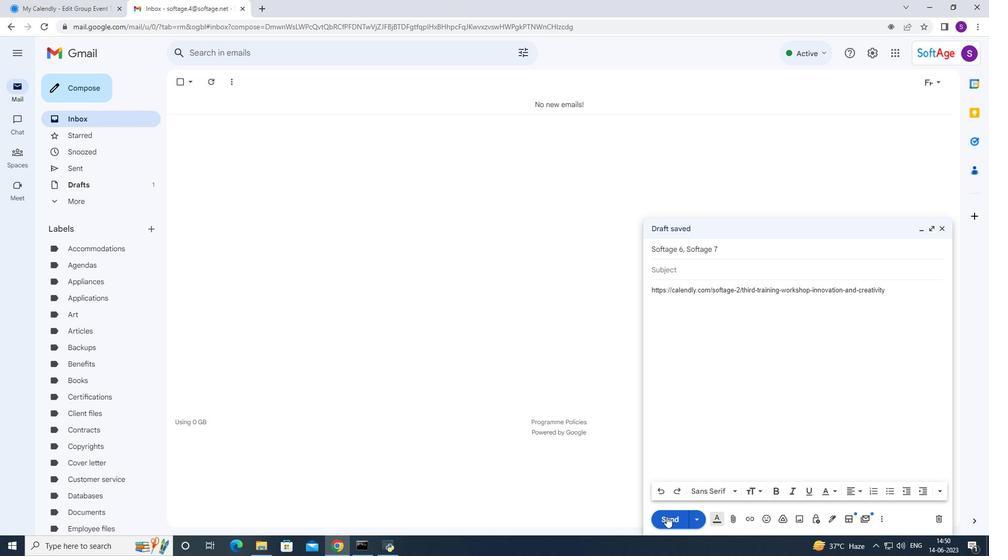 
Action: Mouse moved to (665, 510)
Screenshot: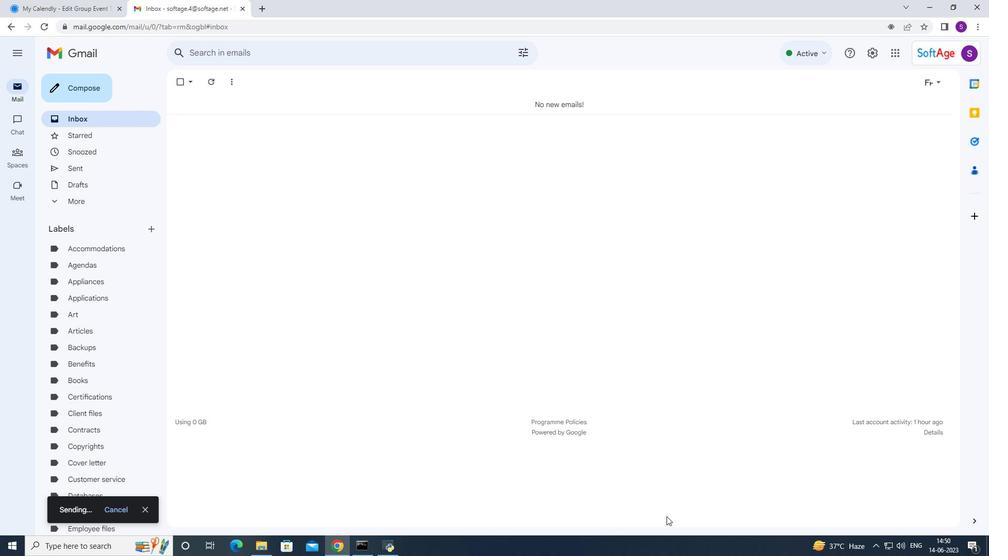 
